Task: Add an event  with title  Project Kick-off, date '2023/11/24' & Select Event type as  Collective. Add location for the event as  789 Ocean Drive, Miami Beach, Florida, USA and add a description: The project kickoff is an important event that marks the official start of a project. It brings together key stakeholders, team members, and project managers to establish a shared understanding of the project's objectives, scope, and deliverables. During the kickoff, goals and expectations are clarified, roles and responsibilities are defined, and the initial project plan is presented.Create an event link  http-projectkick-offcom & Select the event color as  Light Pink. , logged in from the account softage.1@softage.netand send the event invitation to softage.4@softage.net and softage.5@softage.net
Action: Mouse moved to (761, 217)
Screenshot: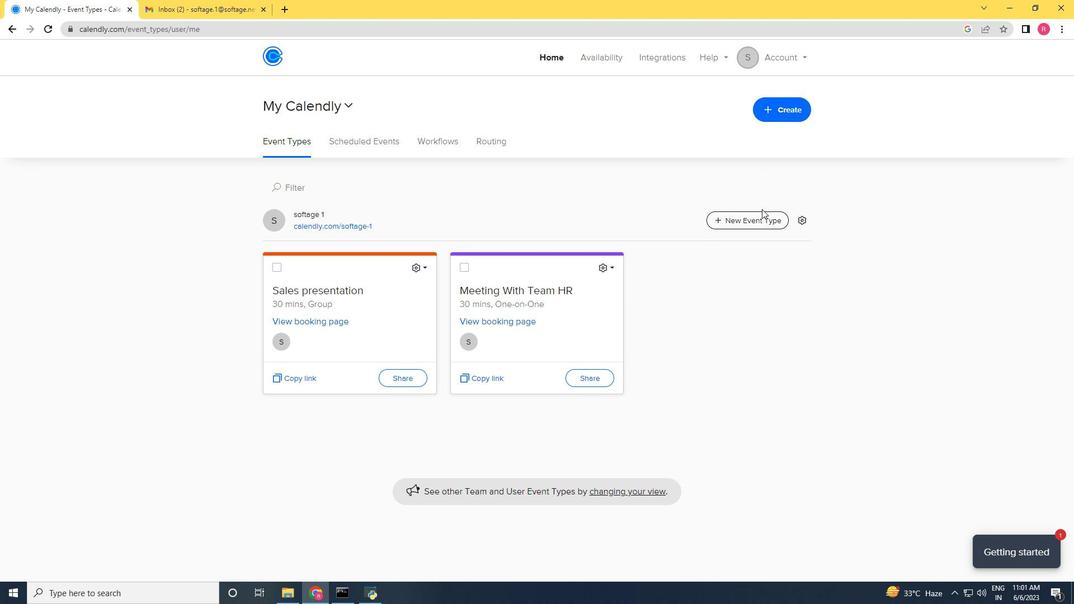 
Action: Mouse pressed left at (761, 217)
Screenshot: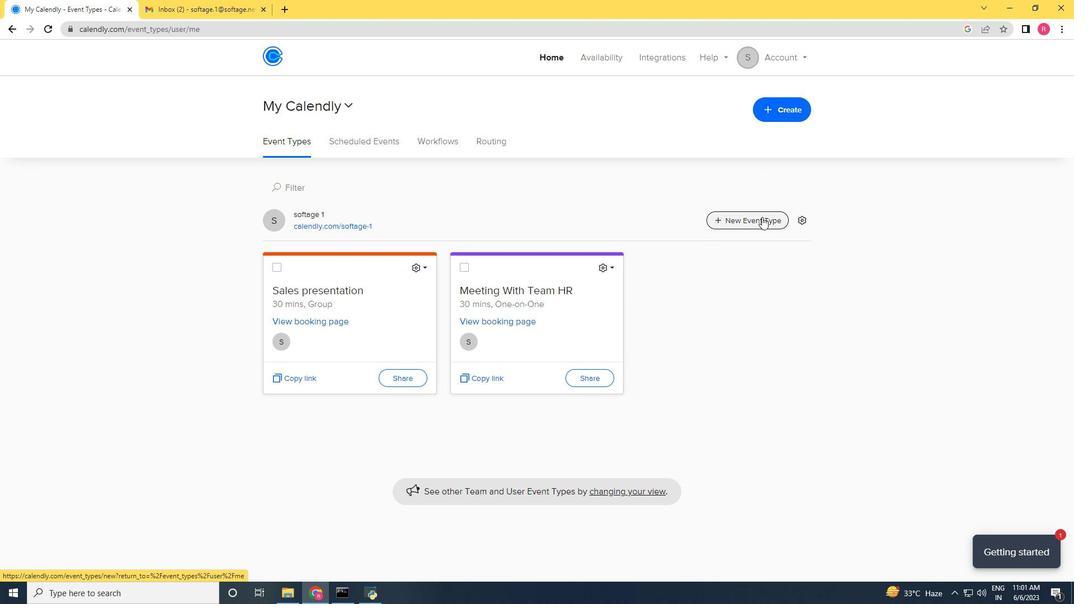 
Action: Mouse moved to (471, 337)
Screenshot: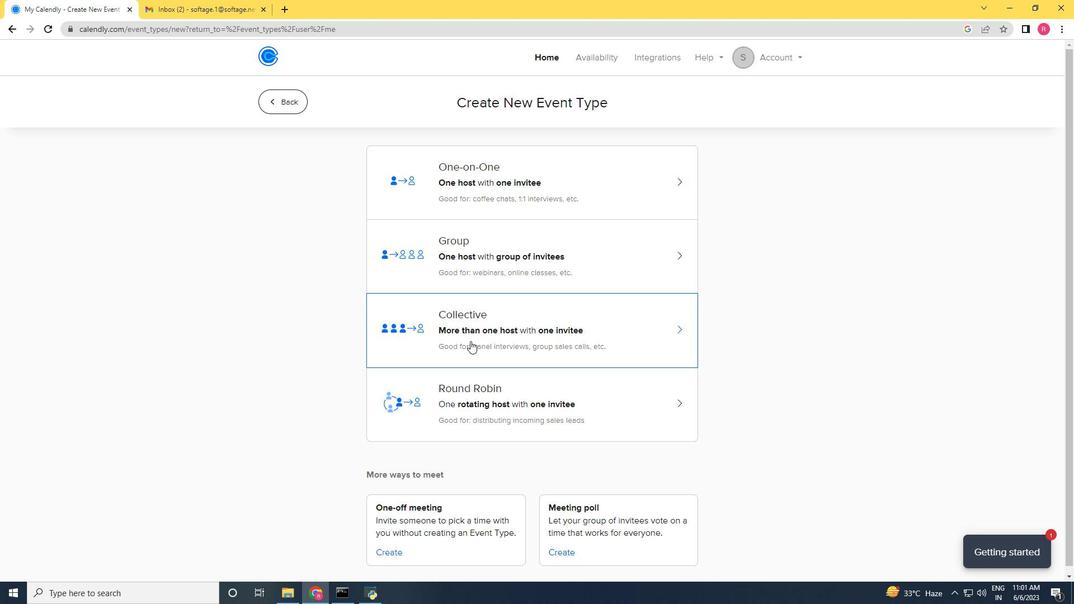 
Action: Mouse pressed left at (471, 337)
Screenshot: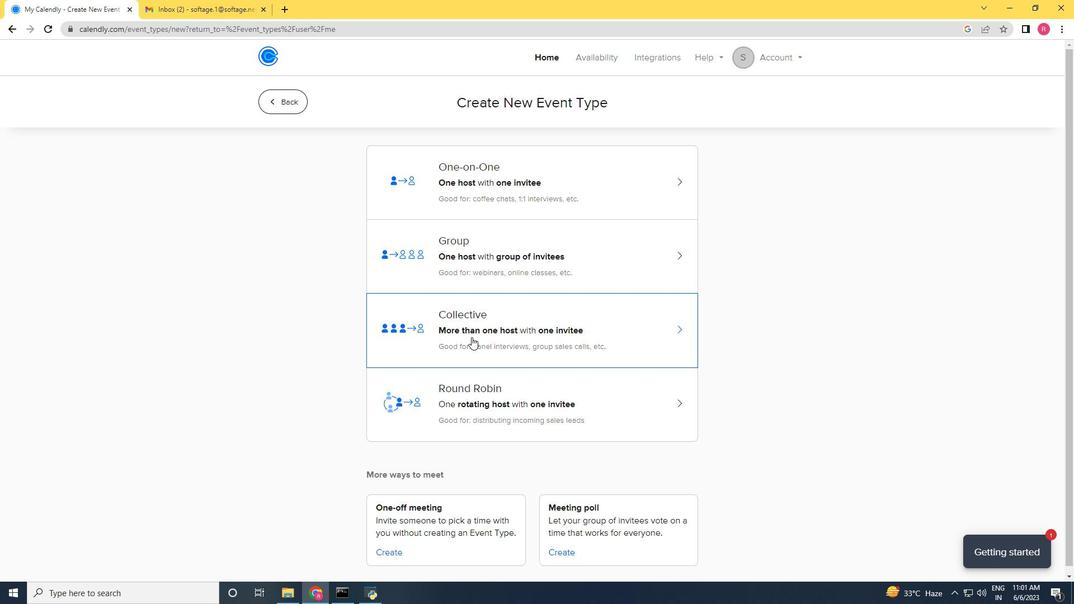 
Action: Mouse moved to (468, 327)
Screenshot: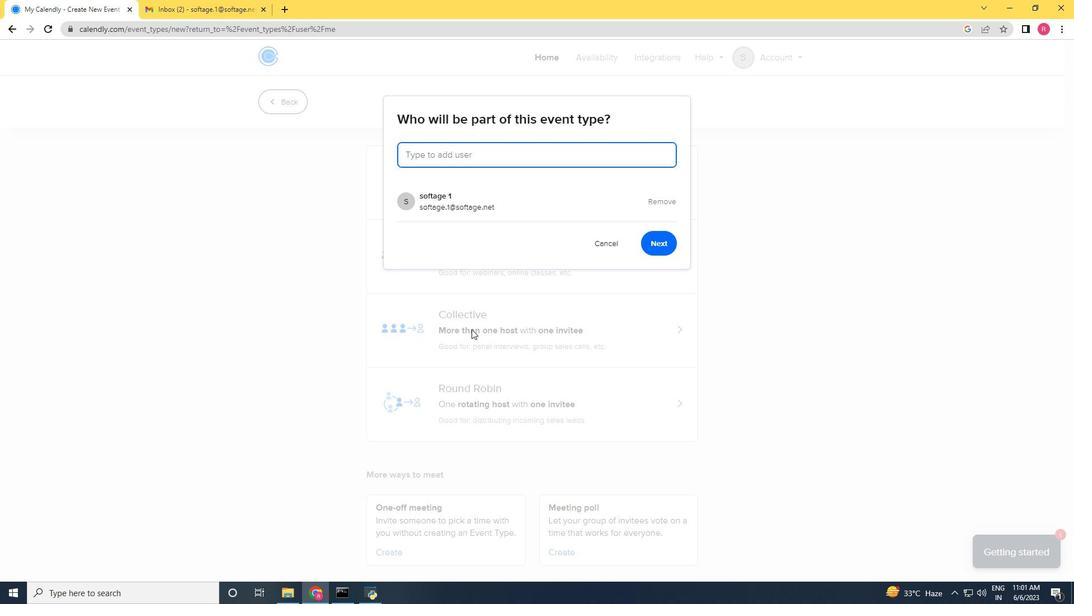 
Action: Key pressed <Key.shift>Project<Key.space><Key.shift>Kick<Key.backspace><Key.backspace><Key.backspace><Key.backspace><Key.backspace><Key.backspace><Key.backspace><Key.backspace><Key.backspace><Key.backspace><Key.backspace><Key.backspace><Key.backspace><Key.backspace><Key.backspace>softage.4<Key.shift>@softage.net<Key.space>softage.5<Key.shift>@softage.net
Screenshot: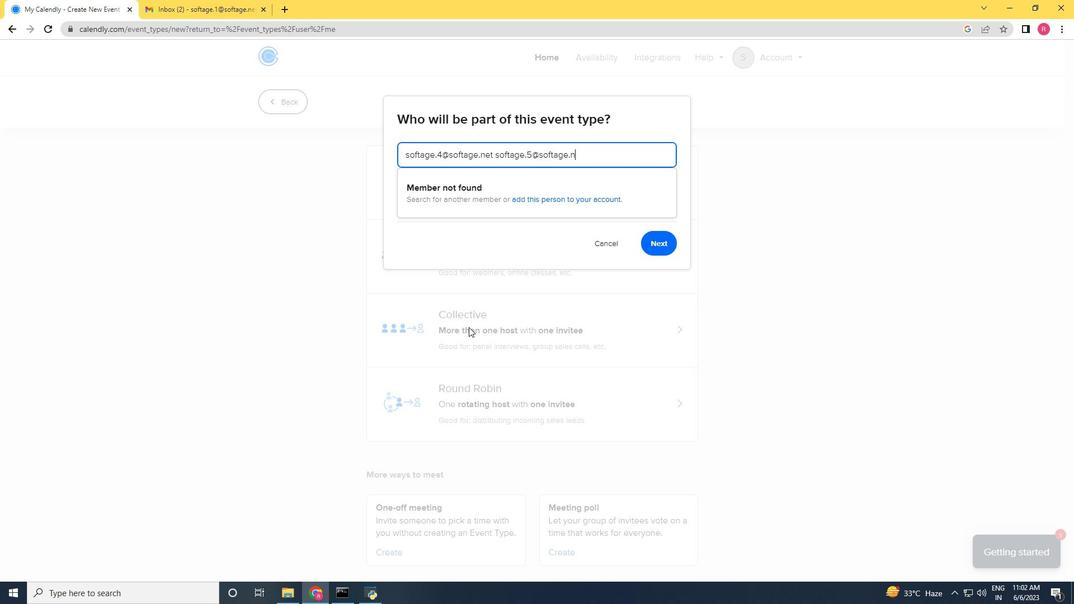 
Action: Mouse moved to (663, 243)
Screenshot: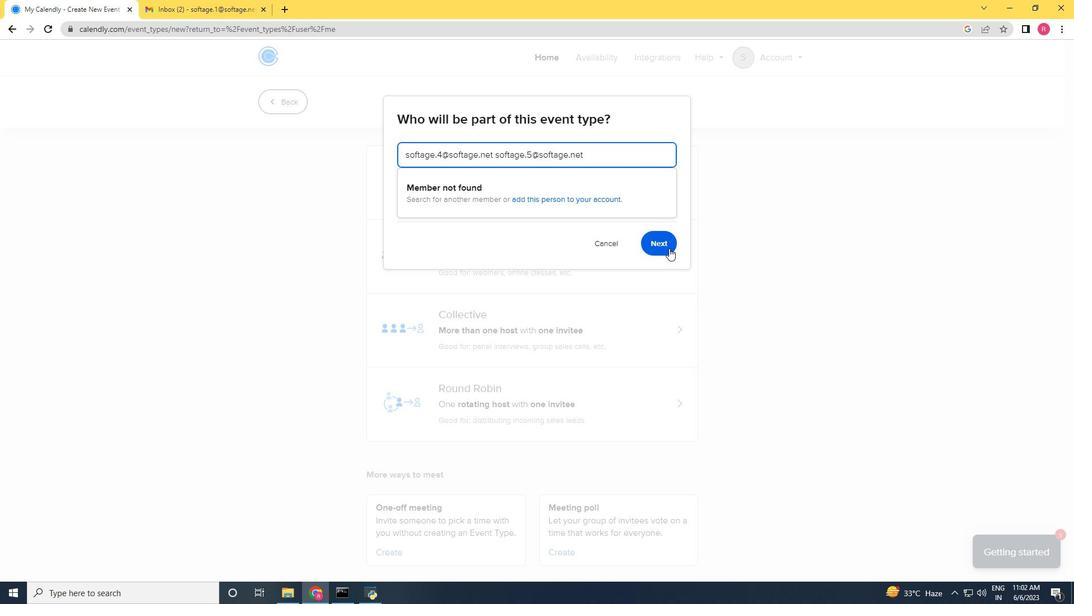 
Action: Mouse pressed left at (663, 243)
Screenshot: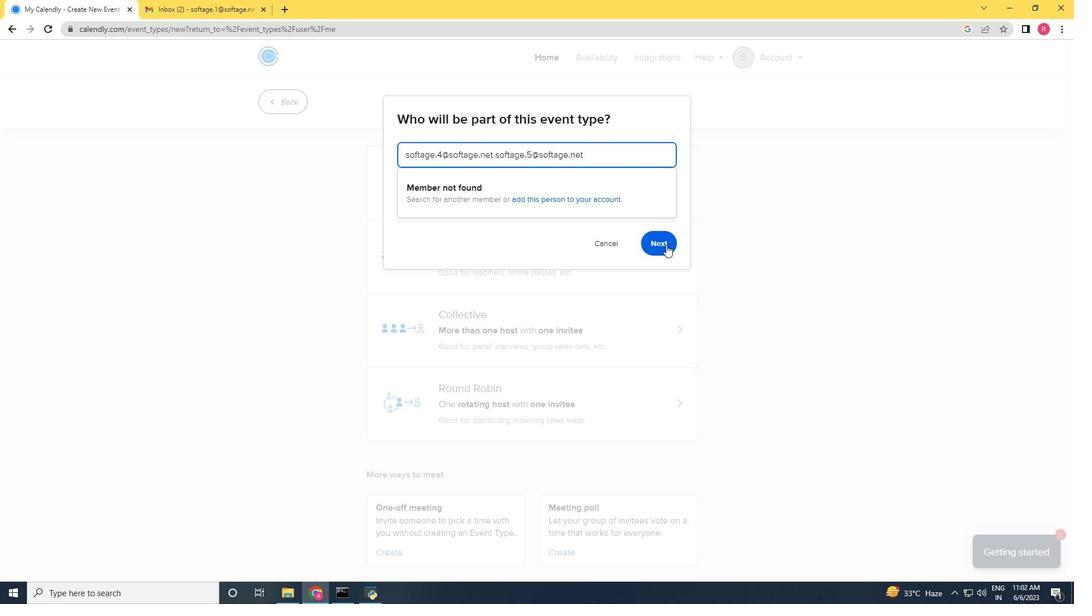 
Action: Mouse moved to (442, 276)
Screenshot: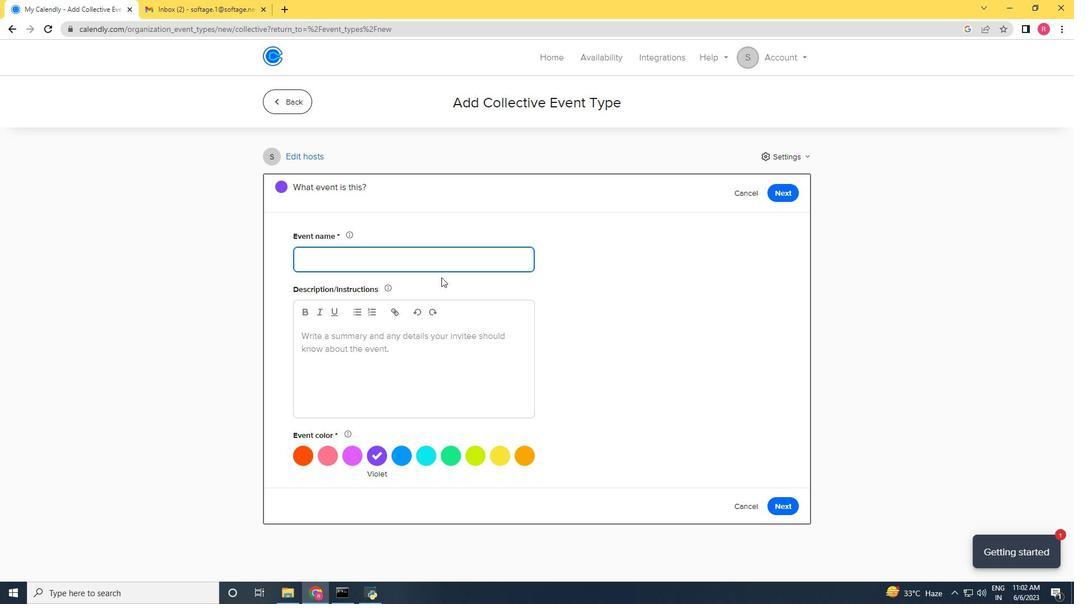
Action: Mouse scrolled (442, 275) with delta (0, 0)
Screenshot: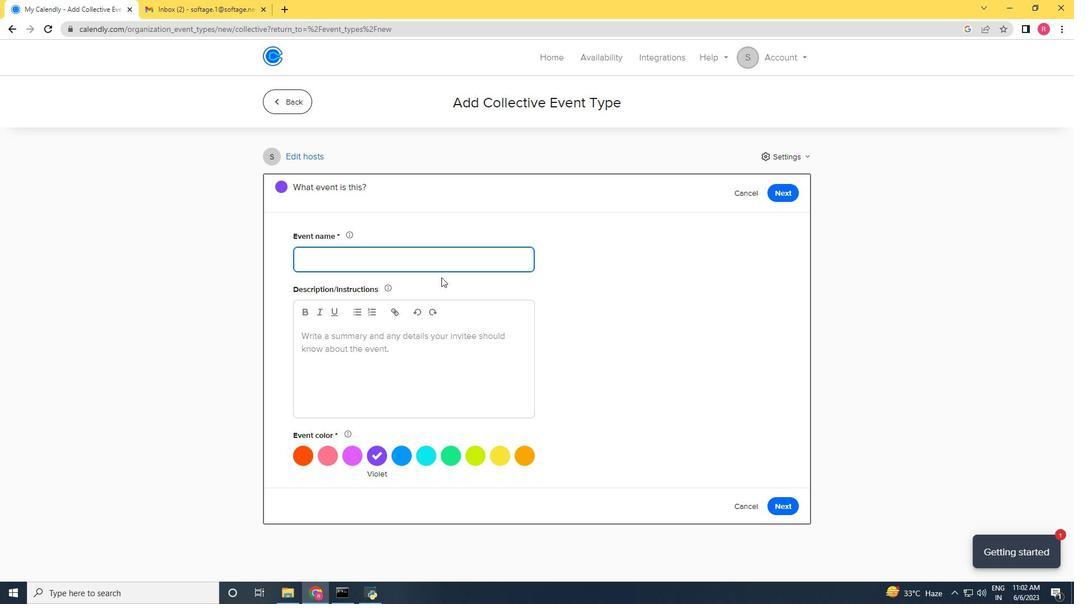 
Action: Mouse scrolled (442, 275) with delta (0, 0)
Screenshot: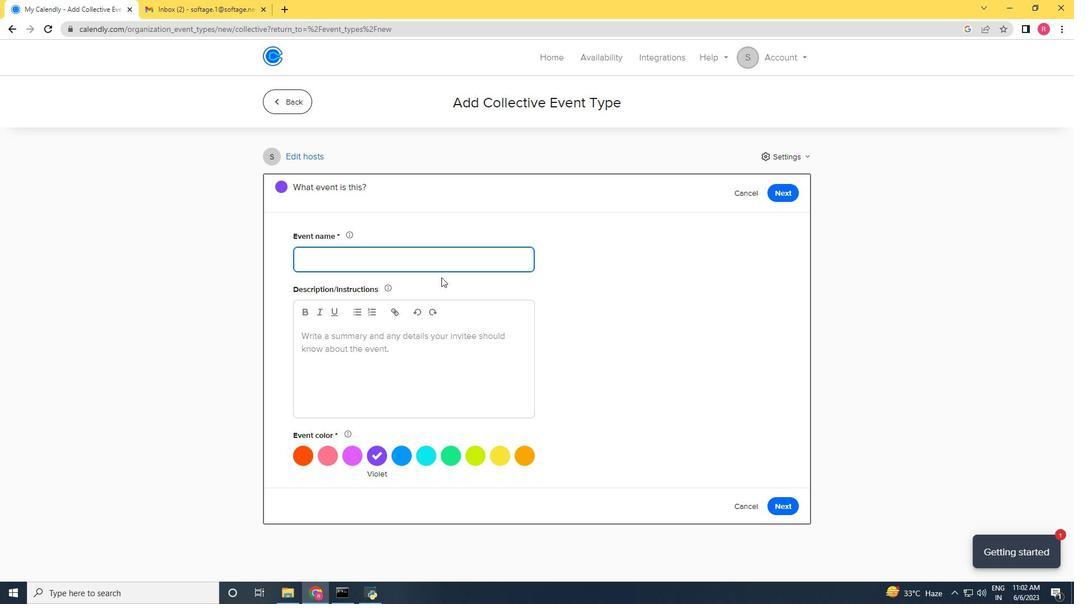 
Action: Mouse scrolled (442, 275) with delta (0, 0)
Screenshot: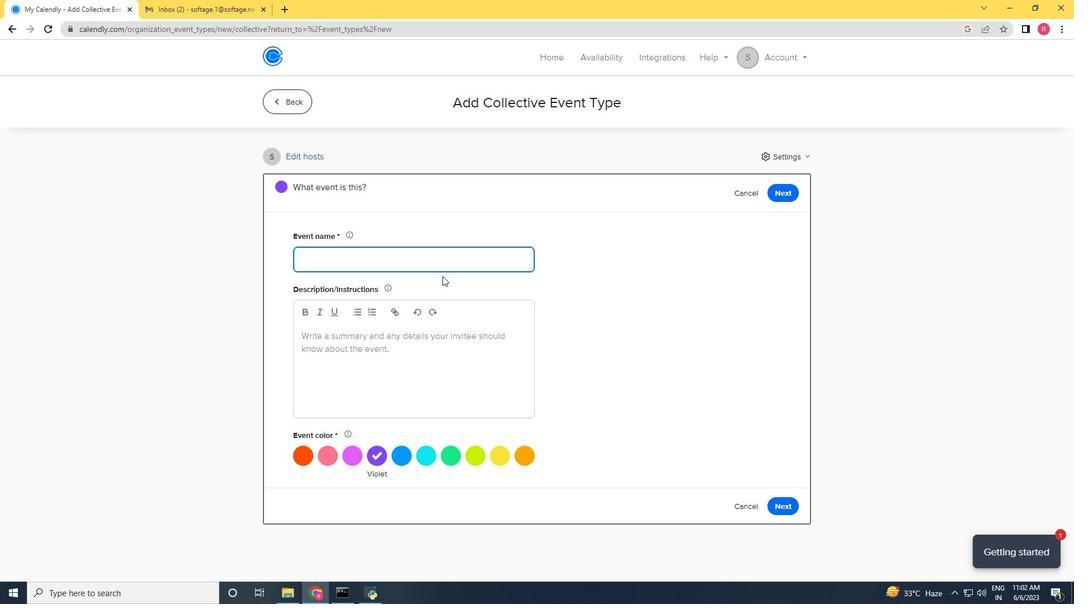 
Action: Mouse moved to (444, 274)
Screenshot: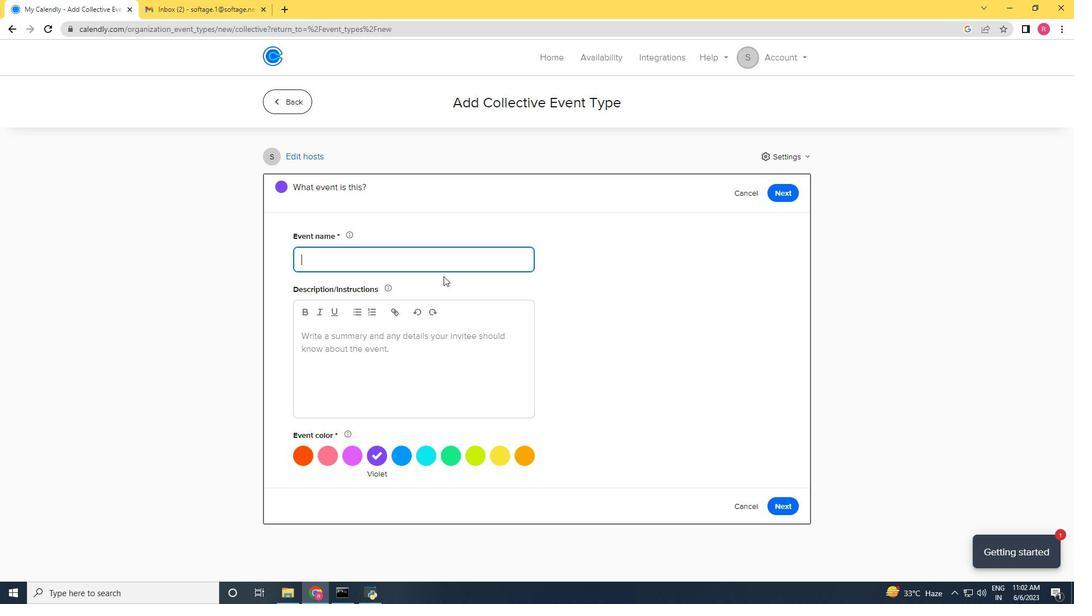 
Action: Key pressed <Key.shift><Key.shift><Key.shift><Key.shift><Key.shift><Key.shift><Key.shift><Key.shift><Key.shift><Key.shift><Key.shift><Key.shift><Key.shift><Key.shift><Key.shift><Key.shift><Key.shift><Key.shift><Key.shift><Key.shift><Key.shift><Key.shift><Key.shift><Key.shift><Key.shift><Key.shift><Key.shift>Project<Key.space><Key.shift><Key.shift>Kick-<Key.shift>Off
Screenshot: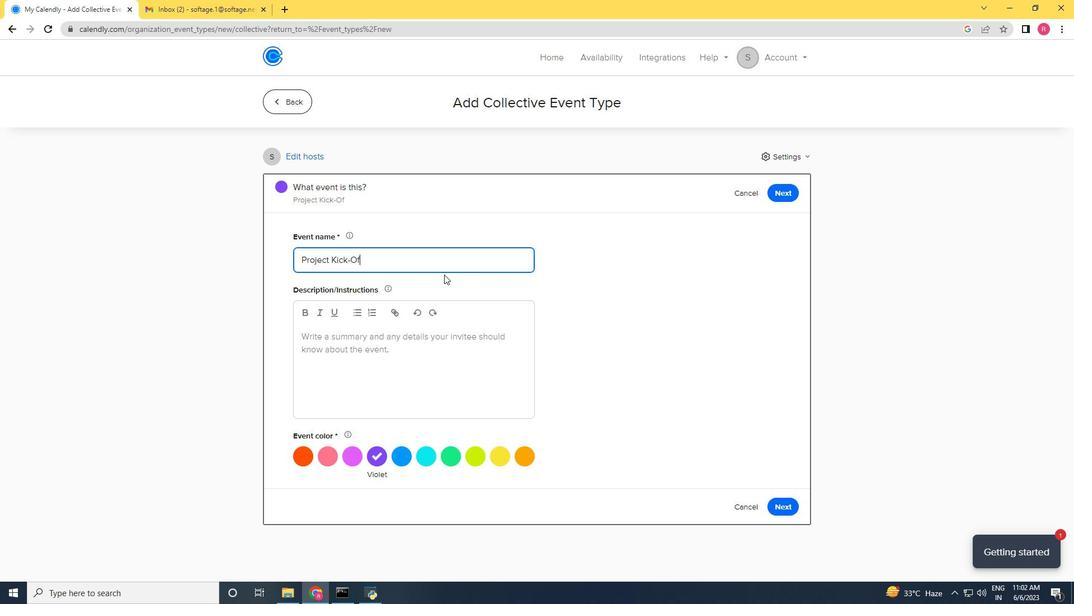 
Action: Mouse moved to (415, 358)
Screenshot: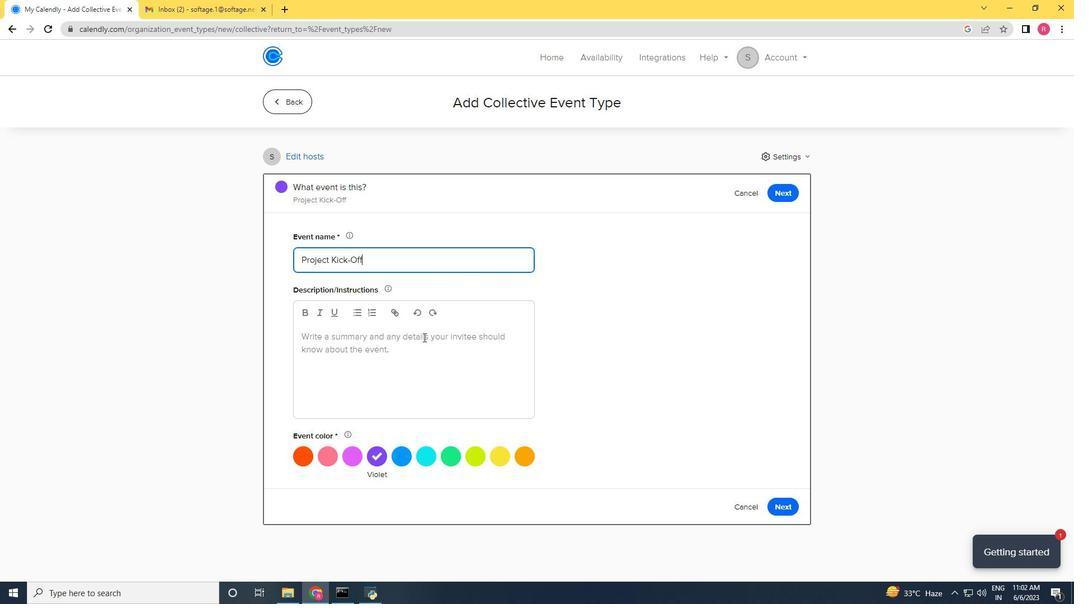 
Action: Mouse scrolled (415, 358) with delta (0, 0)
Screenshot: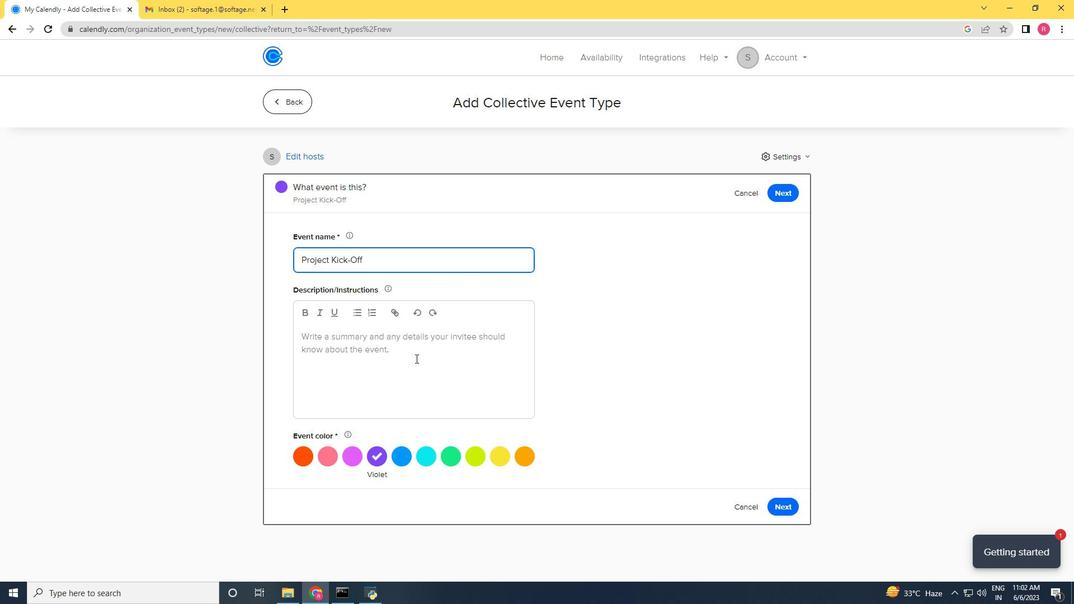 
Action: Mouse scrolled (415, 358) with delta (0, 0)
Screenshot: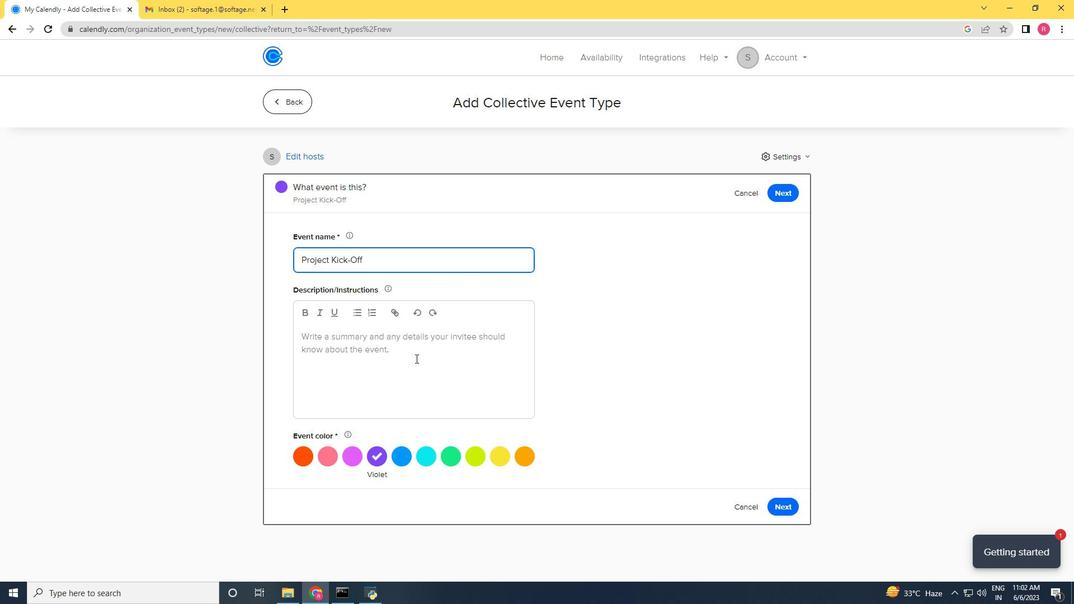 
Action: Mouse moved to (415, 358)
Screenshot: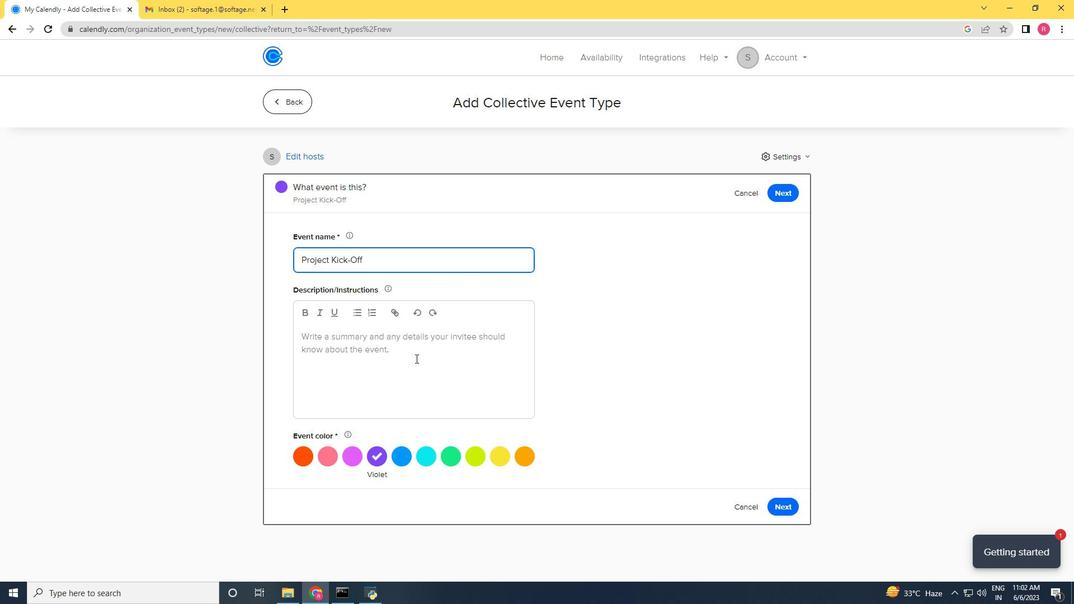 
Action: Mouse pressed left at (415, 358)
Screenshot: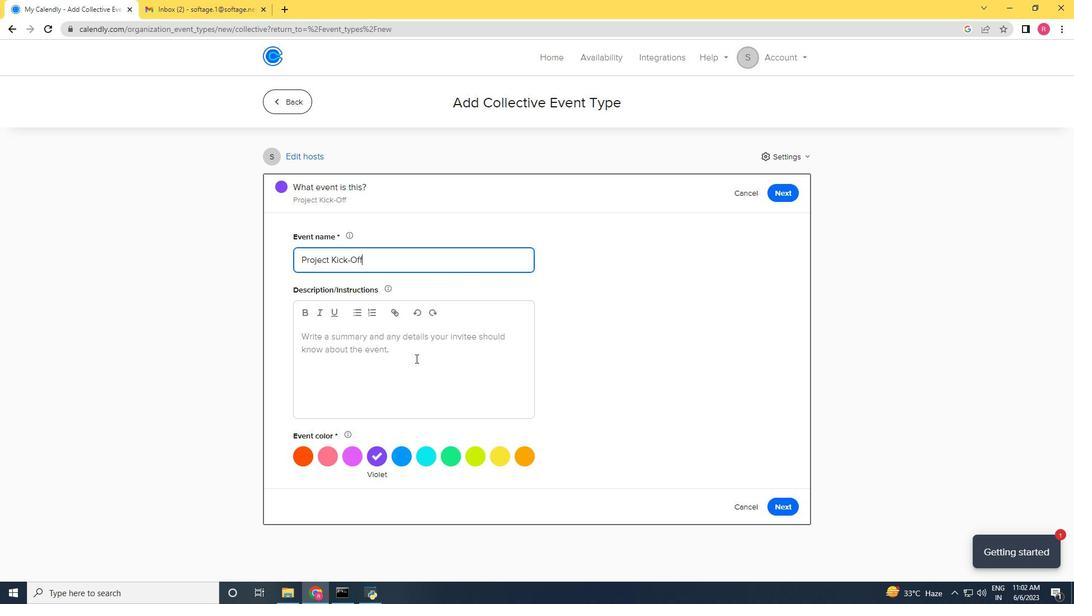 
Action: Mouse moved to (440, 373)
Screenshot: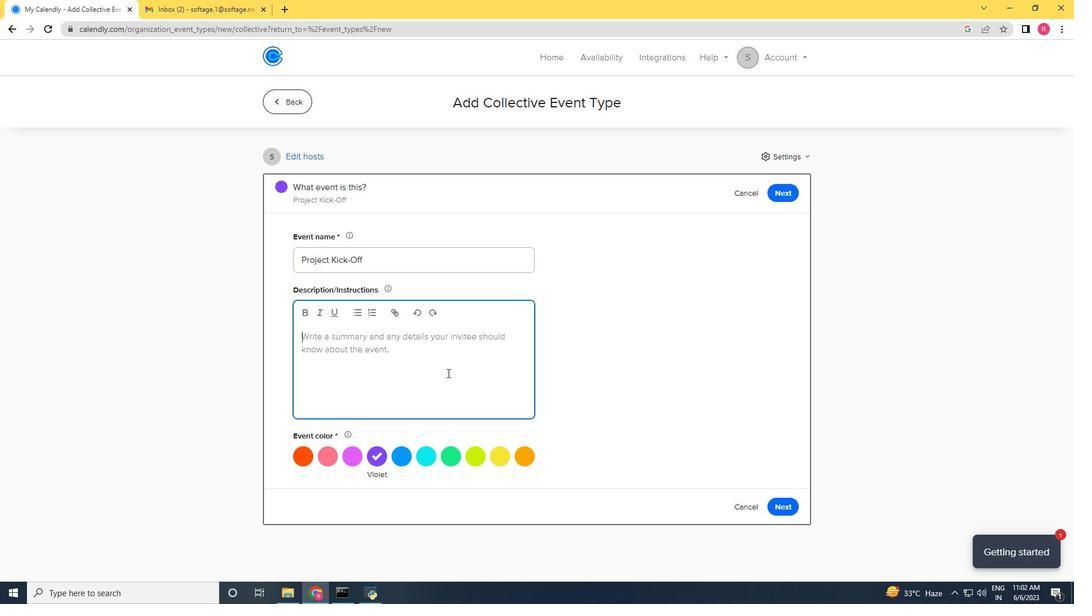 
Action: Key pressed <Key.shift>The<Key.space>project<Key.space>kickoff<Key.space>is<Key.space>an<Key.space>important<Key.space>event<Key.space>that<Key.space>markes<Key.space><Key.backspace><Key.backspace><Key.backspace><Key.backspace>ks<Key.space>the<Key.space>official<Key.space>start<Key.space>of<Key.space>a<Key.space>project<Key.space><Key.backspace><Key.backspace>.<Key.space><Key.shift>It<Key.space><Key.left><Key.left><Key.left><Key.left><Key.left>t<Key.right><Key.right><Key.right><Key.right><Key.right><Key.right><Key.right>bring<Key.space>together<Key.space>key<Key.space>stakeholders<Key.space><Key.backspace>,team<Key.space><Key.left><Key.left><Key.left><Key.left><Key.left><Key.right><Key.down><Key.left><Key.left><Key.left><Key.left><Key.left><Key.space><Key.right><Key.right><Key.right><Key.right><Key.right><Key.right><Key.right>members<Key.space><Key.backspace>,<Key.space>and<Key.space>project<Key.space>mansgers<Key.space><Key.left><Key.left><Key.left><Key.left><Key.left><Key.backspace>a<Key.right><Key.right><Key.right><Key.right><Key.right><Key.right><Key.right>to<Key.space>establish<Key.space>a<Key.space>shared<Key.space>understanding<Key.space>of<Key.space>the<Key.space>project<Key.space><Key.backspace>'s<Key.space>objectives<Key.space><Key.backspace>,<Key.space>sci<Key.backspace>ope<Key.space><Key.backspace>,<Key.space>and<Key.space>deliverables<Key.space><Key.backspace>.<Key.space><Key.shift>During<Key.space>the<Key.space>kickoff,<Key.space>goales<Key.backspace><Key.backspace>s<Key.space>and<Key.space>expectation<Key.space>are<Key.space>defined<Key.space>,<Key.space>and<Key.space>the<Key.space>initial<Key.space>project<Key.space>plan<Key.space>is<Key.space>presented<Key.space>
Screenshot: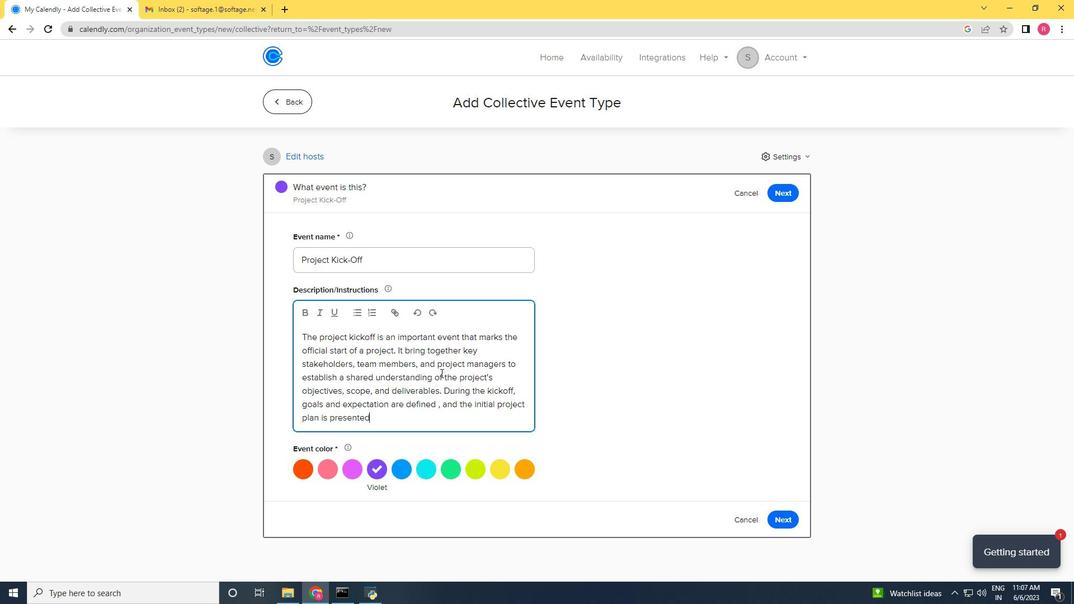 
Action: Mouse moved to (545, 336)
Screenshot: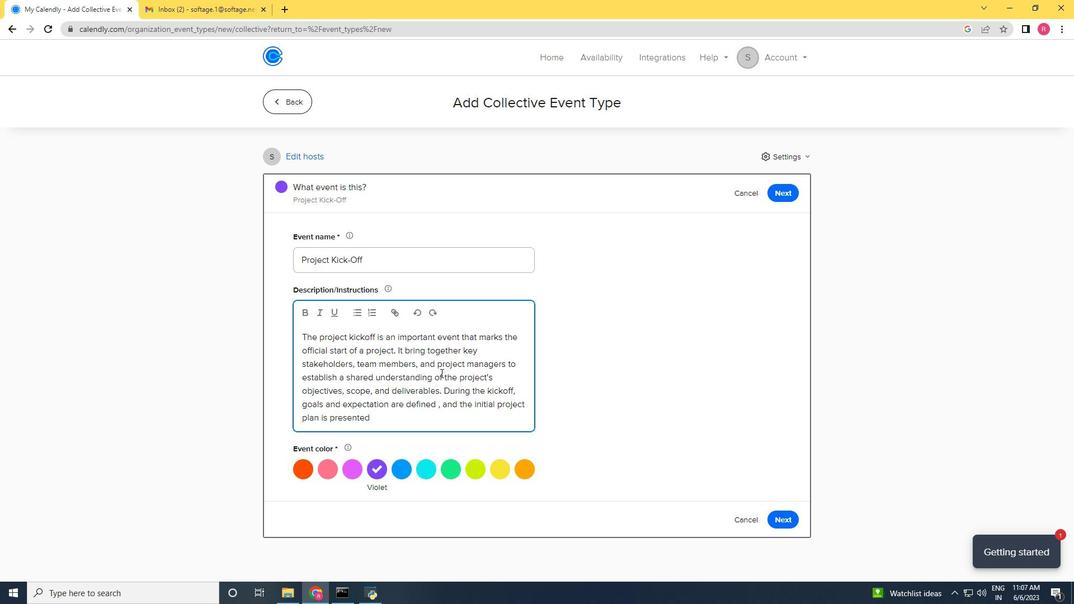 
Action: Mouse scrolled (545, 336) with delta (0, 0)
Screenshot: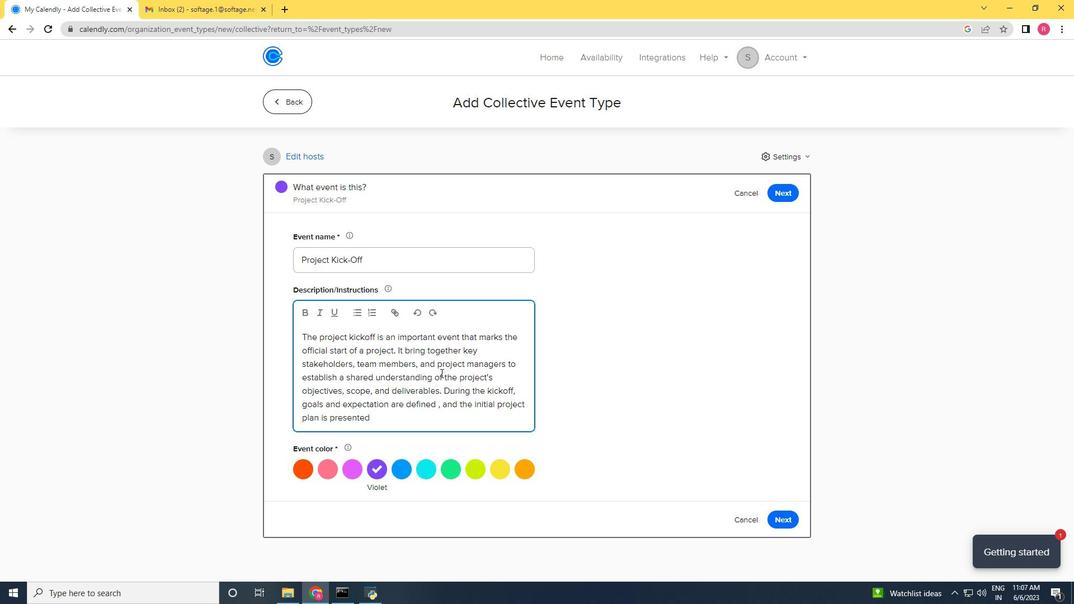
Action: Mouse moved to (327, 471)
Screenshot: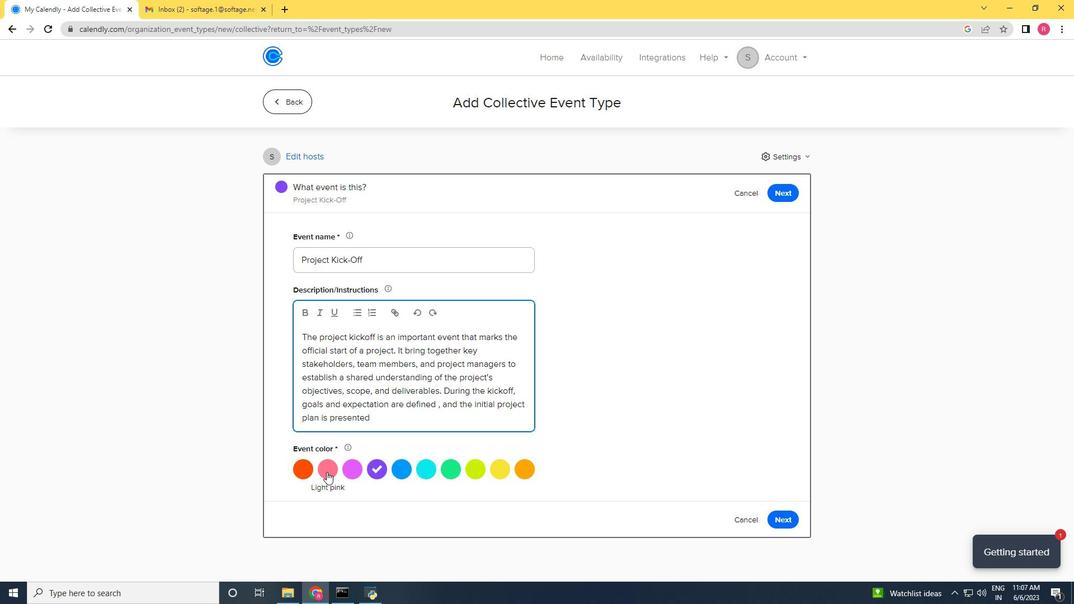 
Action: Mouse pressed left at (327, 471)
Screenshot: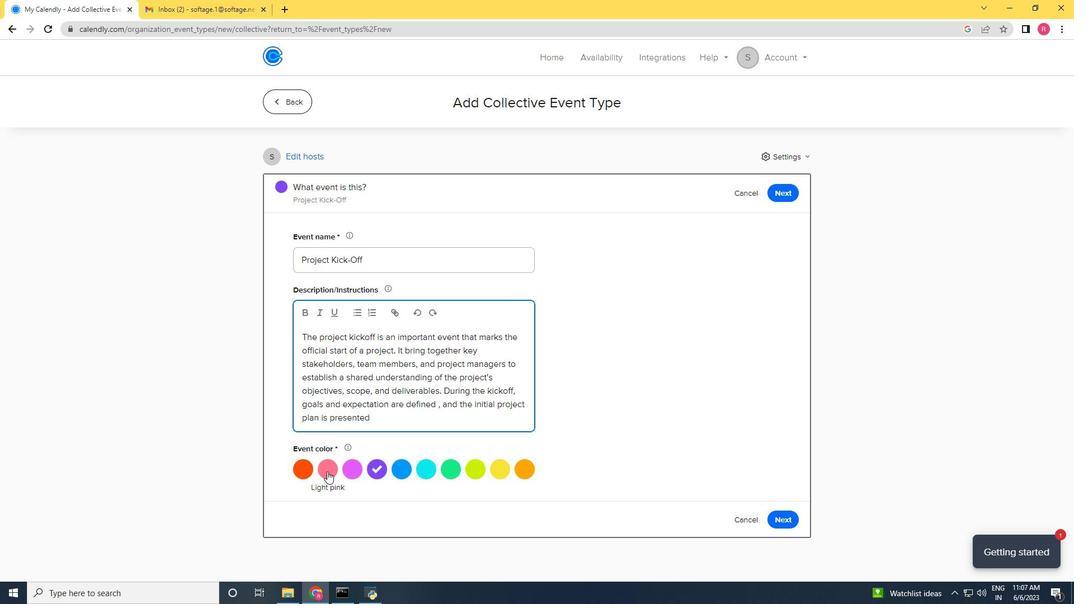 
Action: Mouse moved to (779, 518)
Screenshot: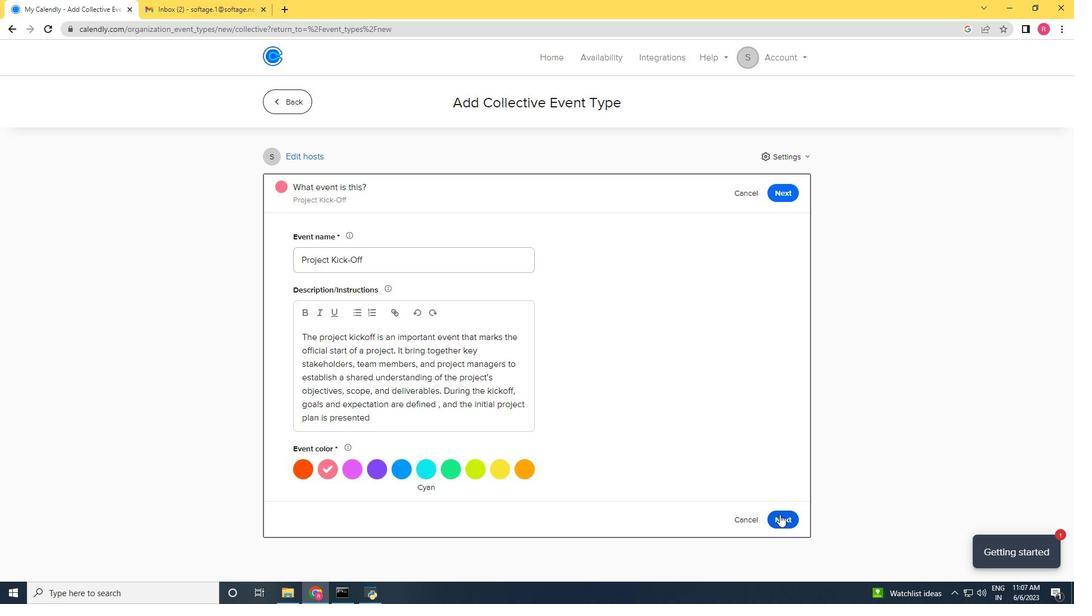 
Action: Mouse pressed left at (779, 518)
Screenshot: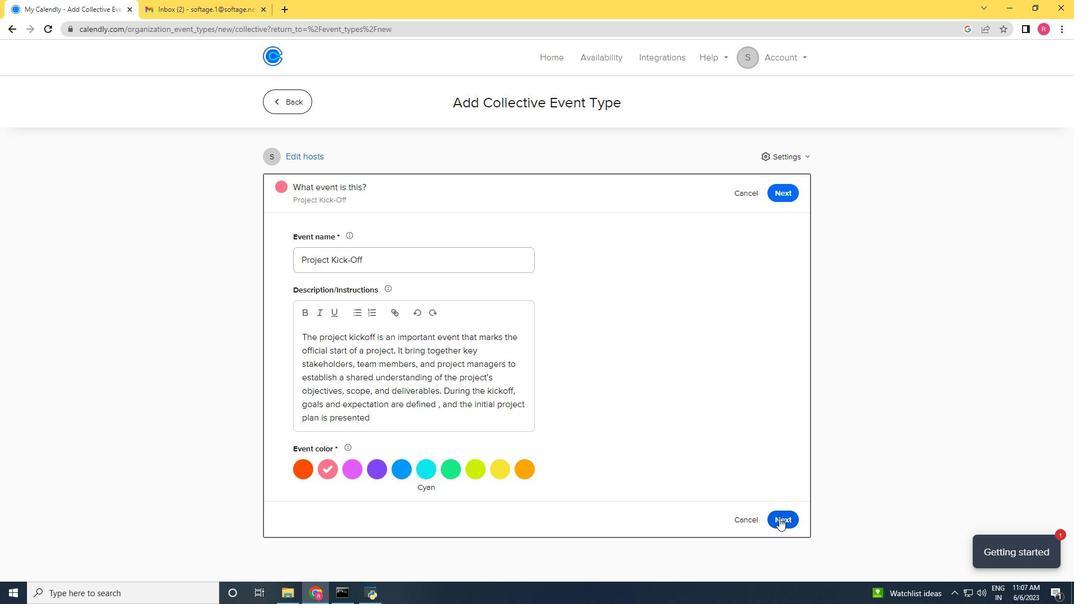 
Action: Mouse moved to (448, 333)
Screenshot: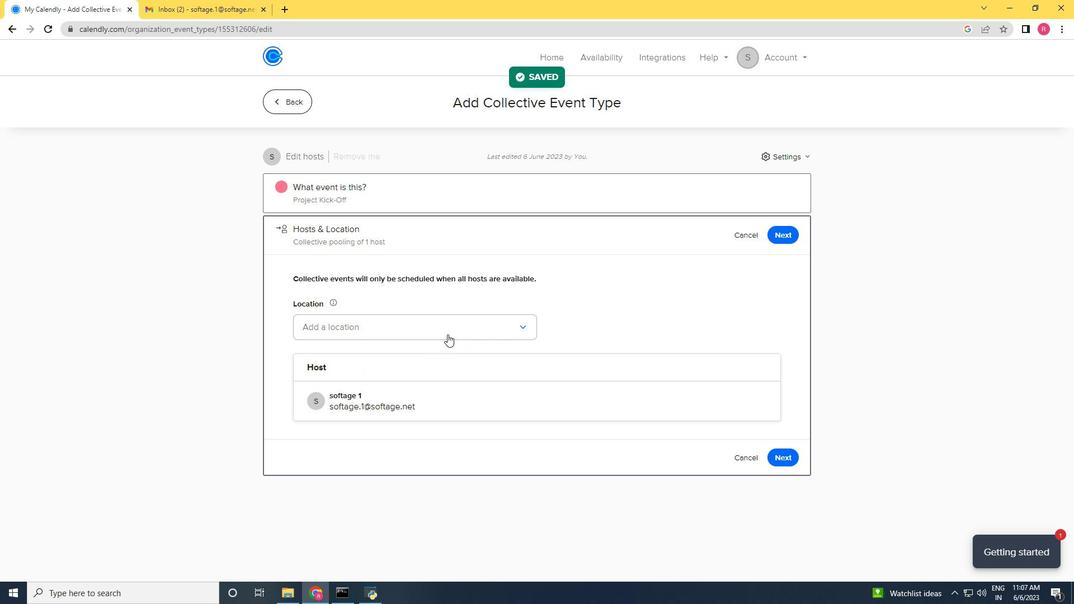 
Action: Mouse pressed left at (448, 333)
Screenshot: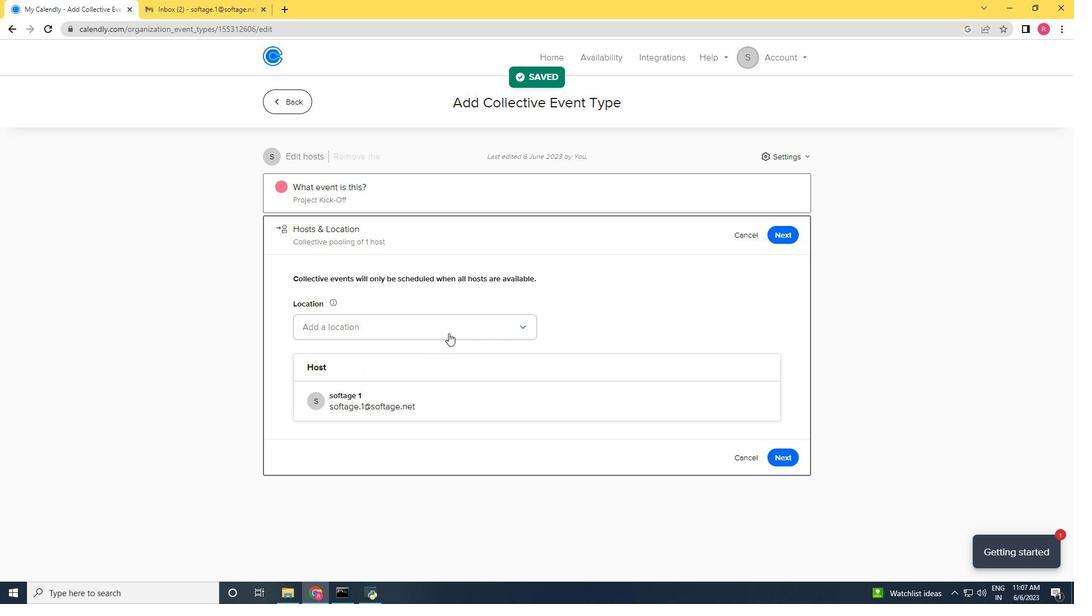 
Action: Mouse moved to (408, 350)
Screenshot: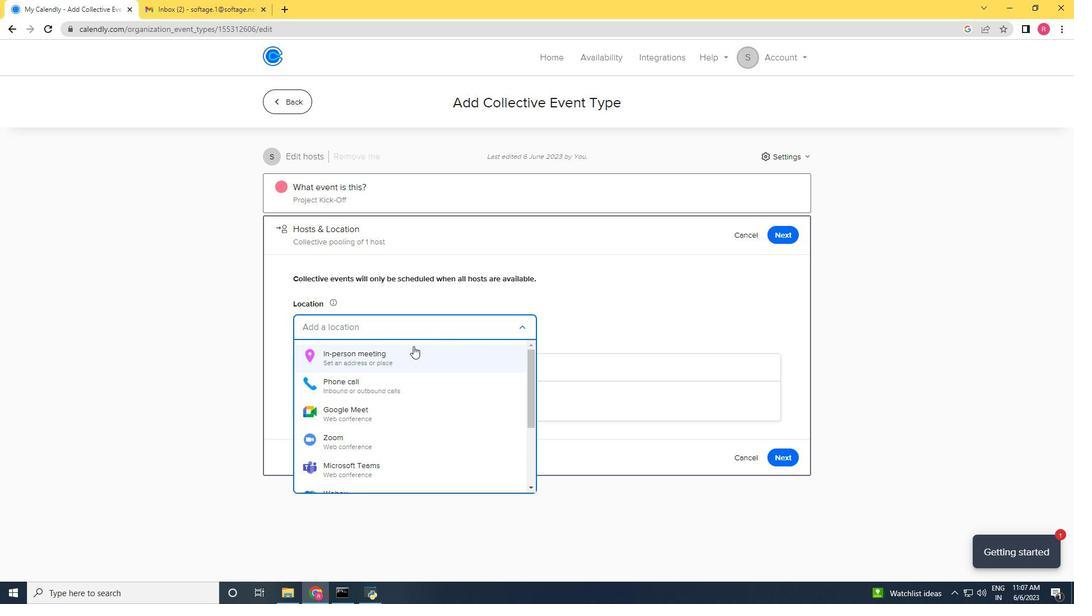 
Action: Mouse pressed left at (408, 350)
Screenshot: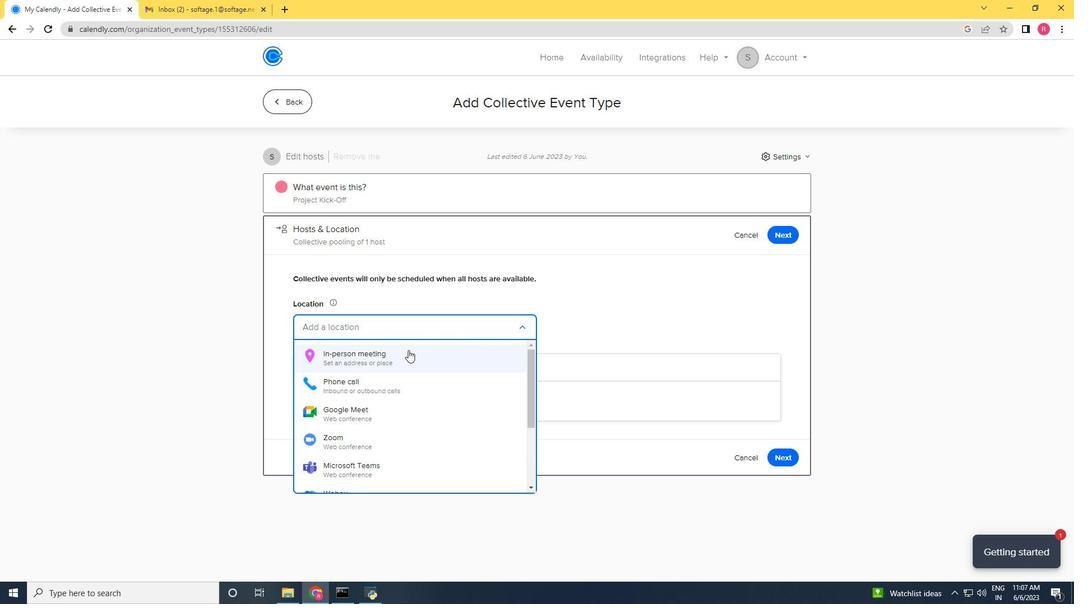 
Action: Mouse moved to (526, 181)
Screenshot: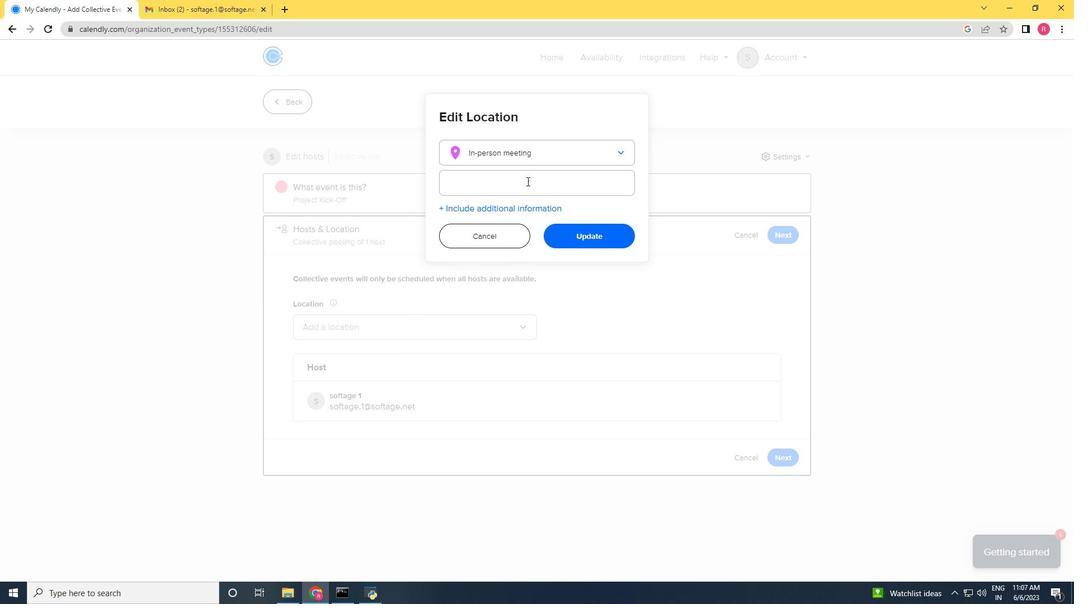 
Action: Mouse pressed left at (526, 181)
Screenshot: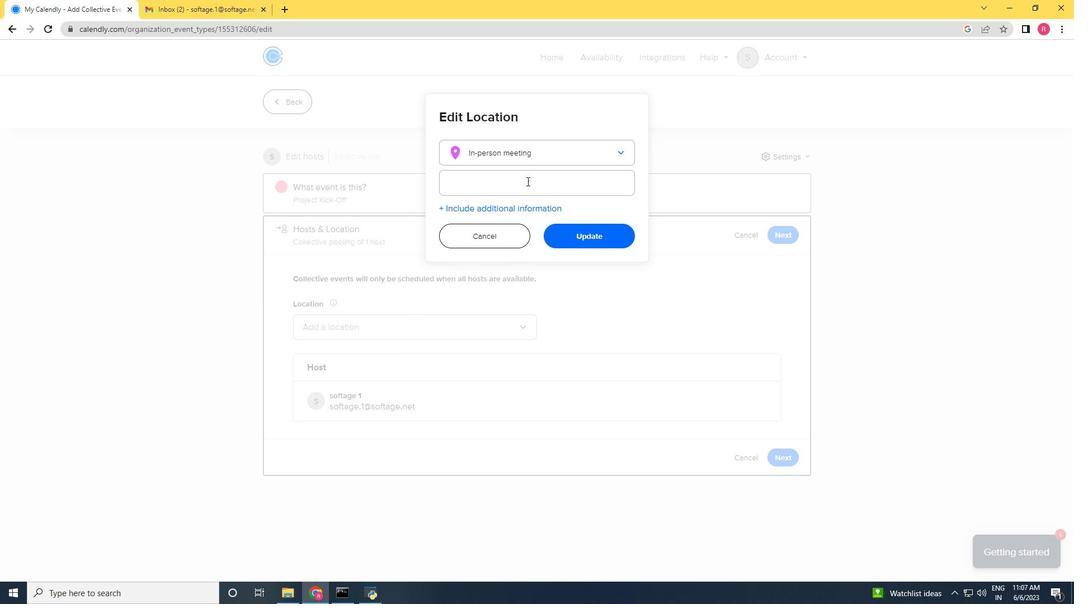
Action: Mouse moved to (530, 180)
Screenshot: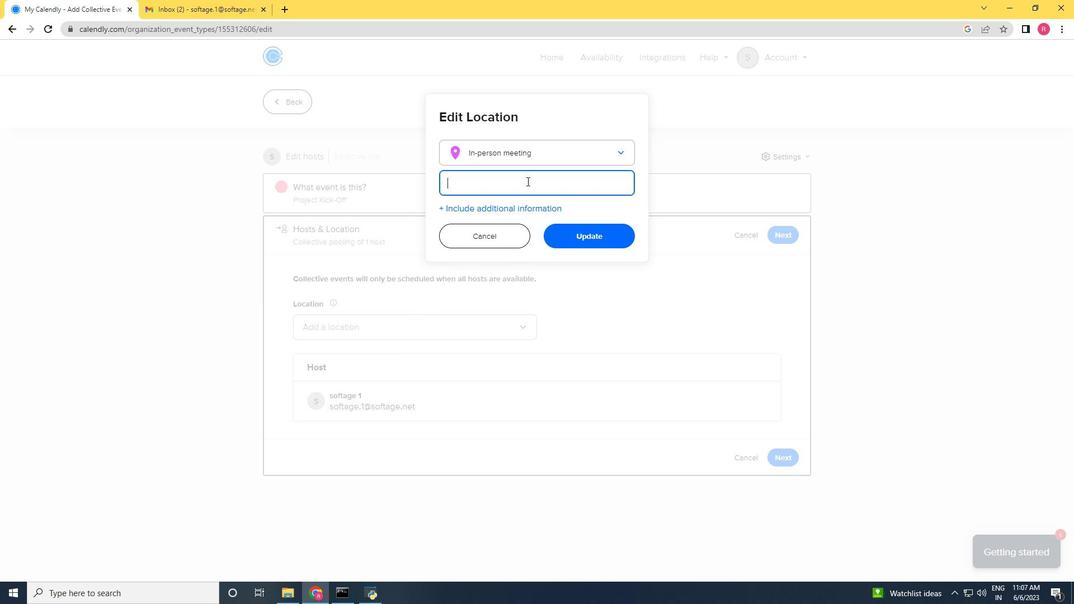 
Action: Key pressed <Key.shift>789<Key.space><Key.space><Key.shift>Ocean<Key.space><Key.shift>Drive<Key.space><Key.backspace>,<Key.space><Key.shift><Key.shift><Key.shift><Key.shift><Key.shift><Key.shift><Key.shift><Key.shift><Key.shift><Key.shift>Miami<Key.space><Key.space><Key.shift>Beach.<Key.backspace>,<Key.space><Key.shift><Key.shift><Key.shift>Florida,<Key.space><Key.shift>USA
Screenshot: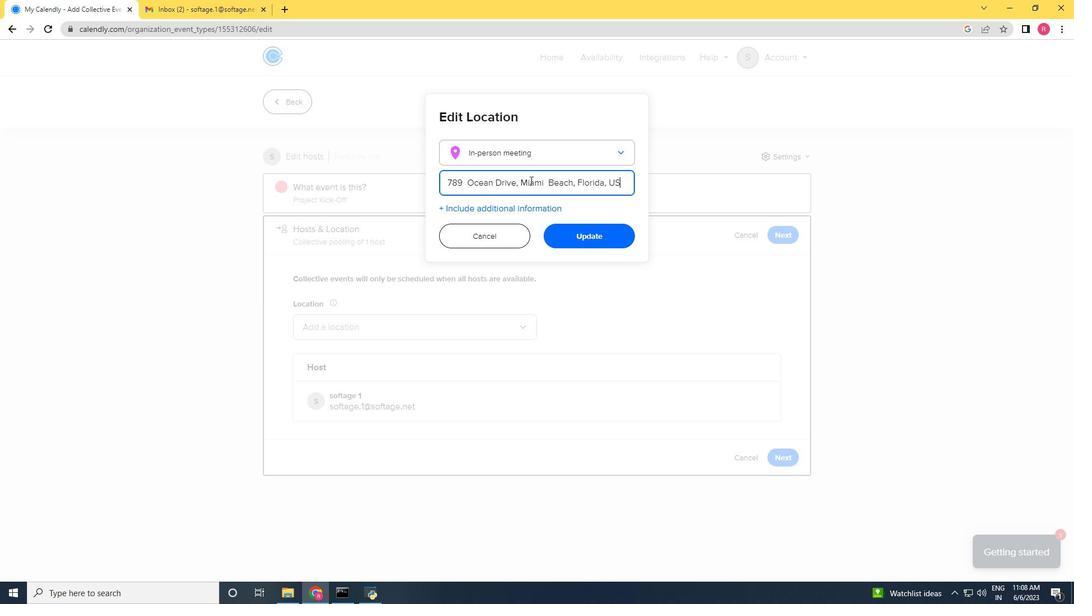 
Action: Mouse moved to (583, 237)
Screenshot: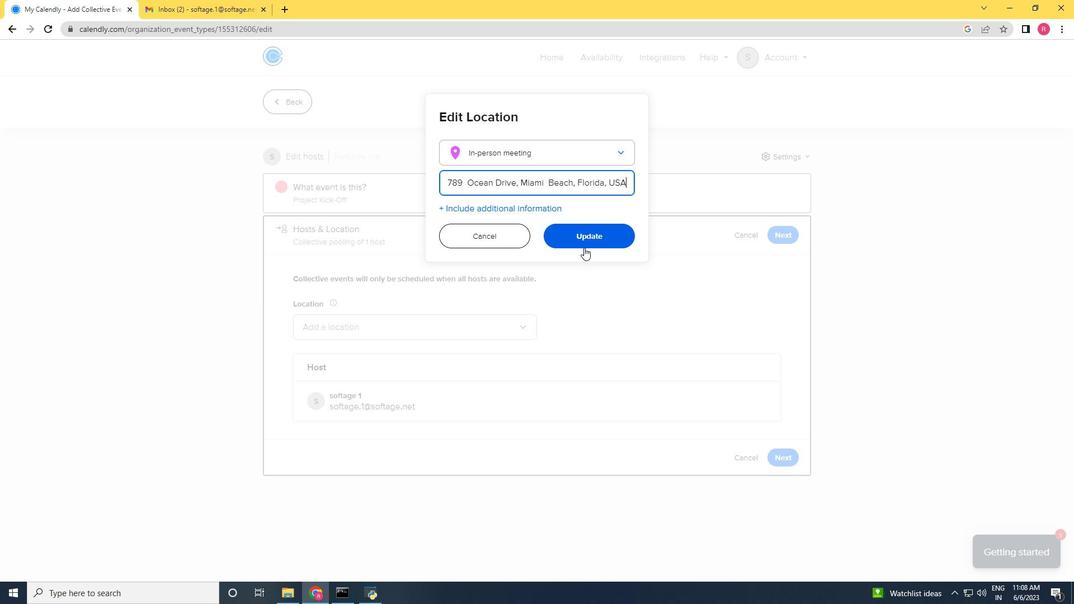 
Action: Mouse pressed left at (583, 237)
Screenshot: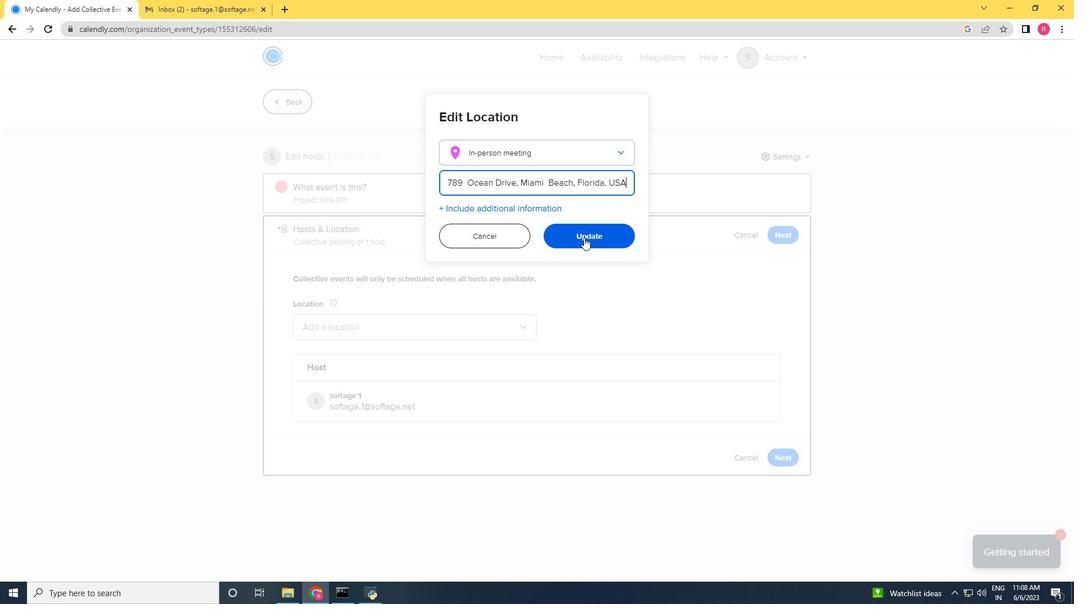 
Action: Mouse moved to (521, 381)
Screenshot: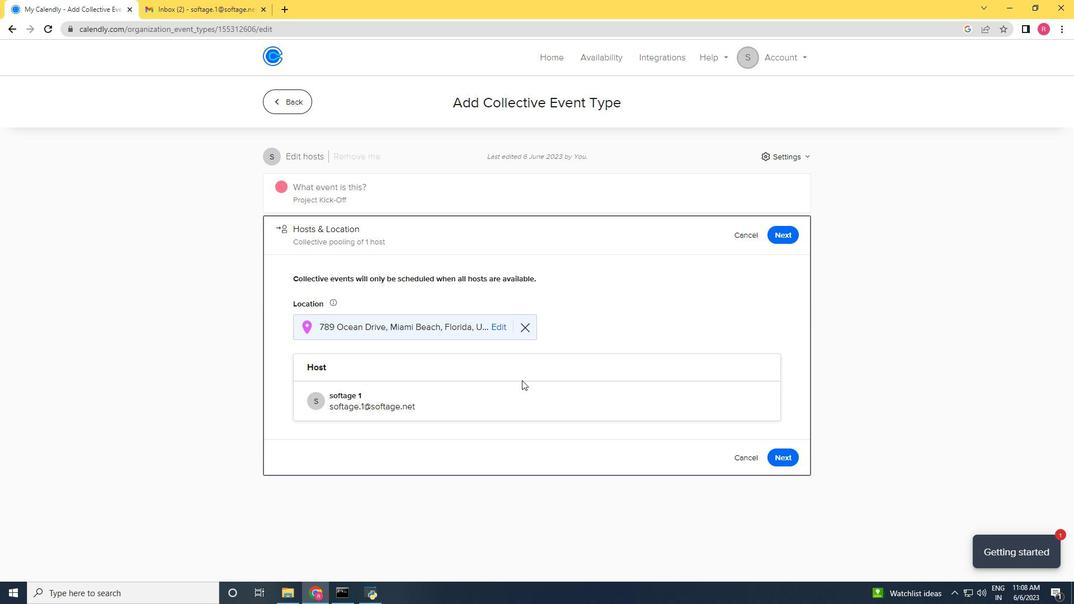 
Action: Mouse scrolled (521, 380) with delta (0, 0)
Screenshot: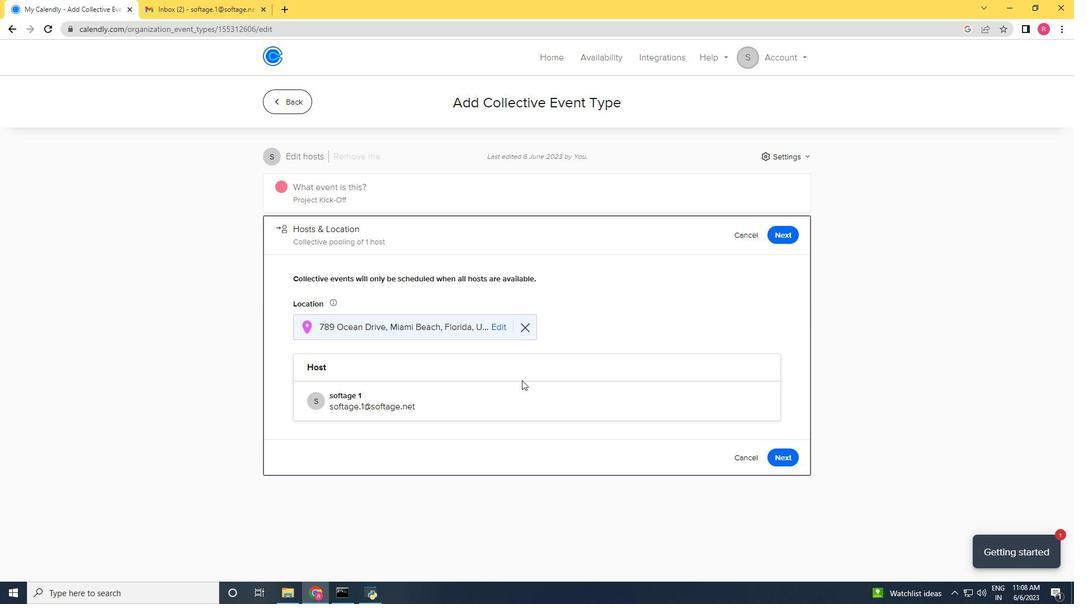 
Action: Mouse moved to (416, 403)
Screenshot: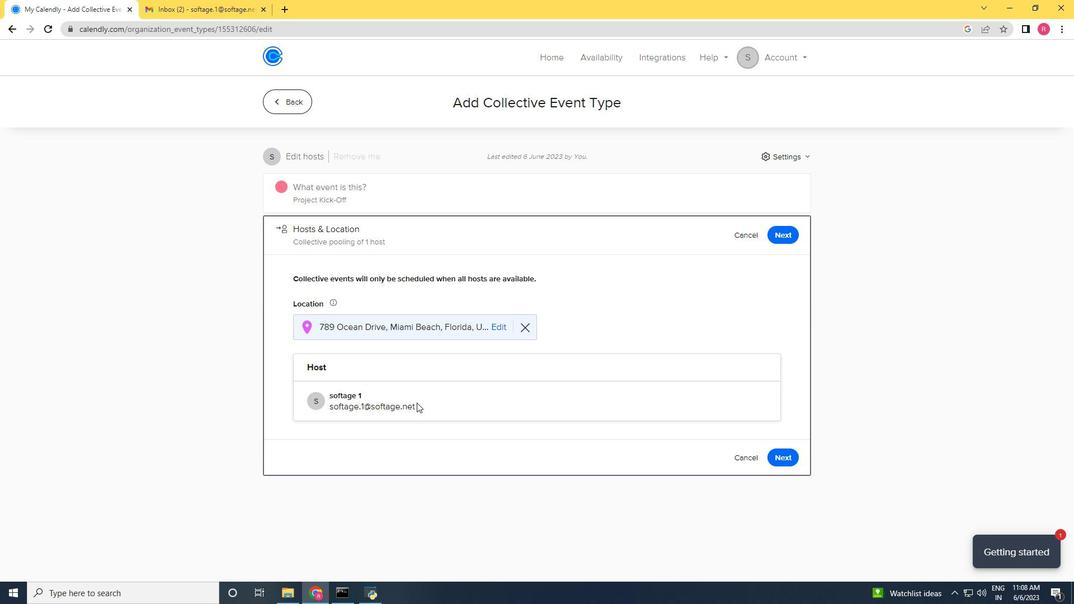 
Action: Mouse pressed left at (416, 403)
Screenshot: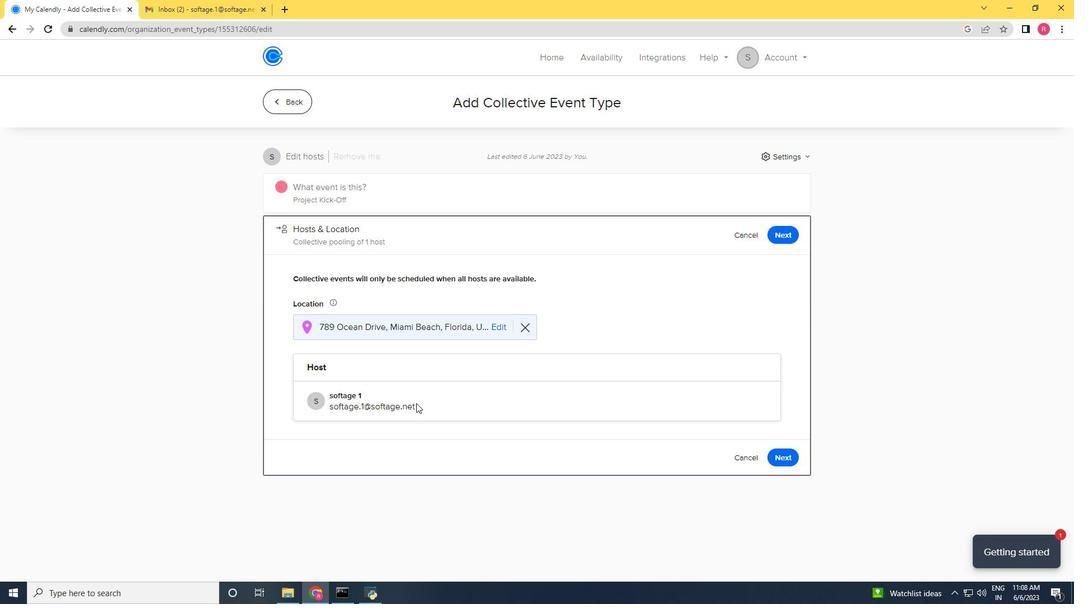 
Action: Mouse moved to (782, 459)
Screenshot: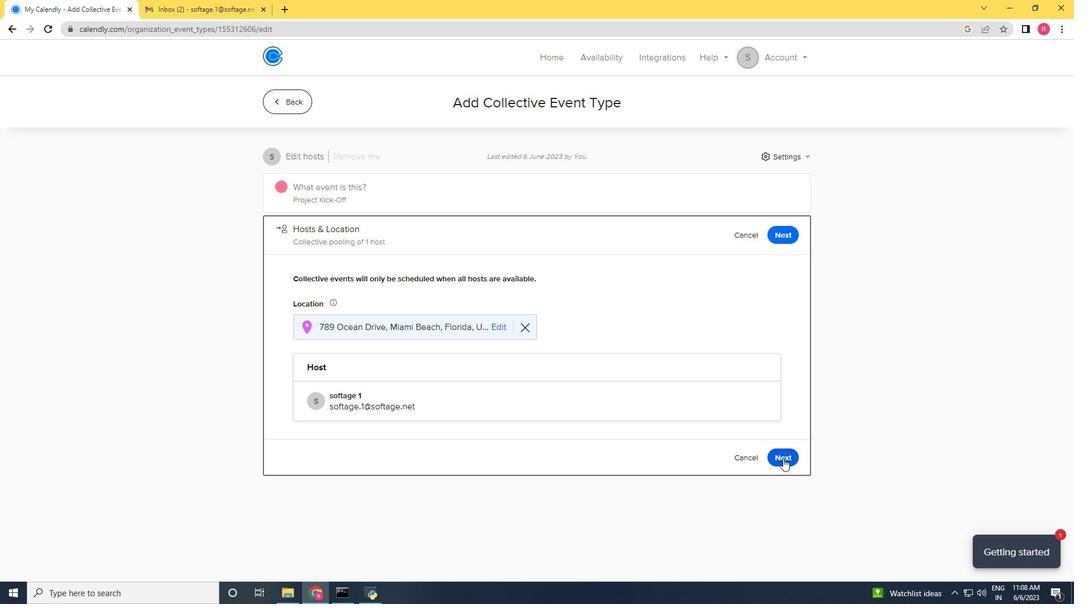 
Action: Mouse pressed left at (782, 459)
Screenshot: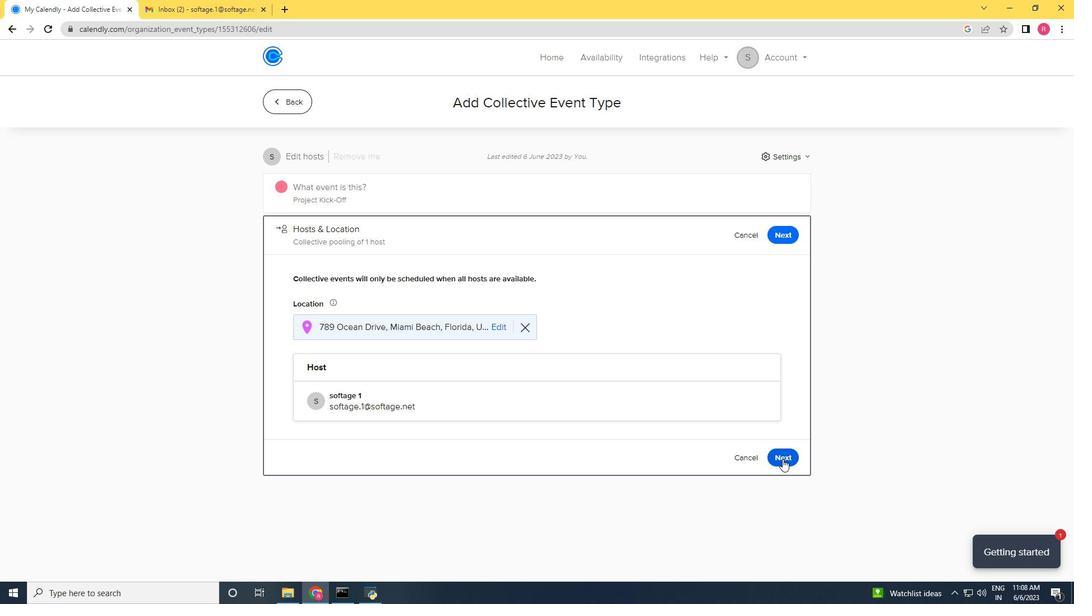 
Action: Mouse moved to (470, 417)
Screenshot: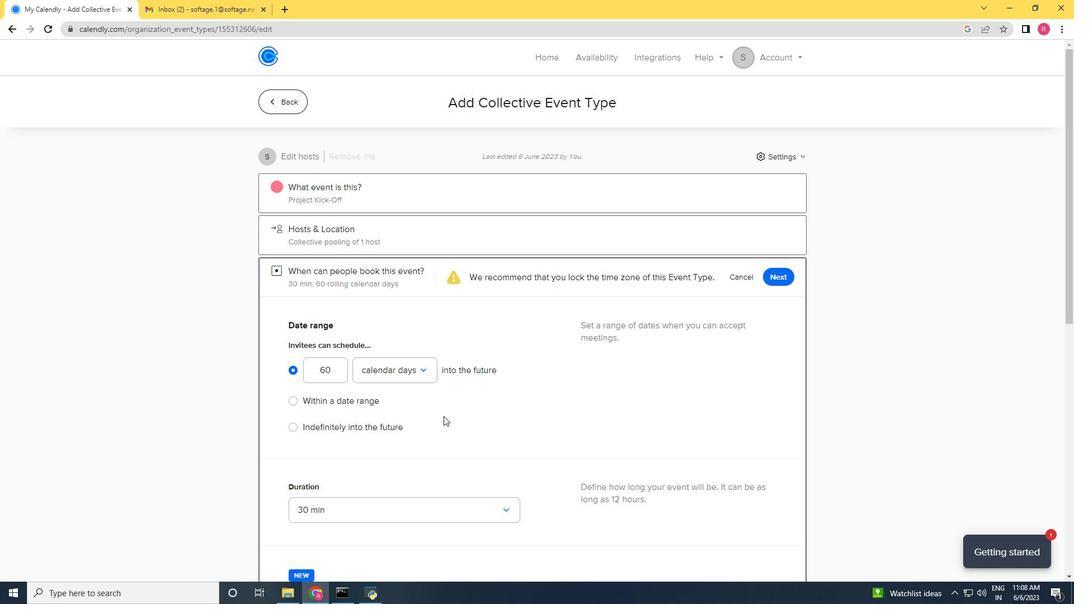 
Action: Mouse scrolled (470, 417) with delta (0, 0)
Screenshot: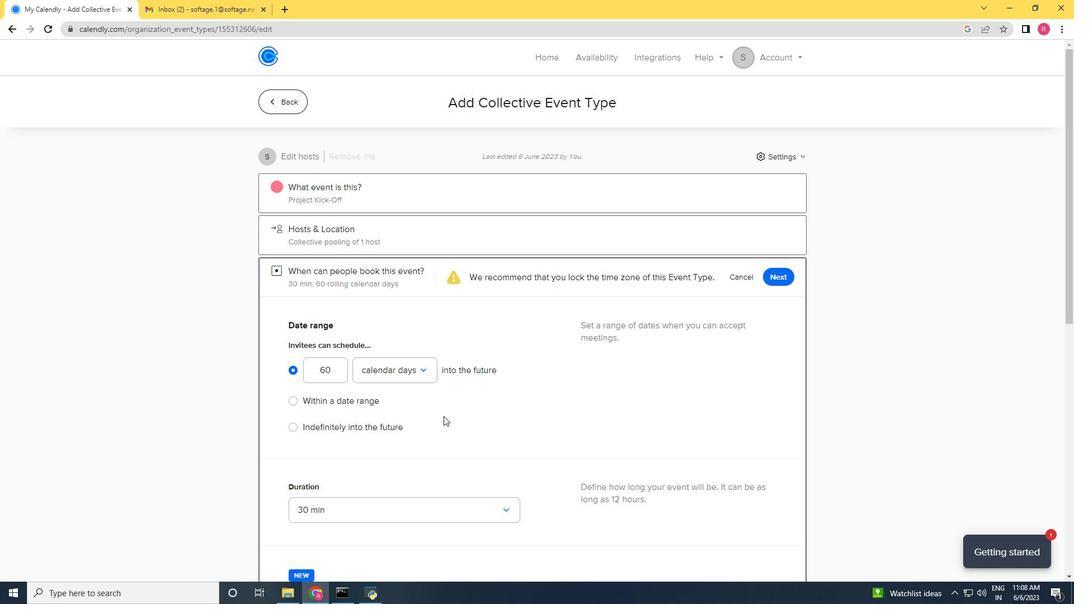 
Action: Mouse scrolled (470, 417) with delta (0, 0)
Screenshot: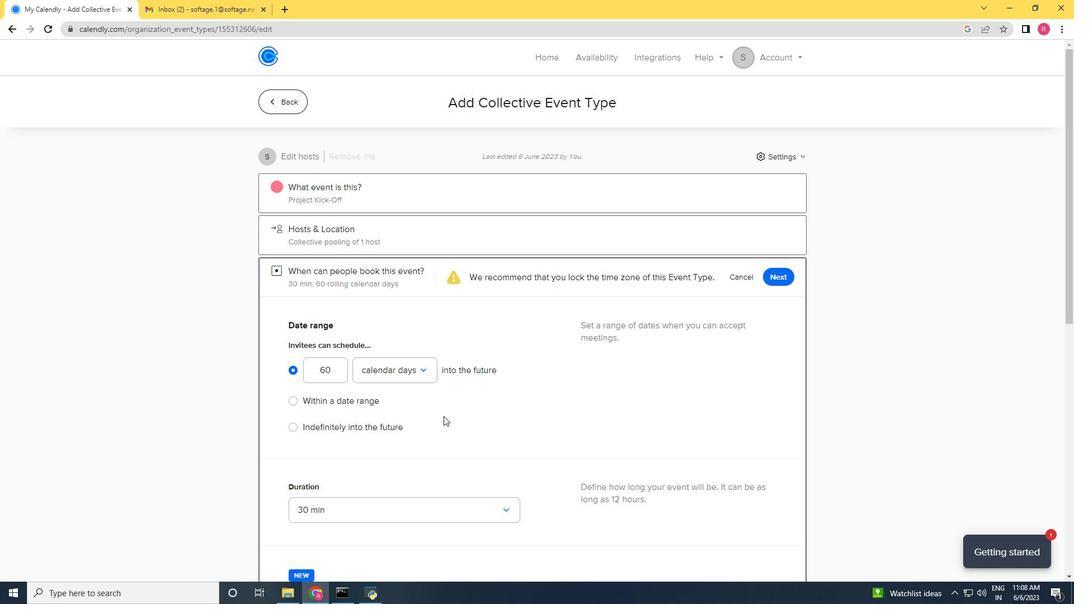 
Action: Mouse scrolled (470, 417) with delta (0, 0)
Screenshot: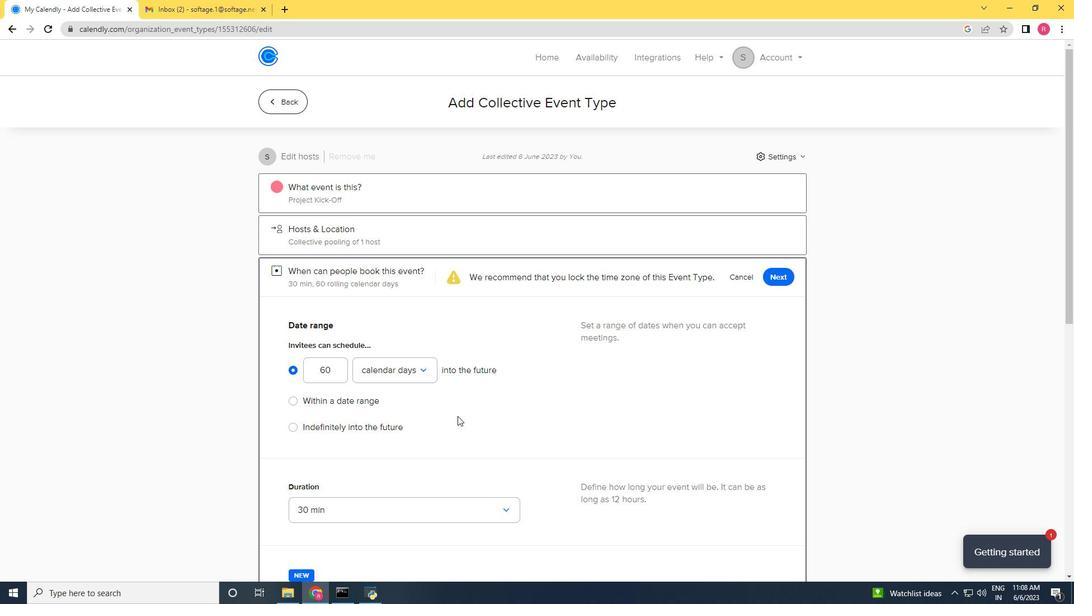 
Action: Mouse moved to (471, 417)
Screenshot: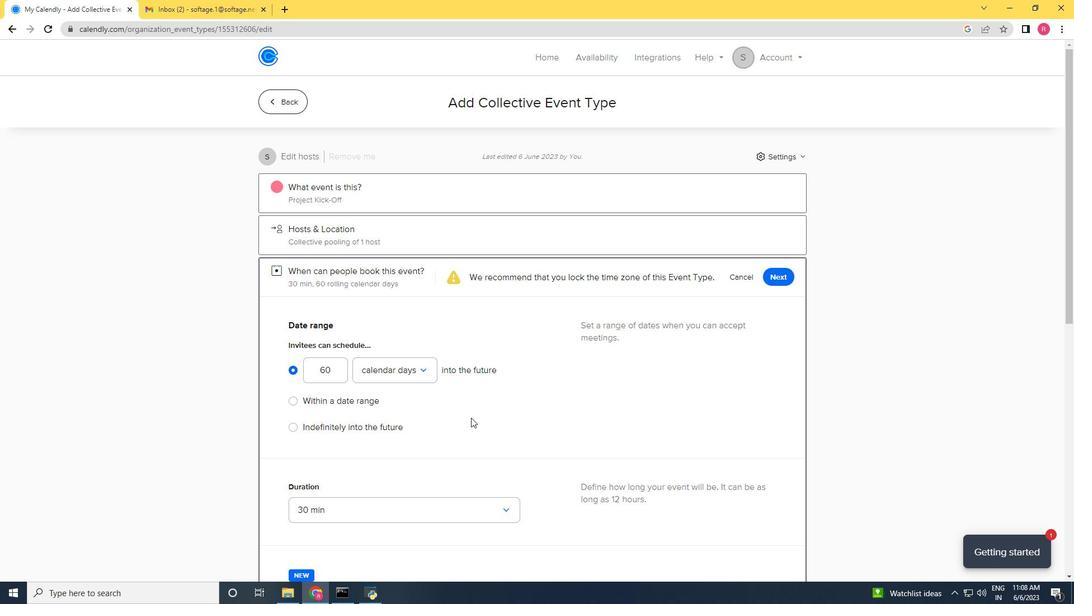
Action: Mouse scrolled (471, 417) with delta (0, 0)
Screenshot: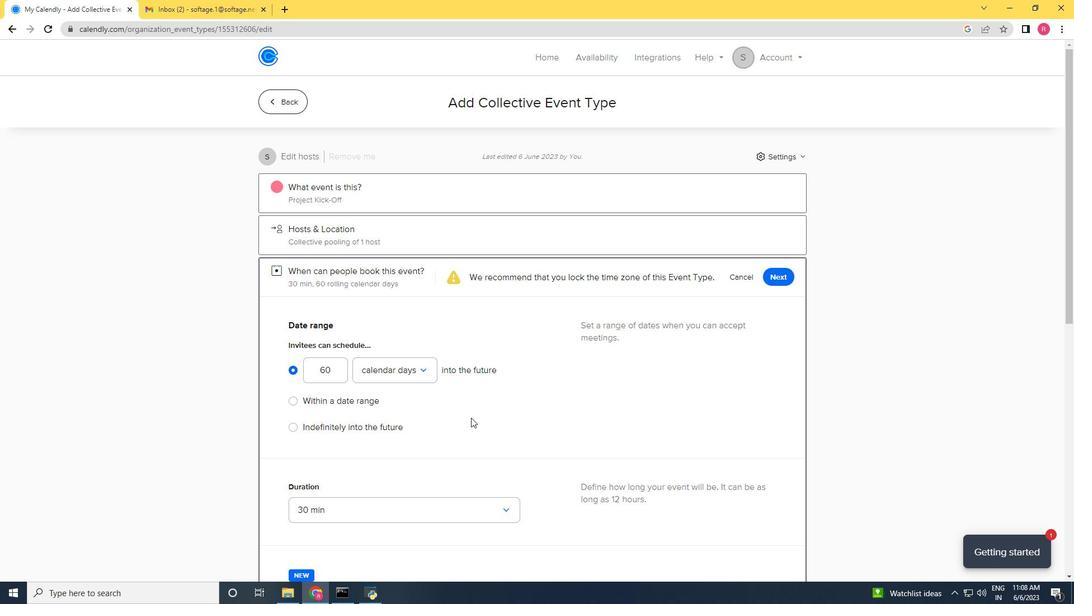 
Action: Mouse moved to (471, 417)
Screenshot: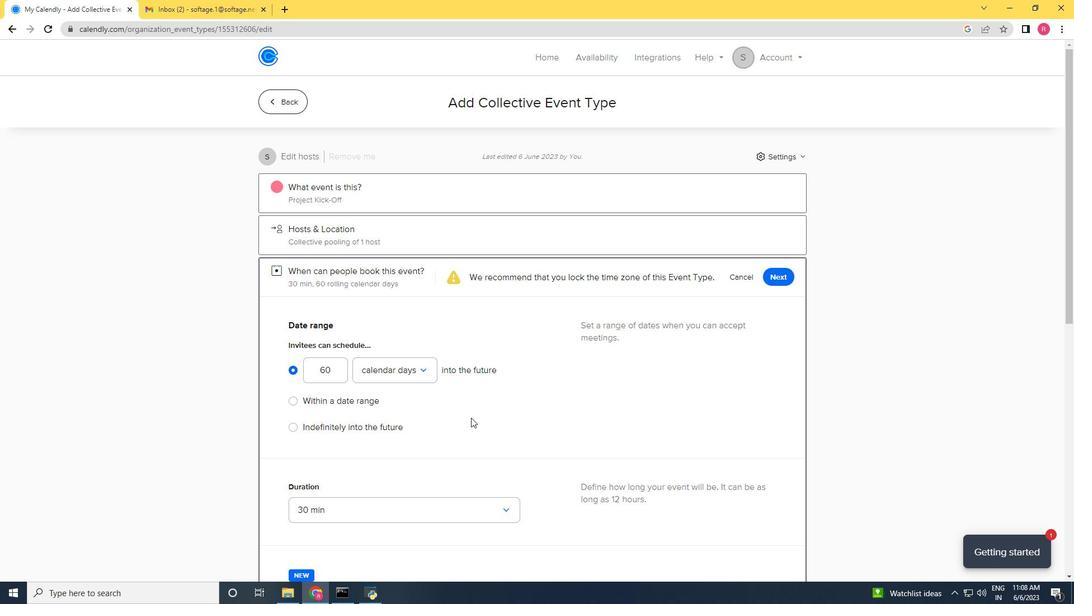 
Action: Mouse scrolled (471, 417) with delta (0, 0)
Screenshot: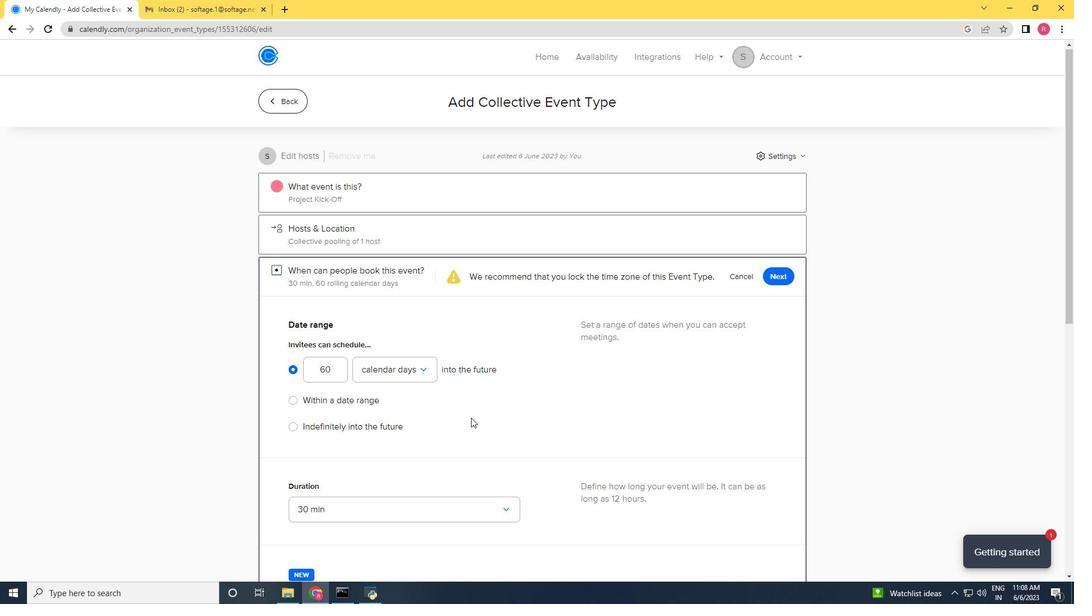 
Action: Mouse moved to (473, 408)
Screenshot: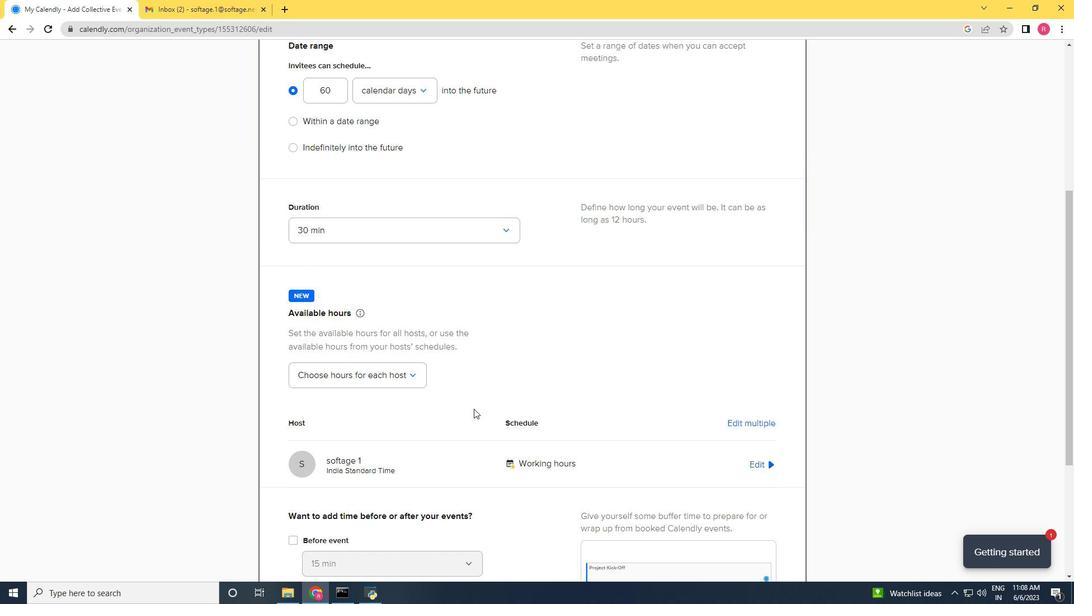 
Action: Mouse scrolled (473, 407) with delta (0, 0)
Screenshot: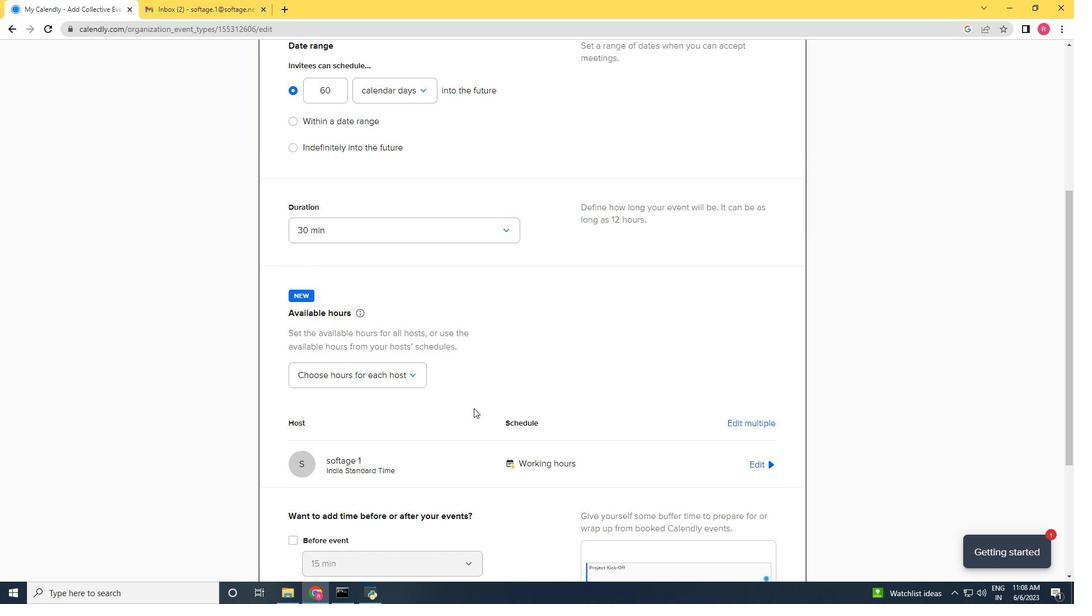 
Action: Mouse moved to (474, 407)
Screenshot: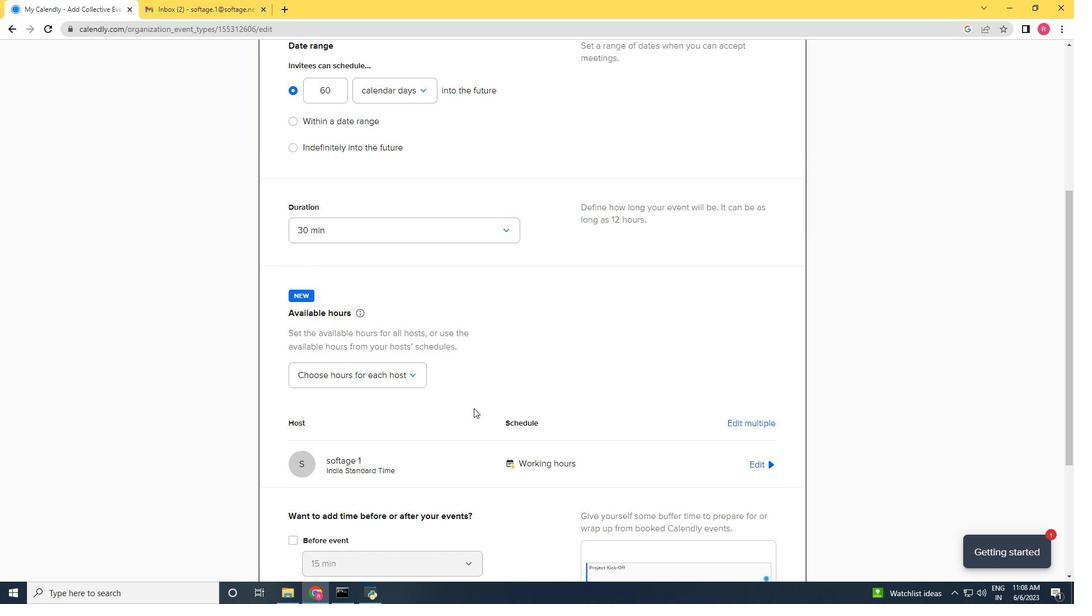 
Action: Mouse scrolled (474, 407) with delta (0, 0)
Screenshot: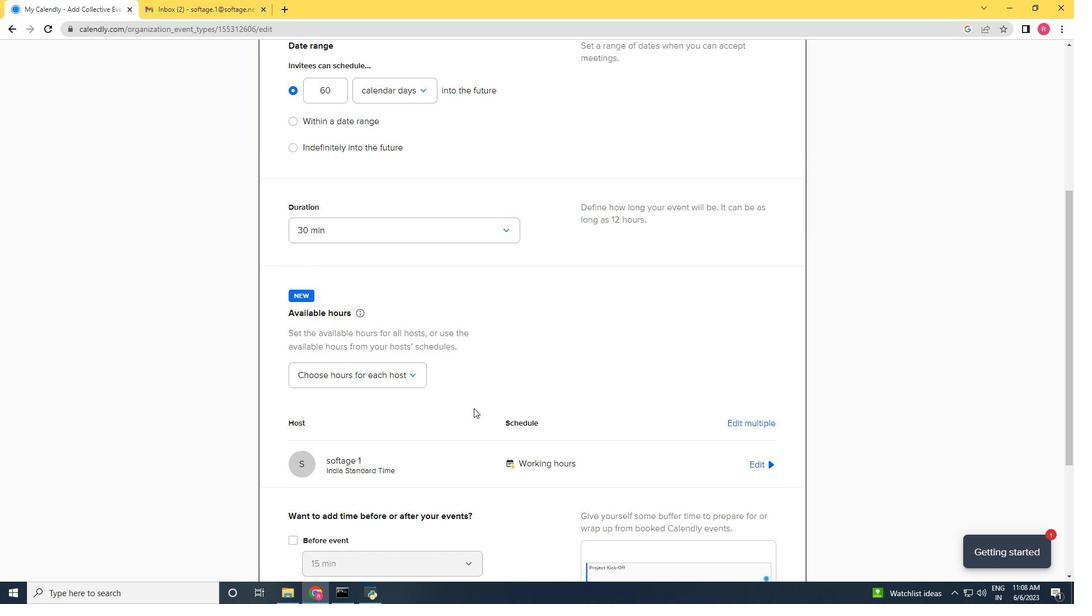 
Action: Mouse scrolled (474, 407) with delta (0, 0)
Screenshot: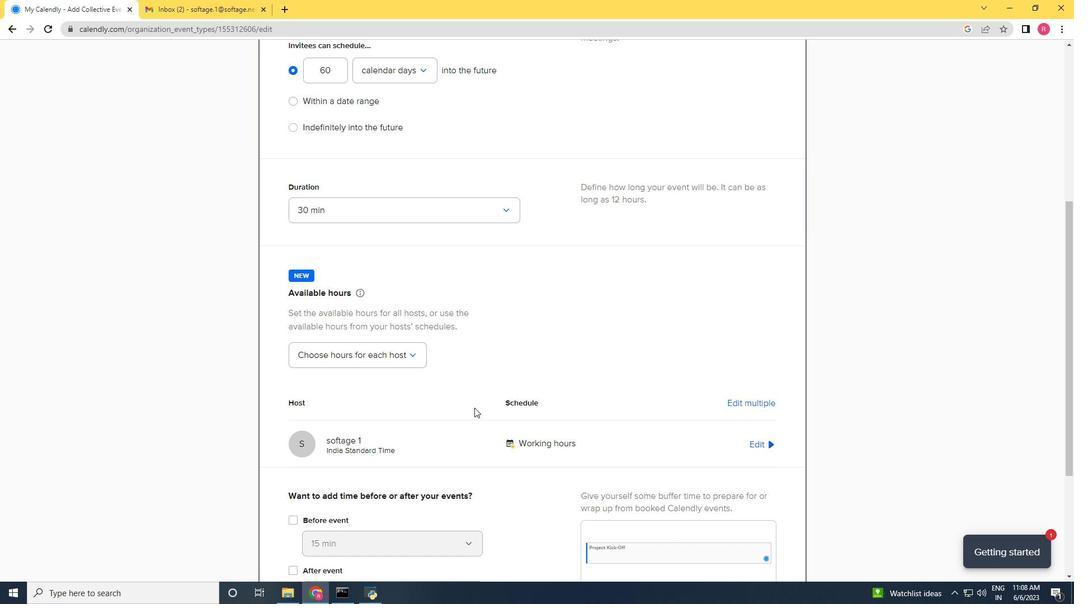 
Action: Mouse scrolled (474, 407) with delta (0, 0)
Screenshot: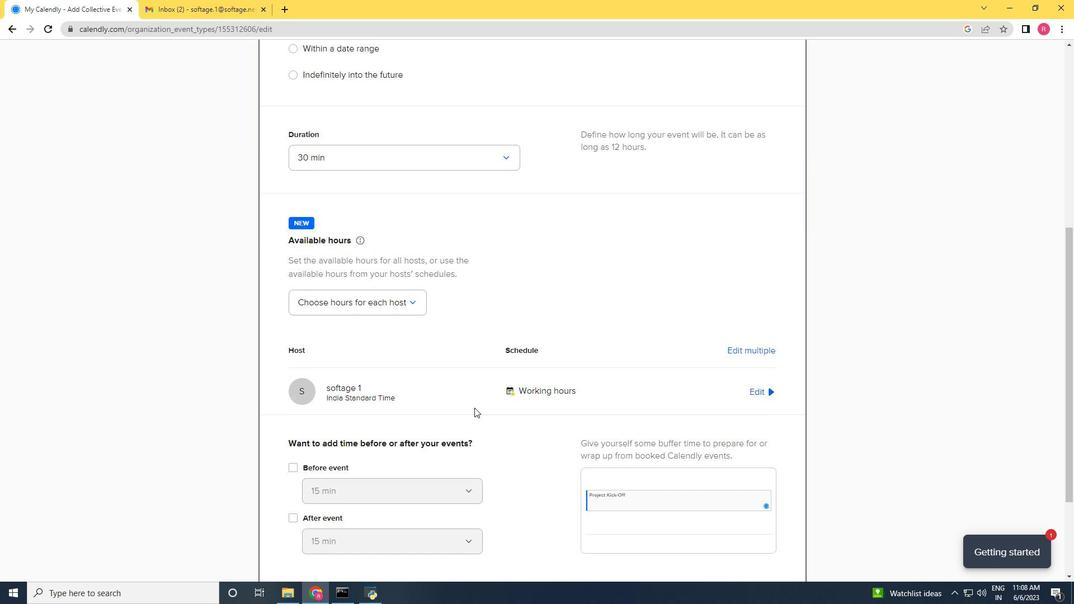 
Action: Mouse scrolled (474, 408) with delta (0, 0)
Screenshot: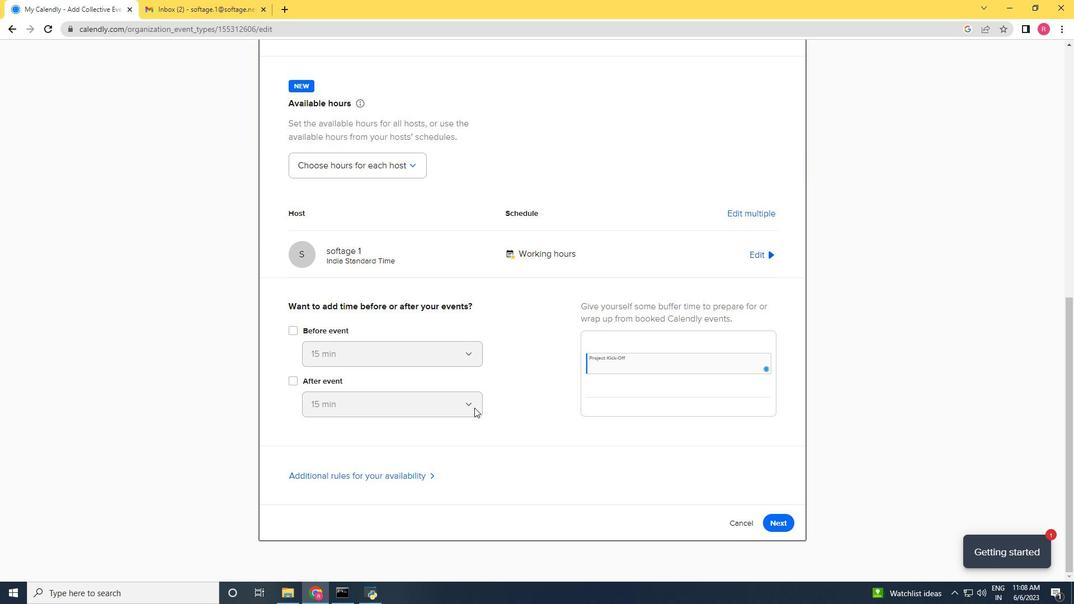
Action: Mouse scrolled (474, 408) with delta (0, 0)
Screenshot: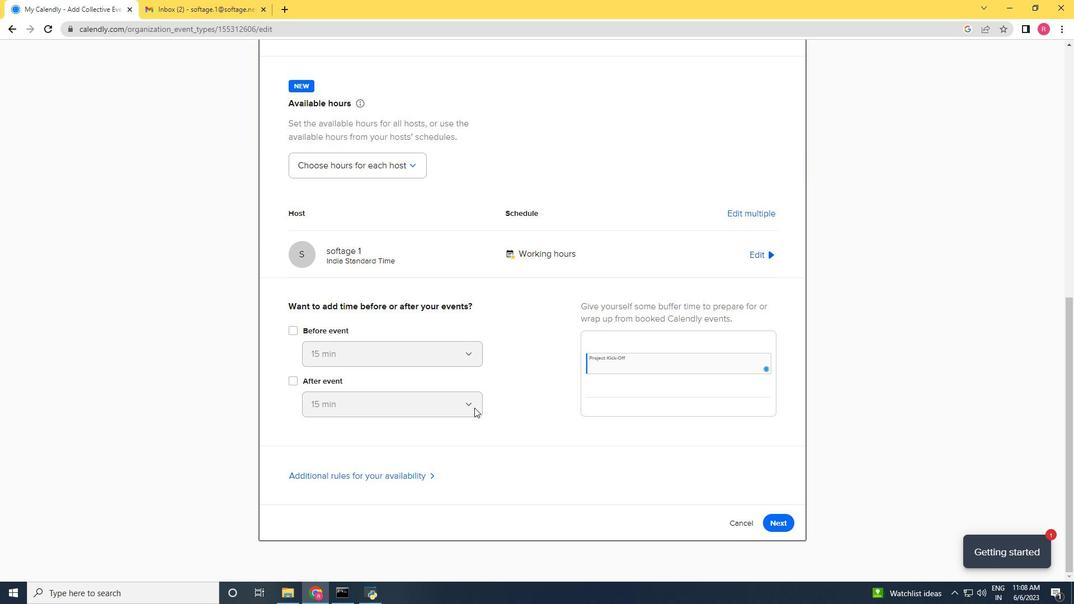 
Action: Mouse scrolled (474, 408) with delta (0, 0)
Screenshot: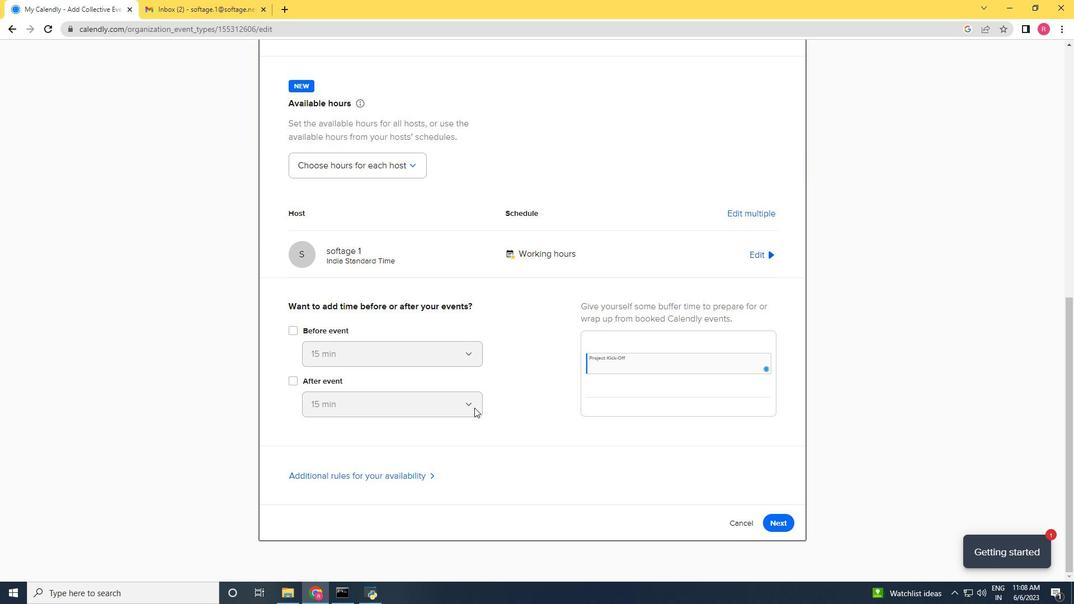 
Action: Mouse scrolled (474, 408) with delta (0, 0)
Screenshot: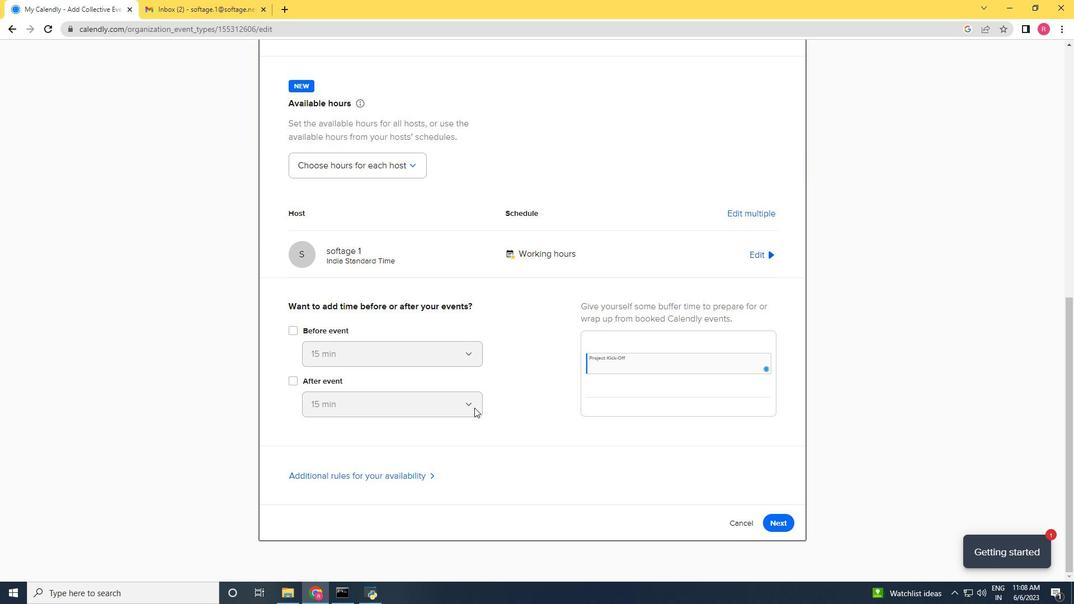 
Action: Mouse moved to (474, 407)
Screenshot: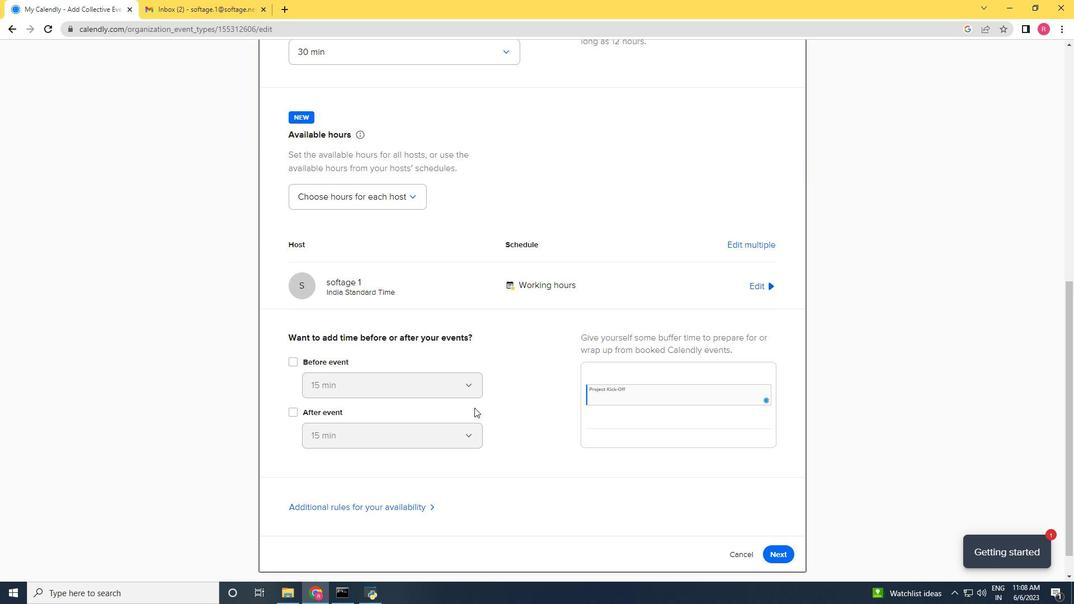 
Action: Mouse scrolled (474, 407) with delta (0, 0)
Screenshot: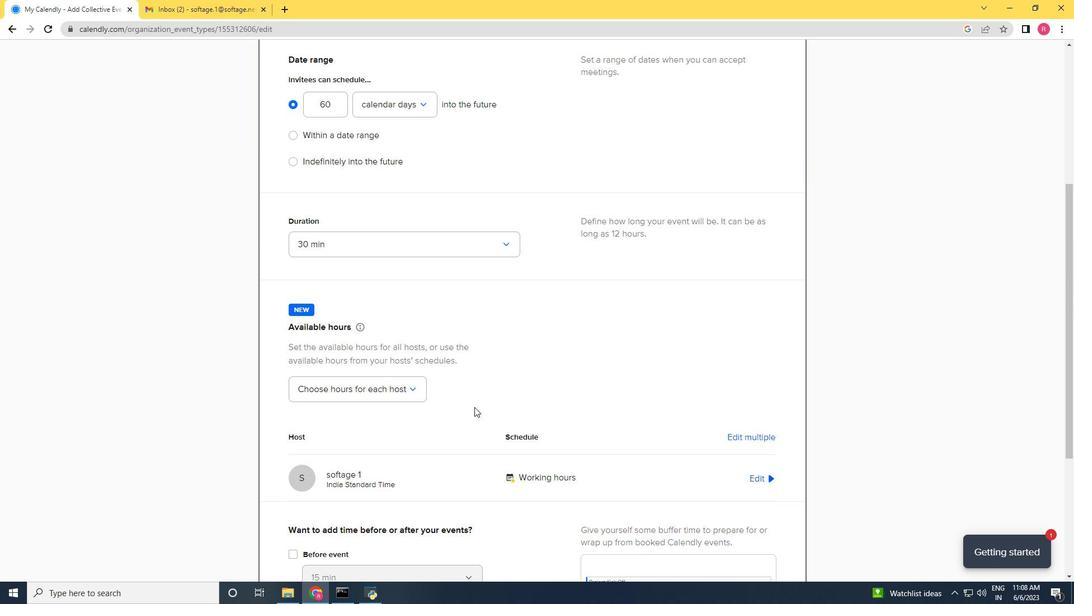 
Action: Mouse scrolled (474, 407) with delta (0, 0)
Screenshot: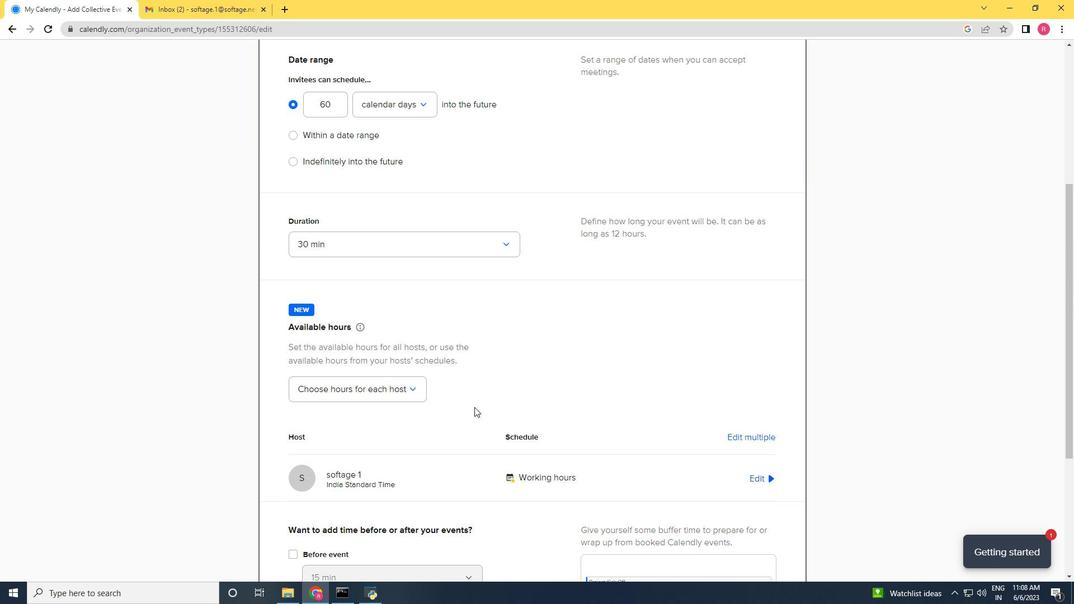 
Action: Mouse scrolled (474, 407) with delta (0, 0)
Screenshot: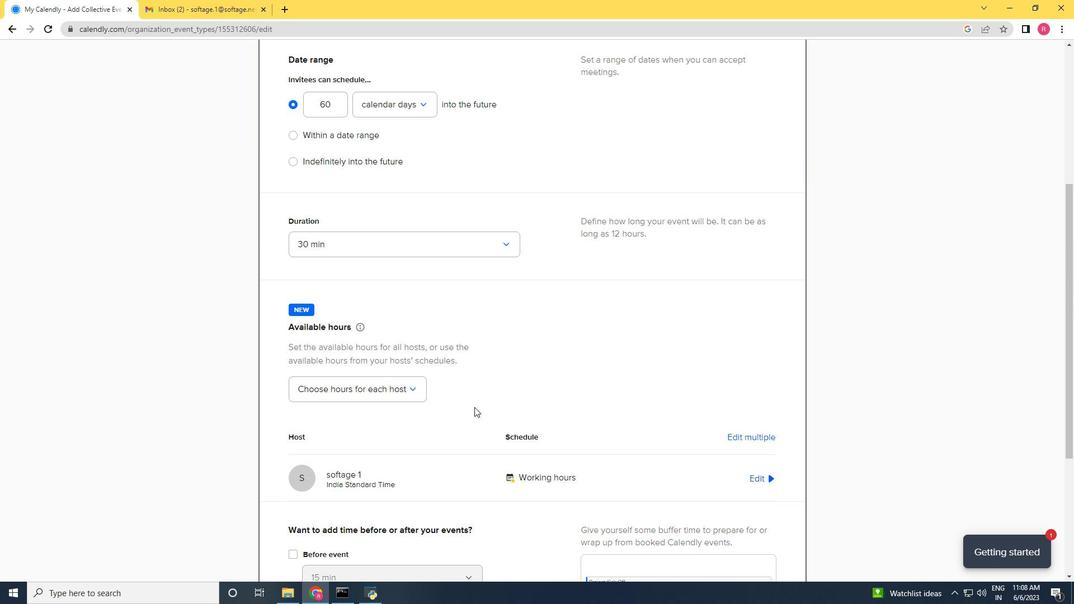 
Action: Mouse scrolled (474, 407) with delta (0, 0)
Screenshot: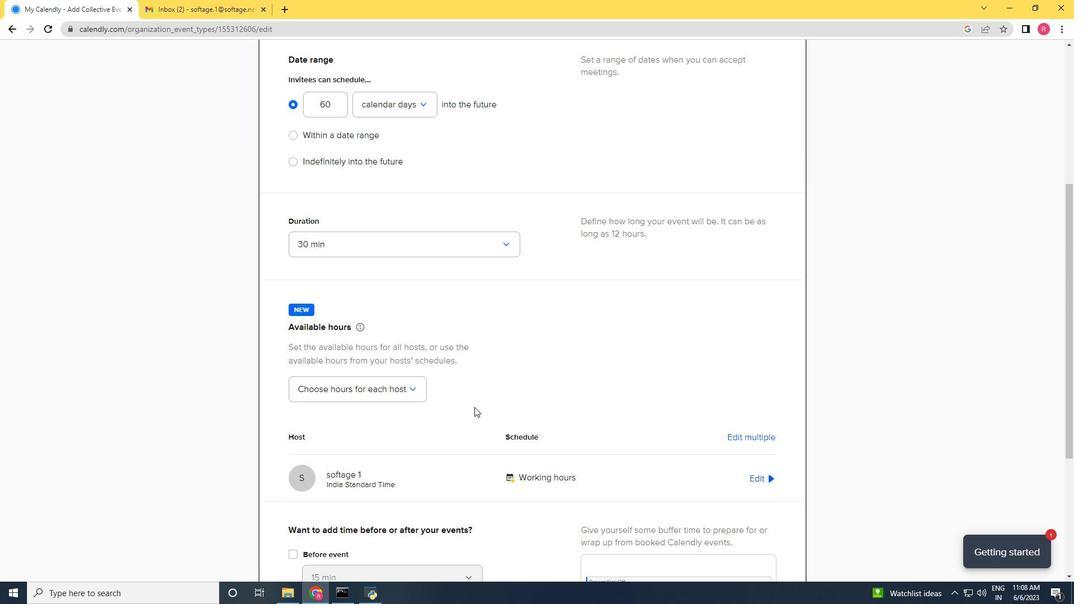 
Action: Mouse scrolled (474, 407) with delta (0, 0)
Screenshot: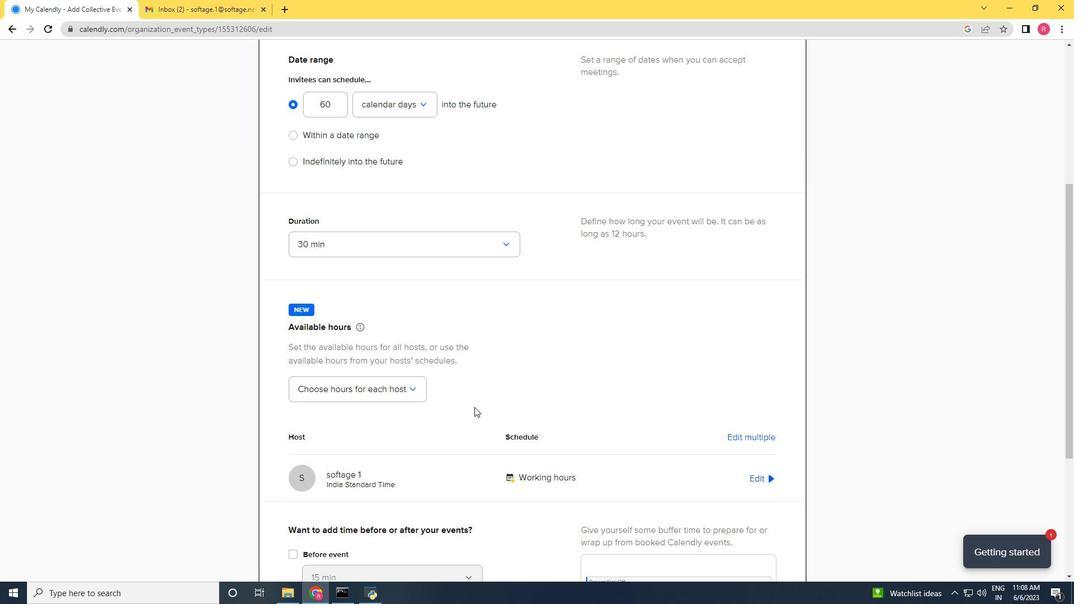 
Action: Mouse scrolled (474, 407) with delta (0, 0)
Screenshot: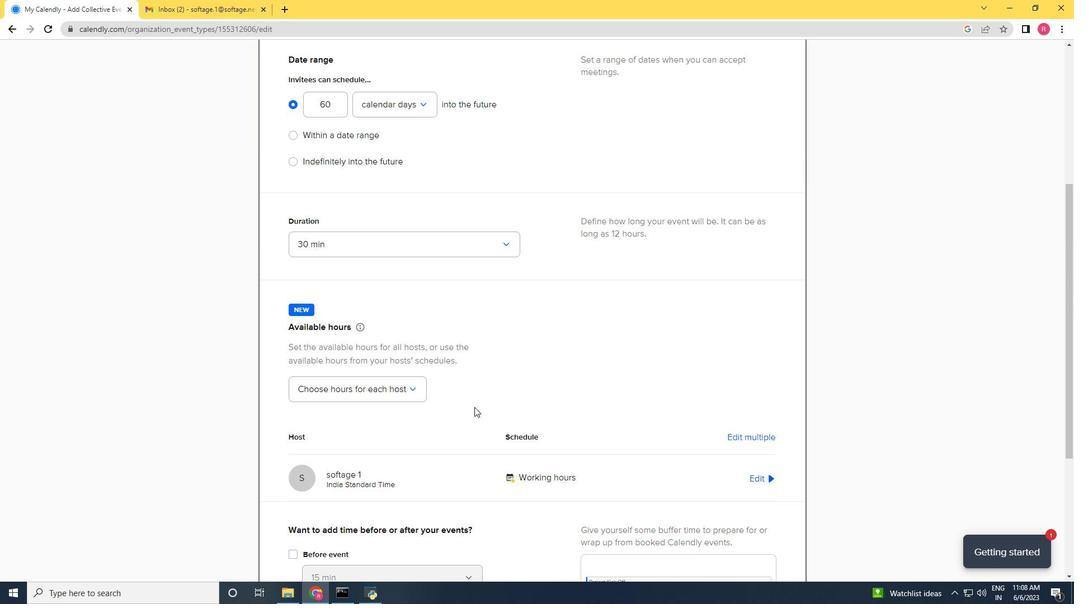 
Action: Mouse moved to (771, 276)
Screenshot: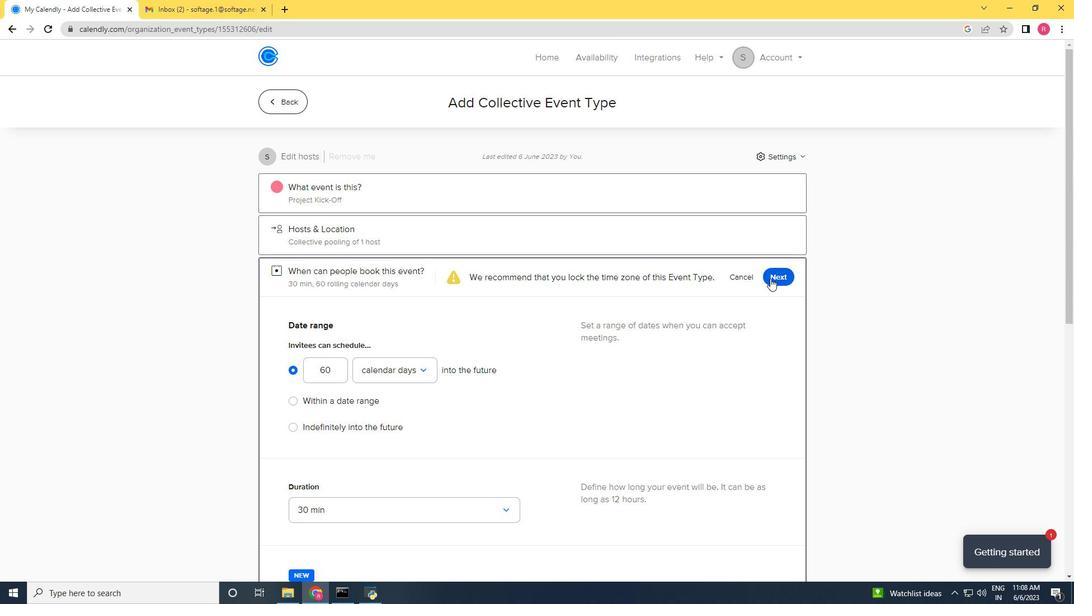 
Action: Mouse pressed left at (771, 276)
Screenshot: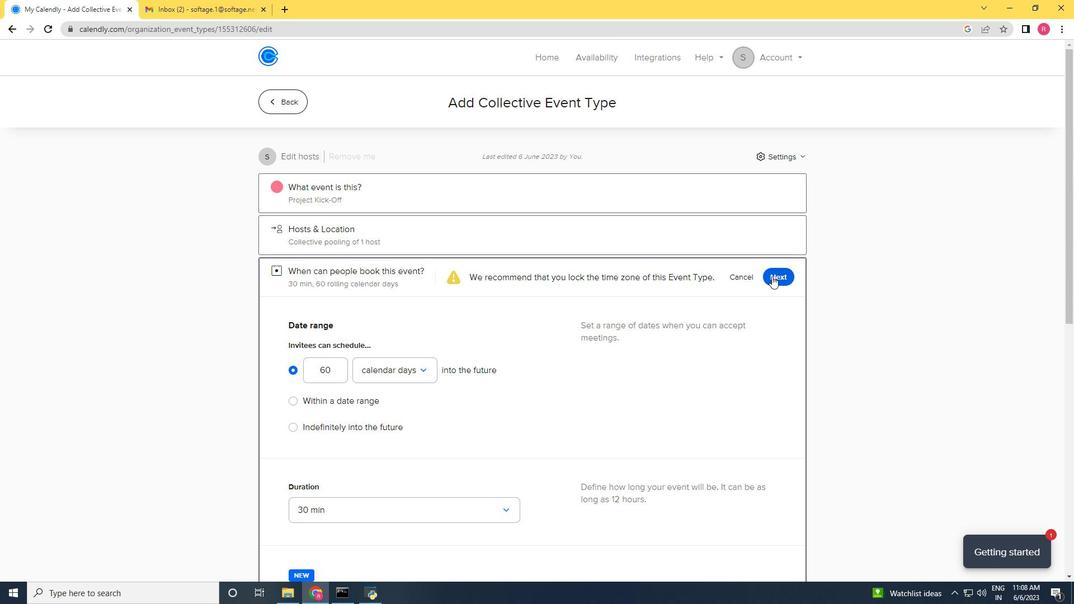 
Action: Mouse moved to (525, 341)
Screenshot: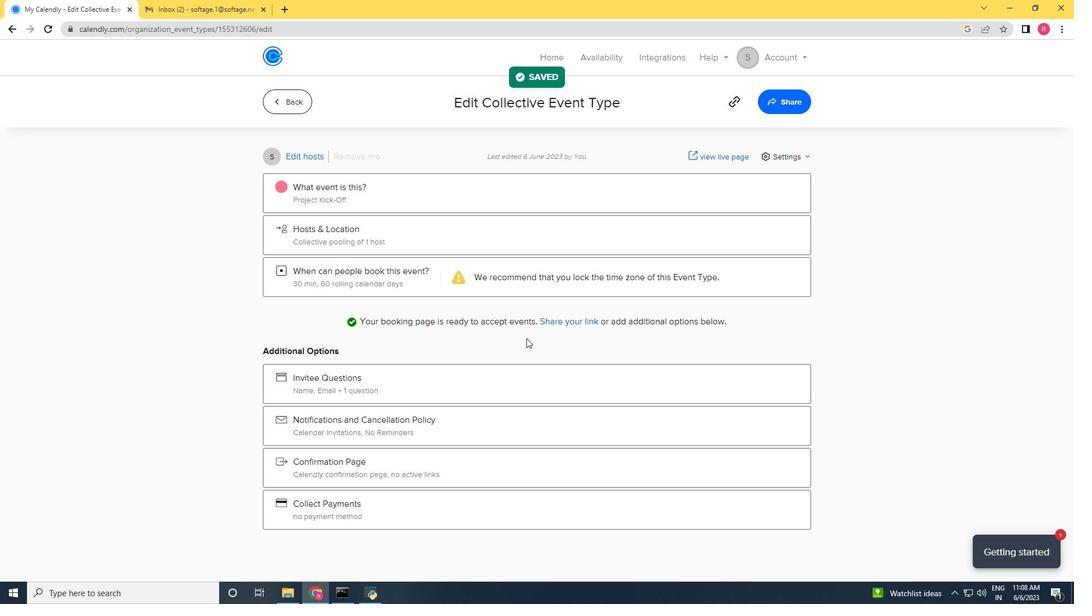 
Action: Mouse scrolled (525, 341) with delta (0, 0)
Screenshot: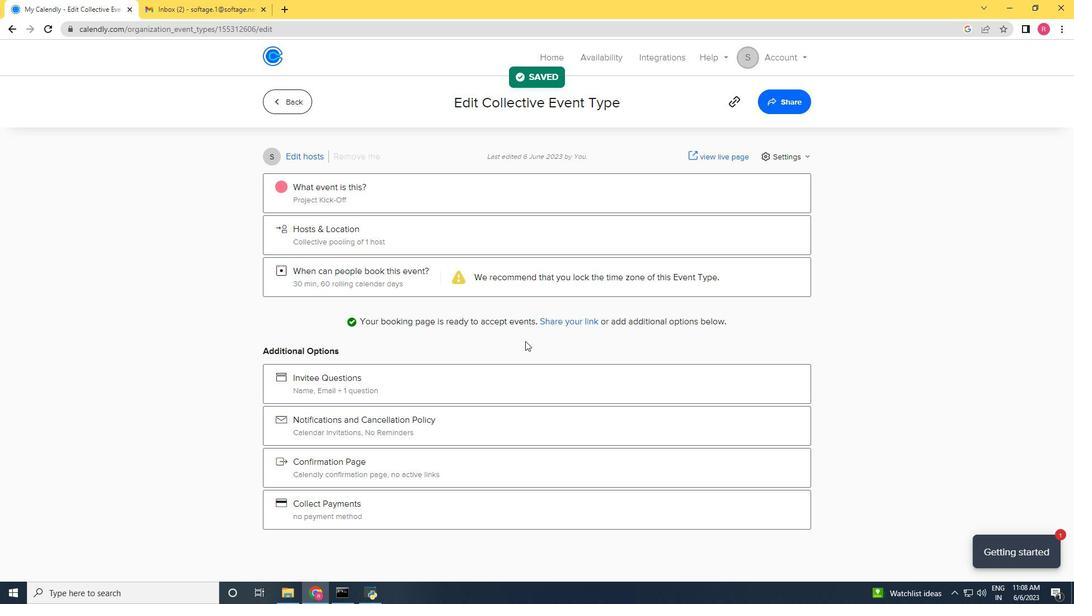 
Action: Mouse scrolled (525, 341) with delta (0, 0)
Screenshot: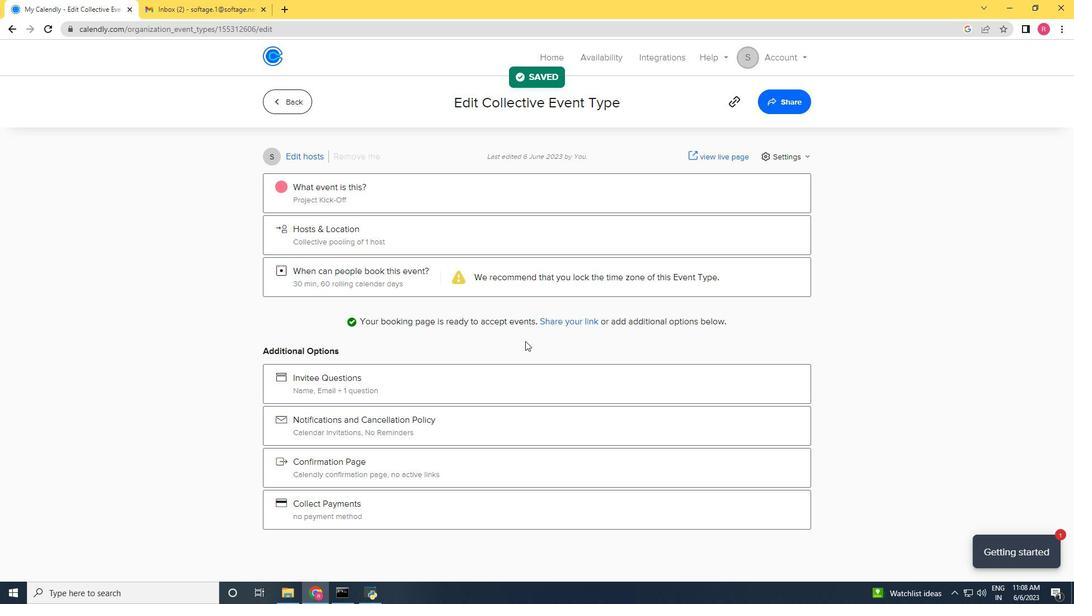 
Action: Mouse scrolled (525, 341) with delta (0, 0)
Screenshot: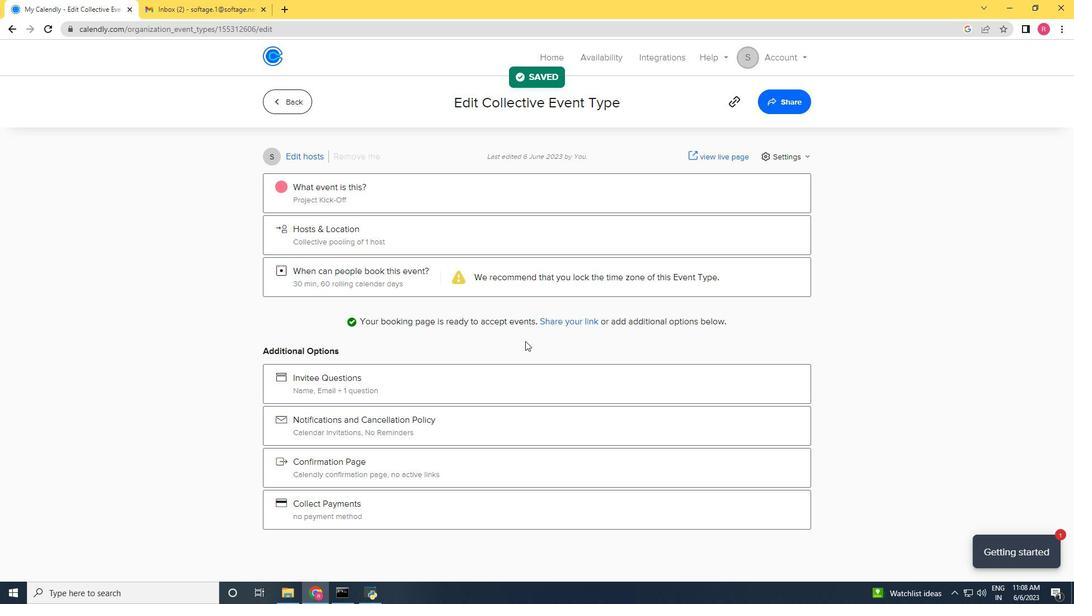 
Action: Mouse scrolled (525, 341) with delta (0, 0)
Screenshot: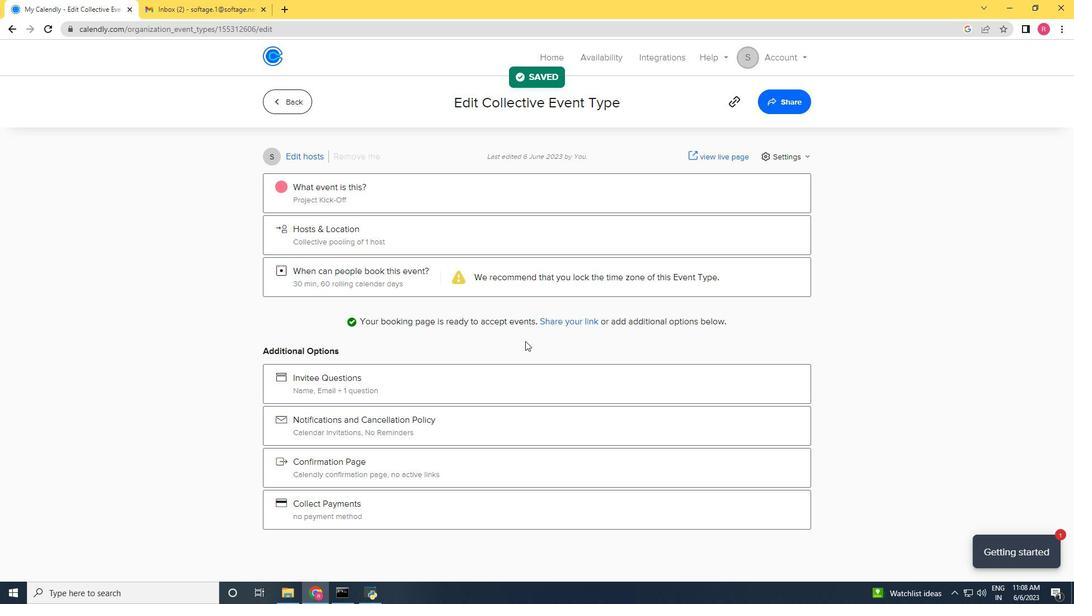 
Action: Mouse moved to (391, 197)
Screenshot: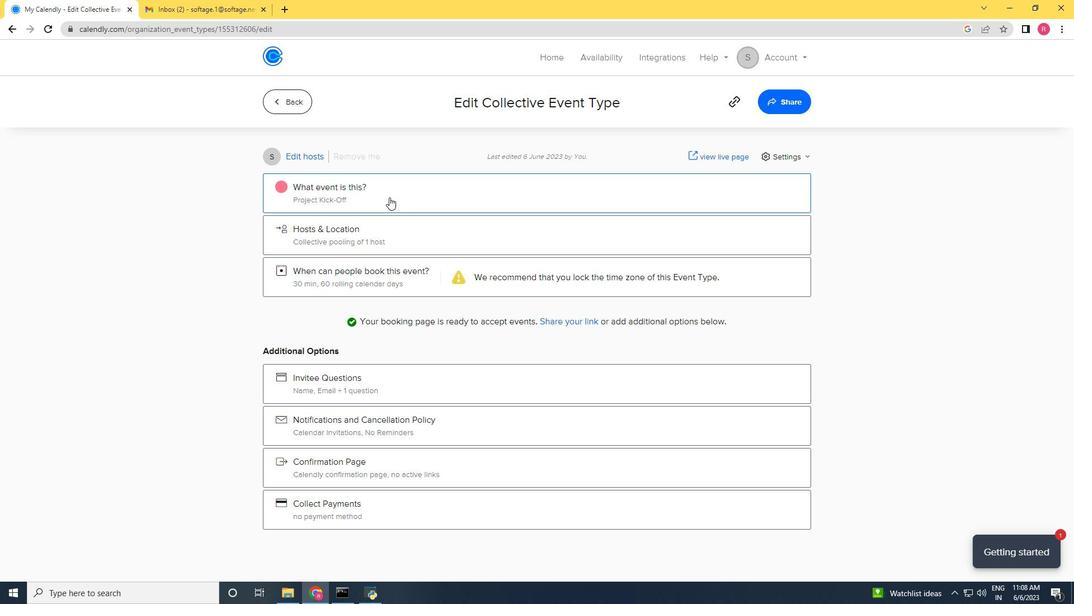 
Action: Mouse pressed left at (391, 197)
Screenshot: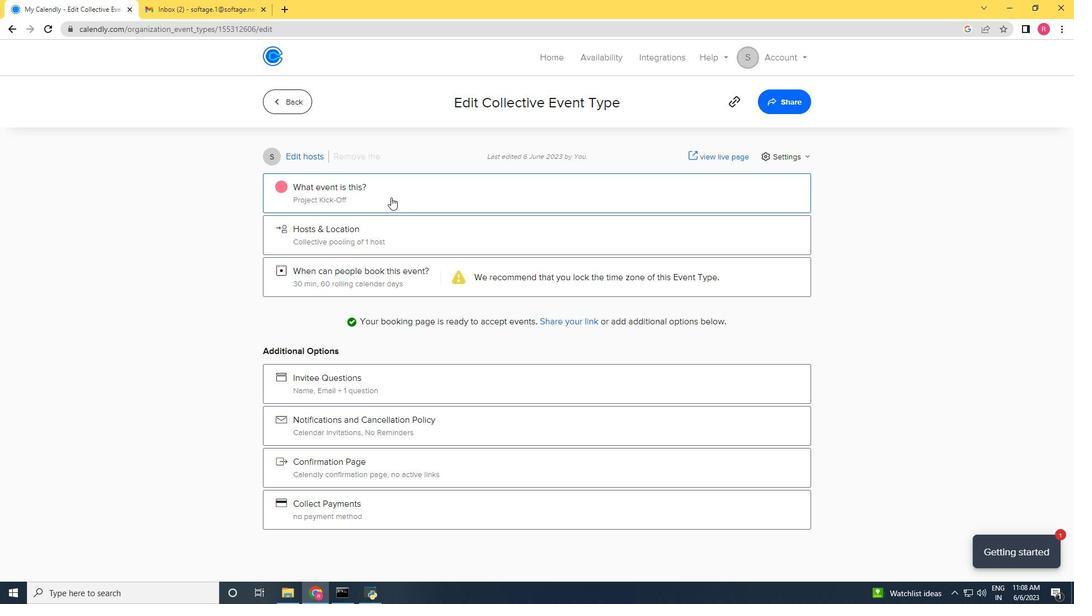 
Action: Mouse moved to (396, 363)
Screenshot: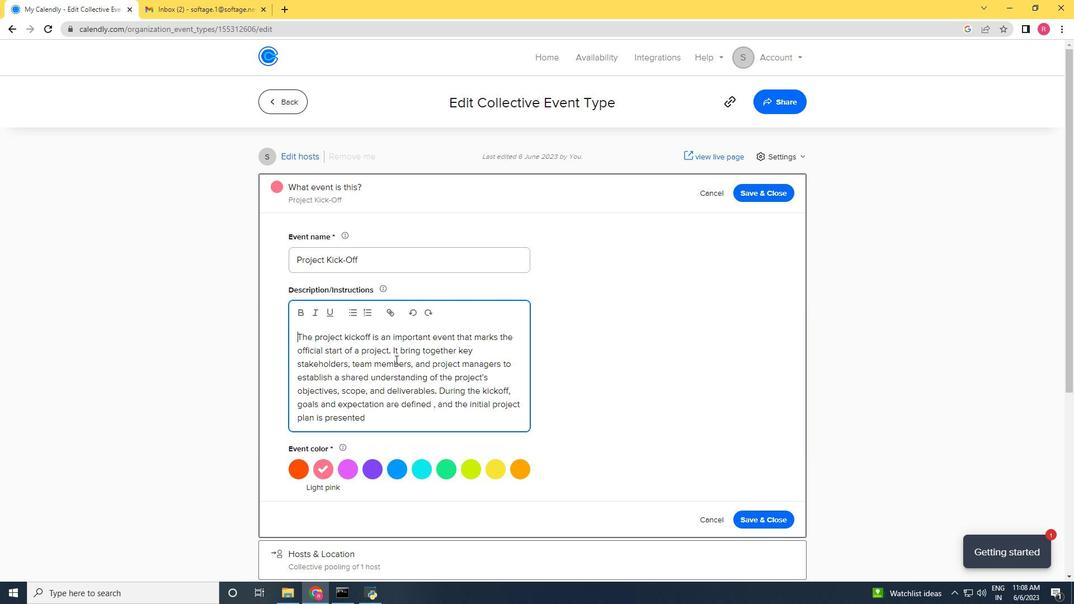
Action: Mouse scrolled (396, 363) with delta (0, 0)
Screenshot: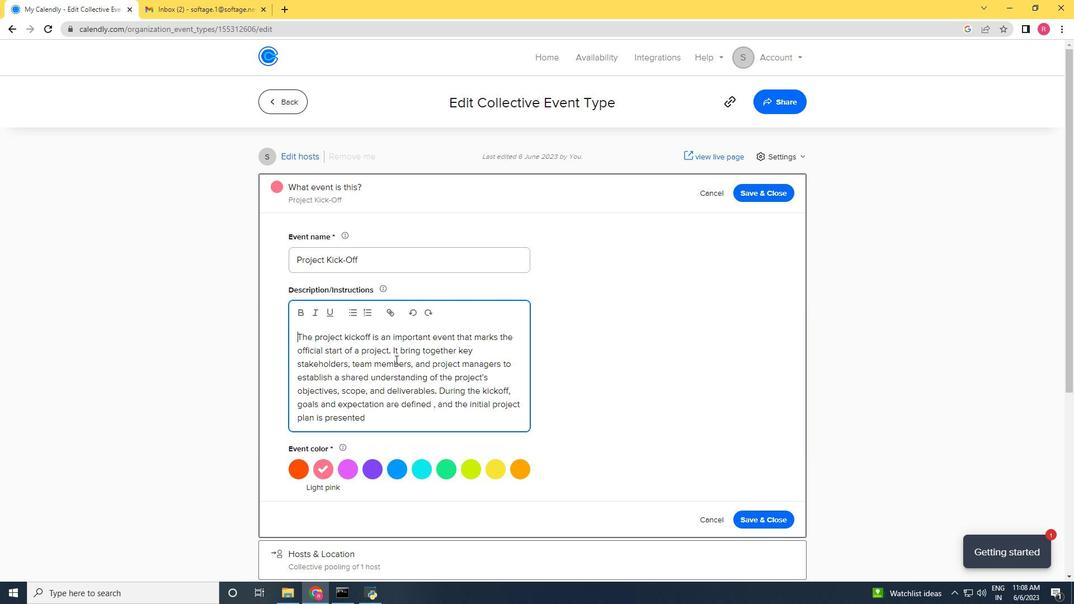 
Action: Mouse scrolled (396, 363) with delta (0, 0)
Screenshot: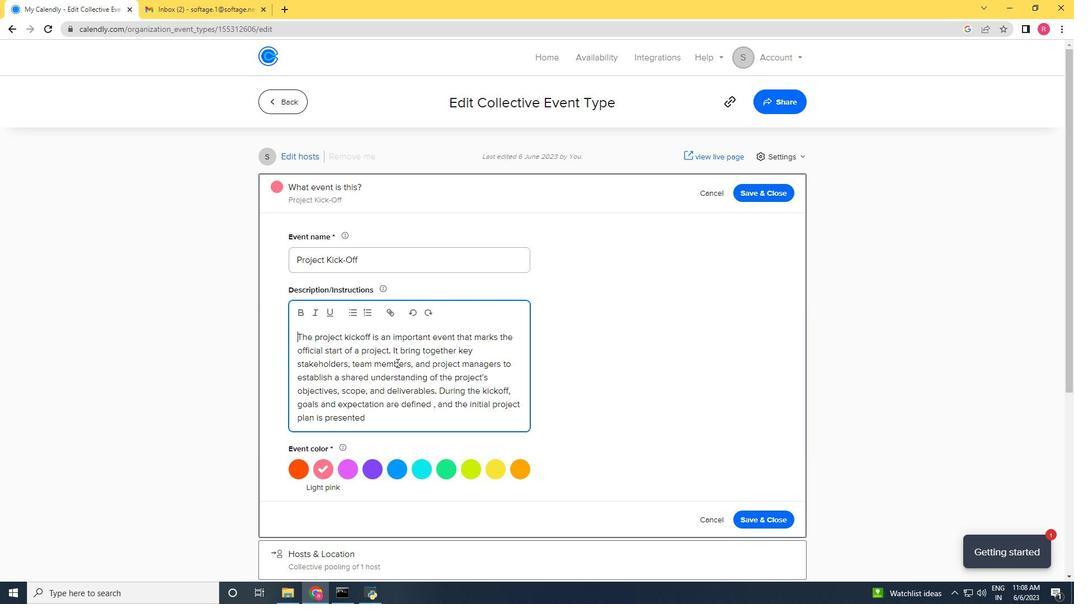 
Action: Mouse scrolled (396, 363) with delta (0, 0)
Screenshot: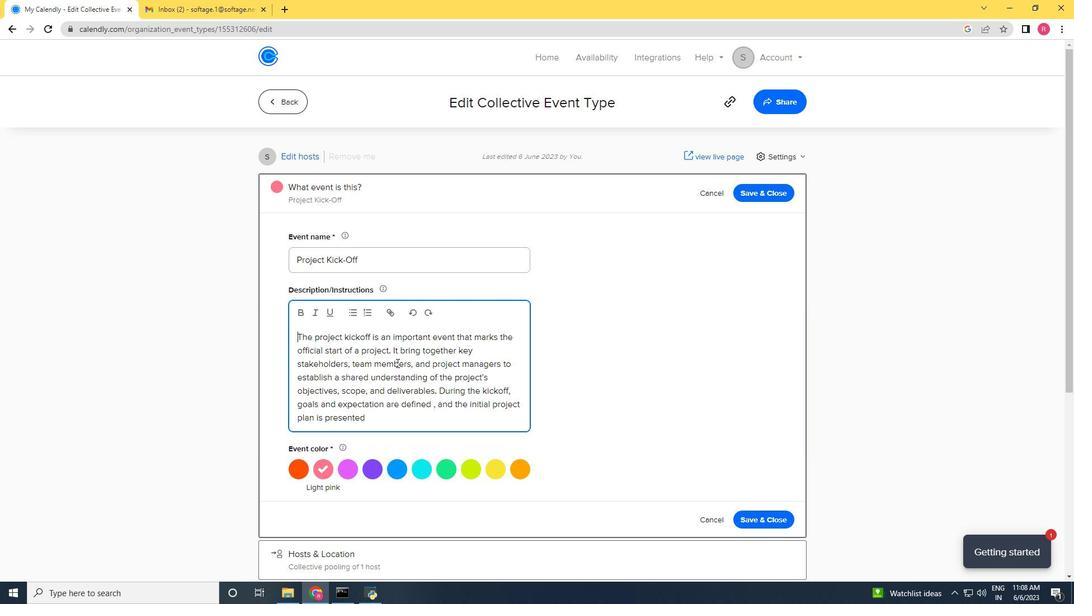 
Action: Mouse moved to (396, 364)
Screenshot: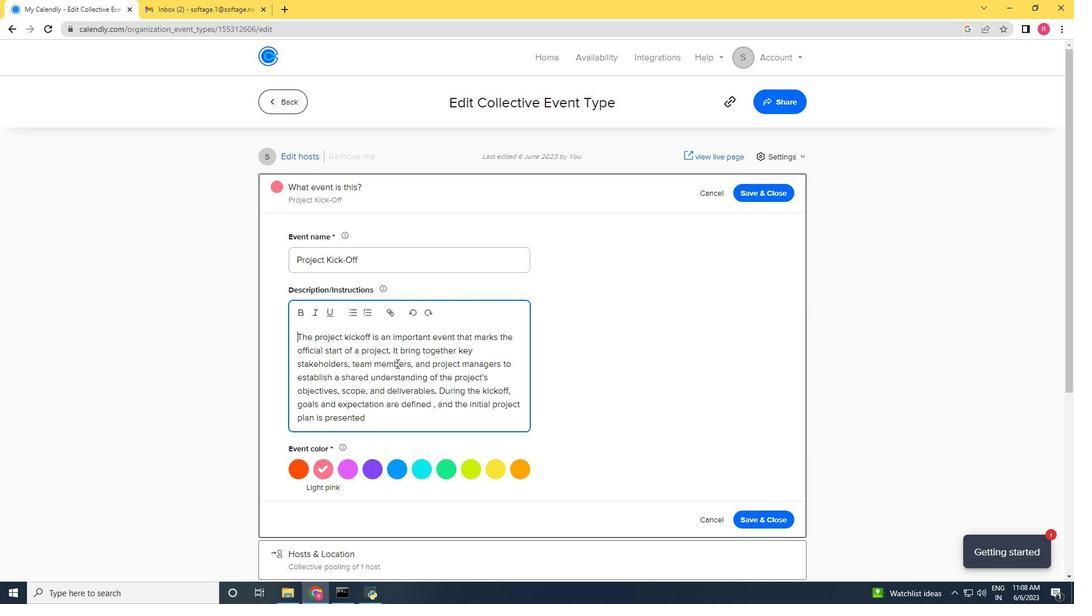 
Action: Mouse scrolled (396, 363) with delta (0, 0)
Screenshot: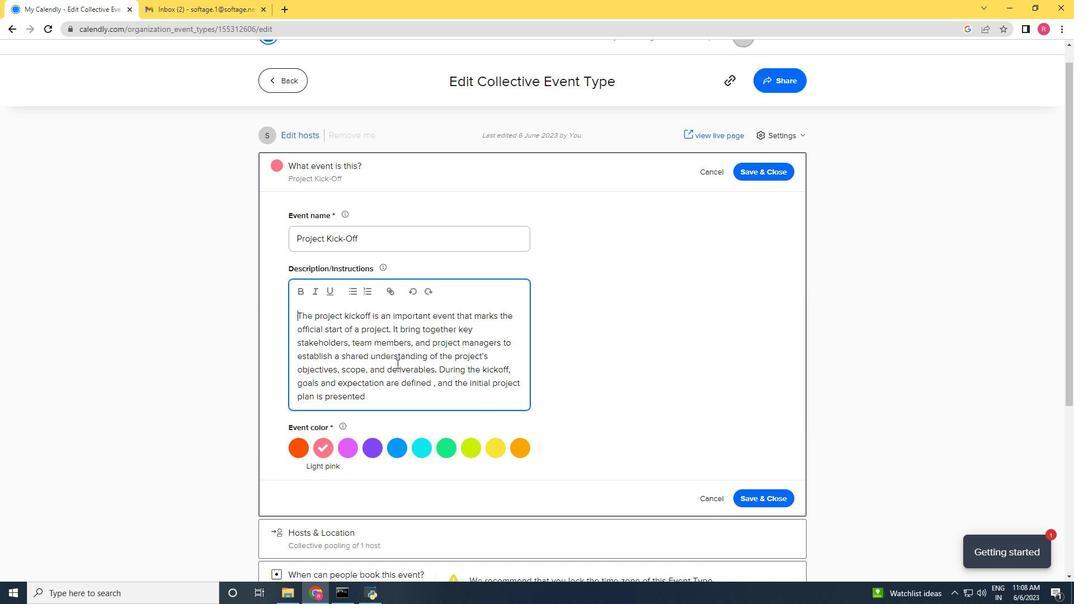 
Action: Mouse moved to (751, 299)
Screenshot: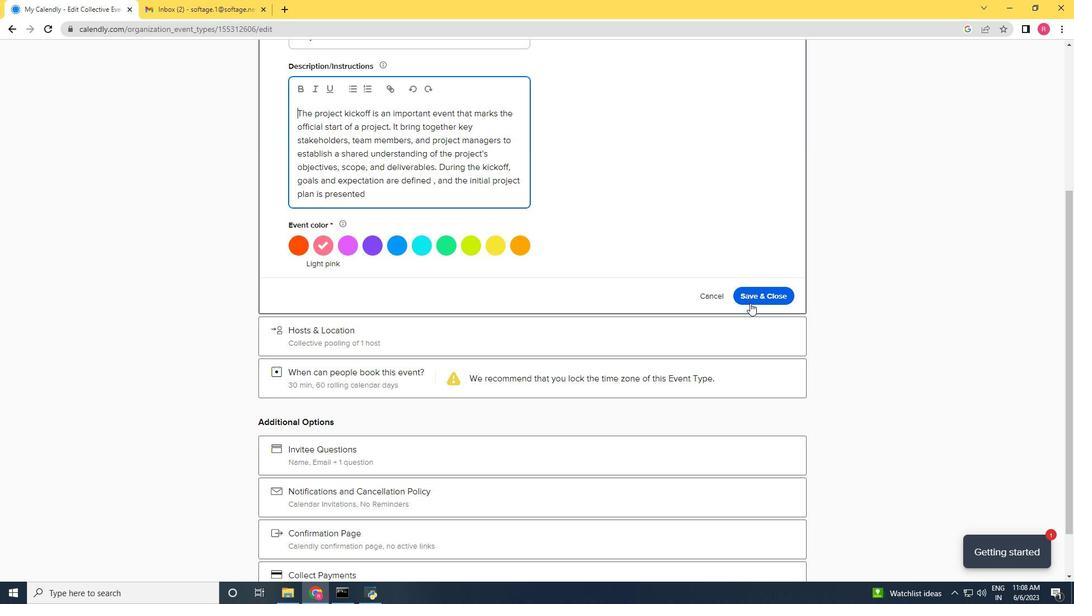 
Action: Mouse pressed left at (751, 299)
Screenshot: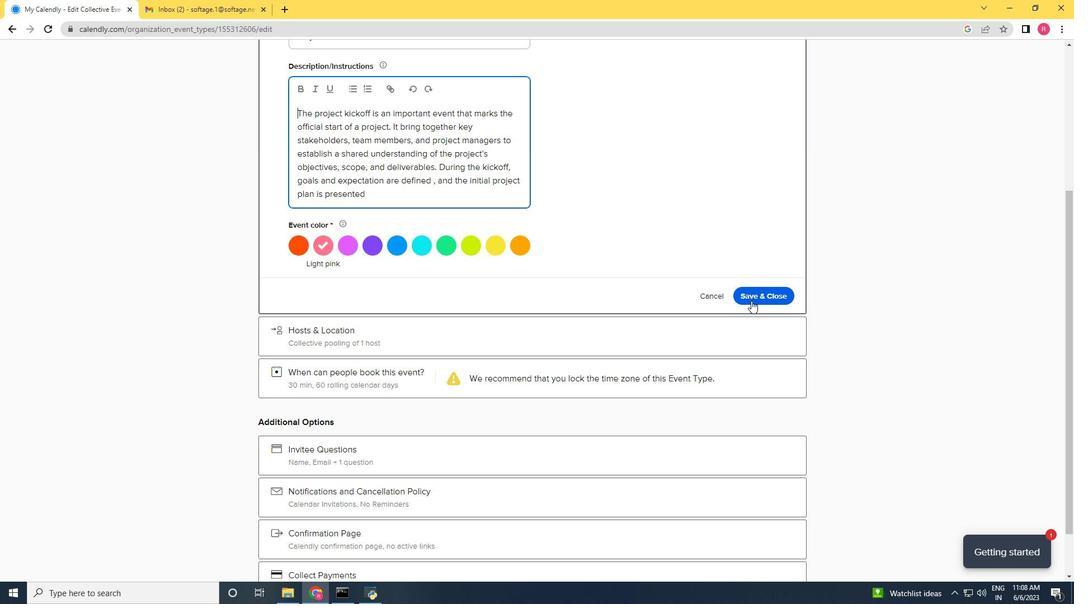 
Action: Mouse moved to (720, 304)
Screenshot: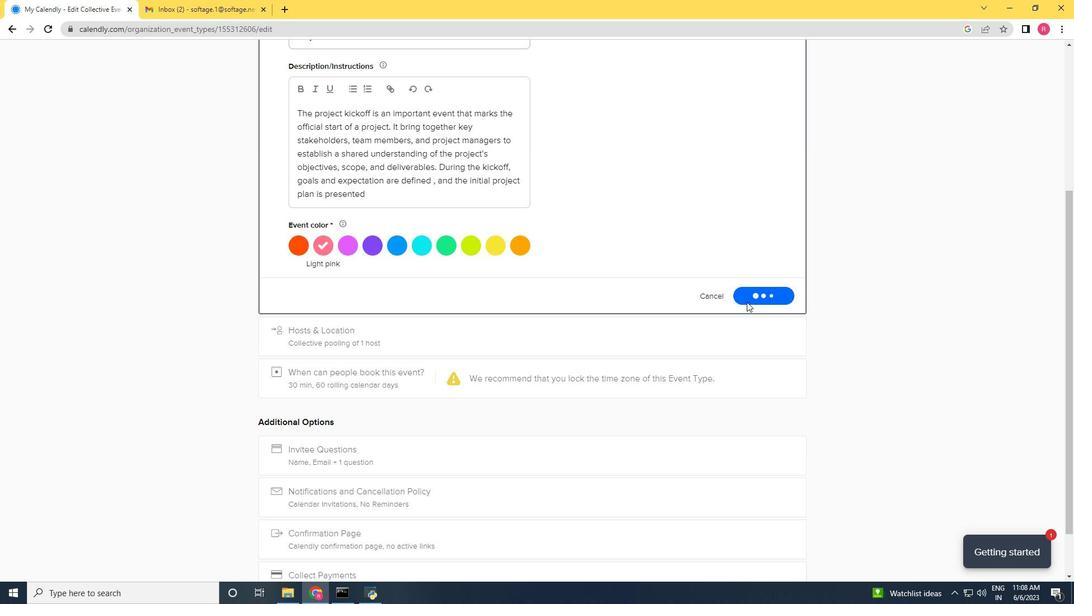 
Action: Mouse scrolled (720, 305) with delta (0, 0)
Screenshot: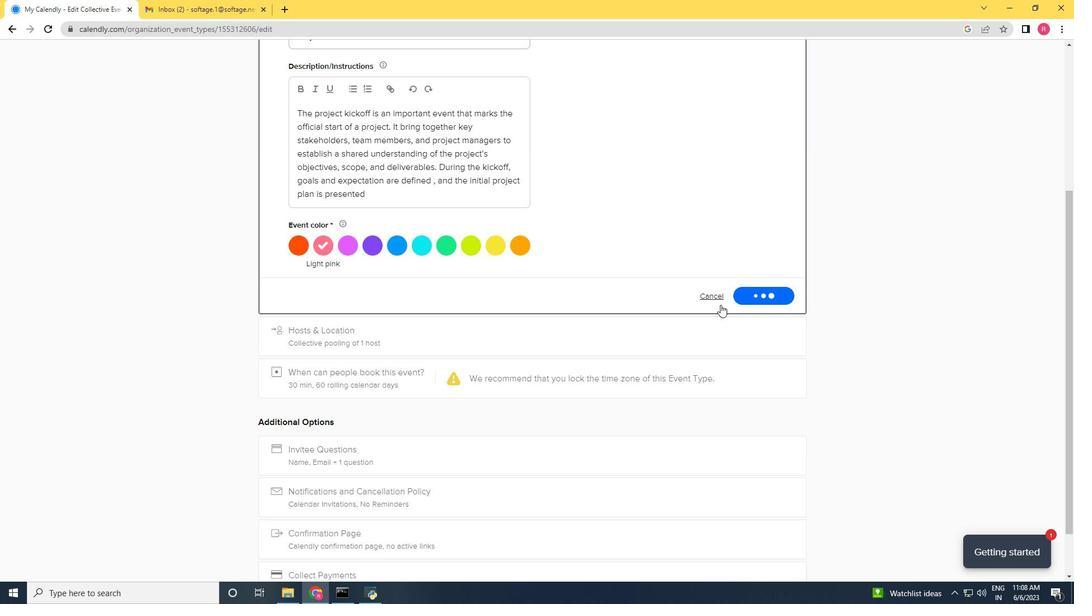 
Action: Mouse scrolled (720, 305) with delta (0, 0)
Screenshot: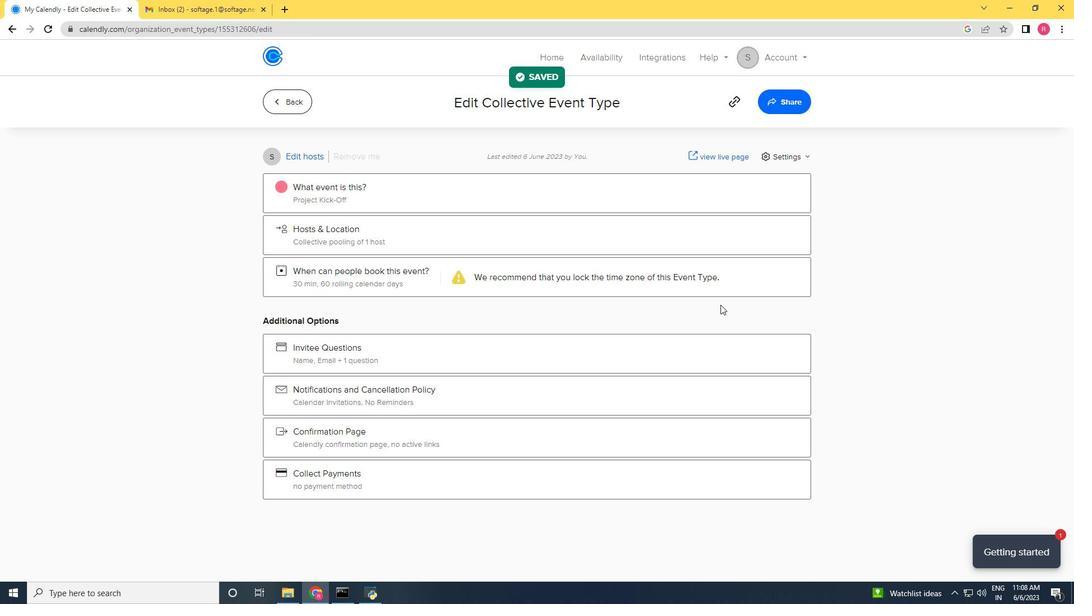 
Action: Mouse scrolled (720, 305) with delta (0, 0)
Screenshot: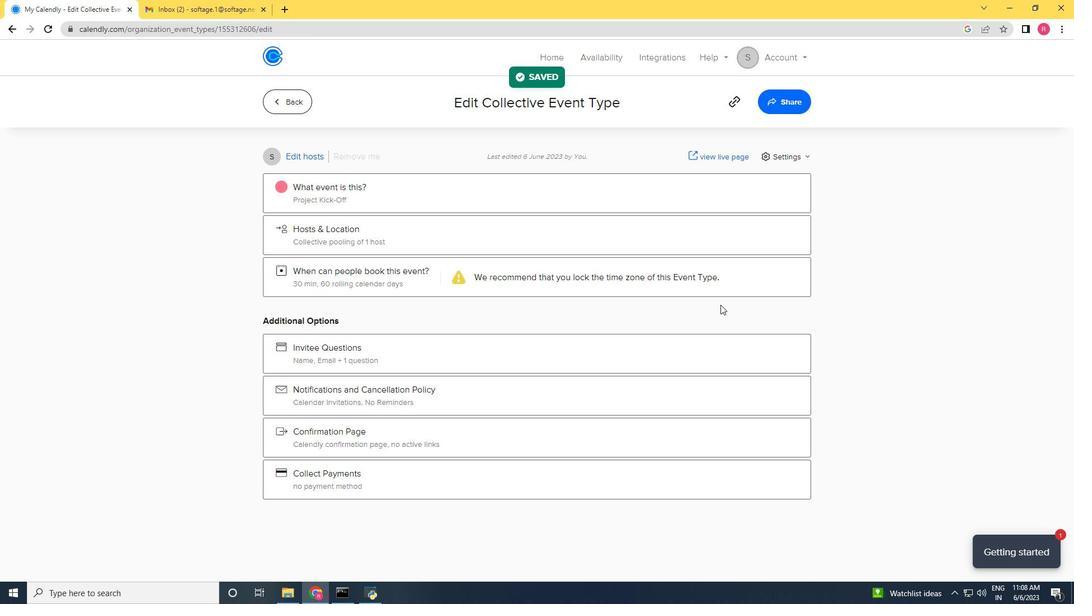 
Action: Mouse scrolled (720, 305) with delta (0, 0)
Screenshot: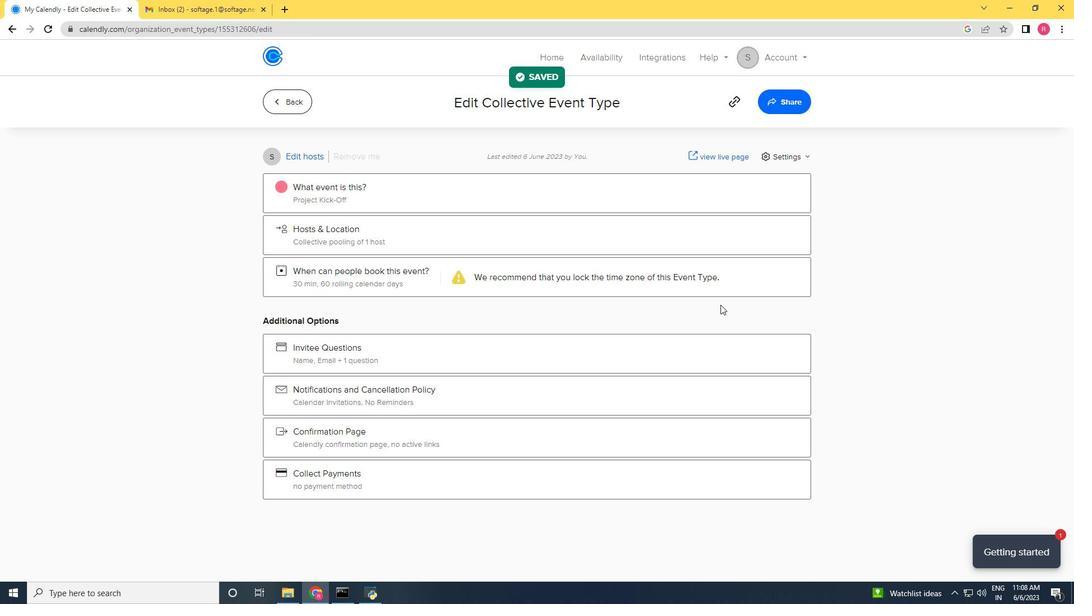 
Action: Mouse scrolled (720, 305) with delta (0, 0)
Screenshot: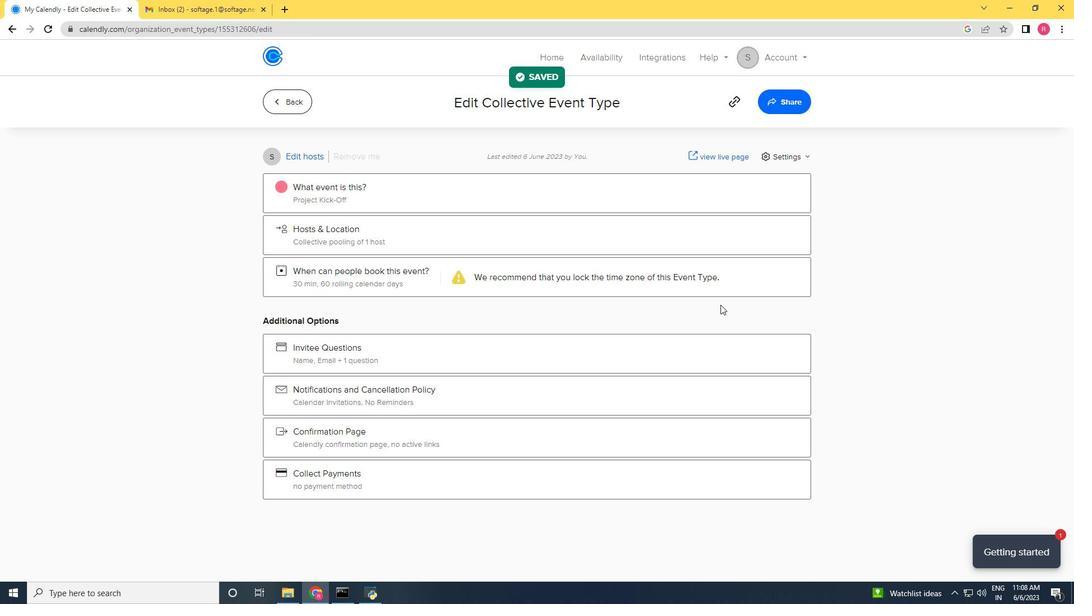 
Action: Mouse scrolled (720, 304) with delta (0, 0)
Screenshot: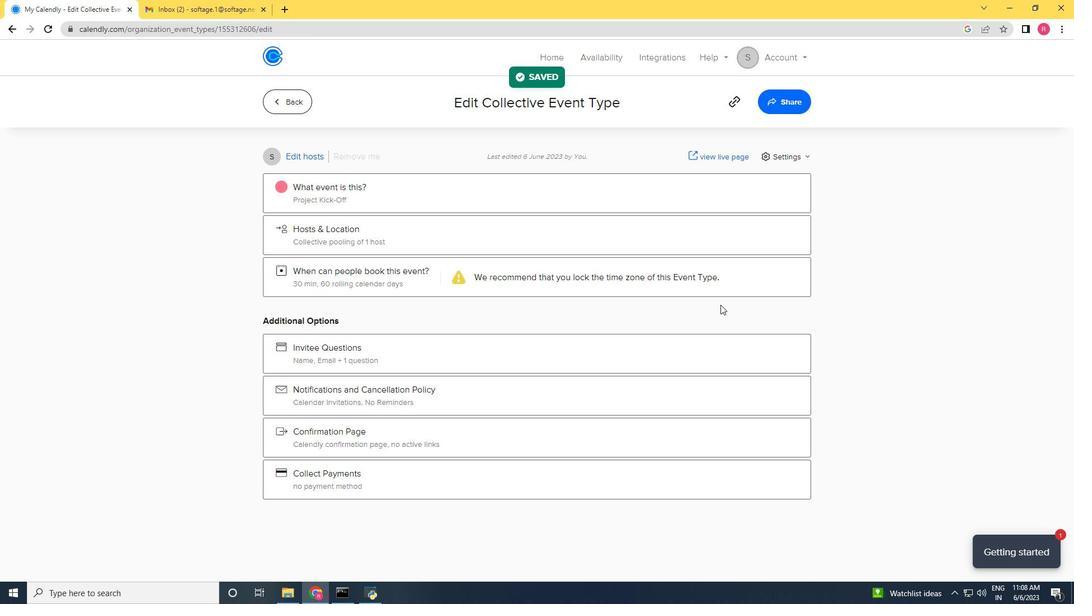 
Action: Mouse moved to (719, 305)
Screenshot: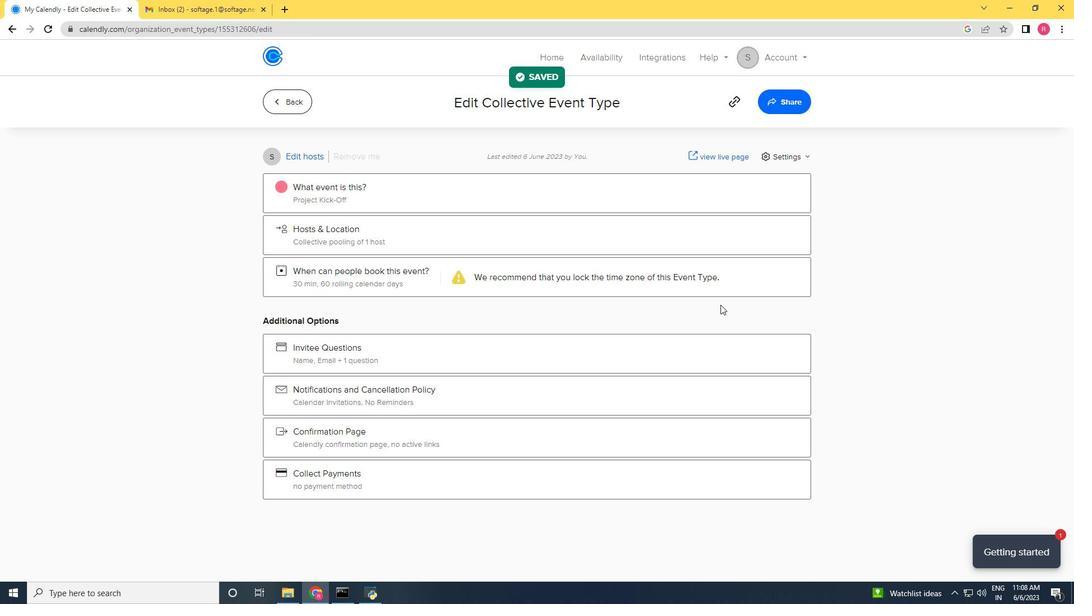 
Action: Mouse scrolled (719, 304) with delta (0, 0)
Screenshot: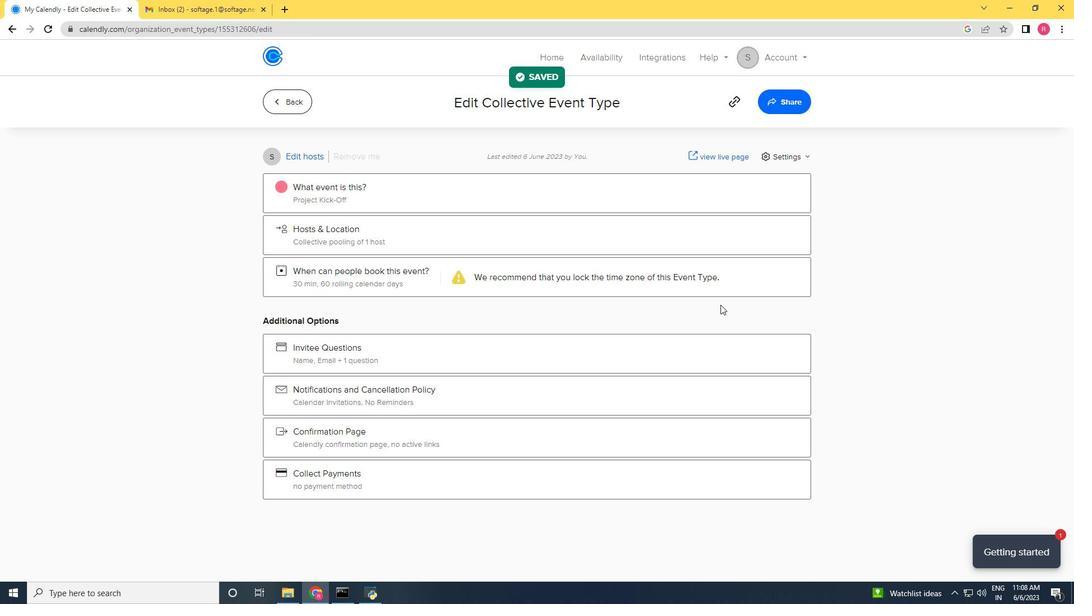 
Action: Mouse scrolled (719, 304) with delta (0, 0)
Screenshot: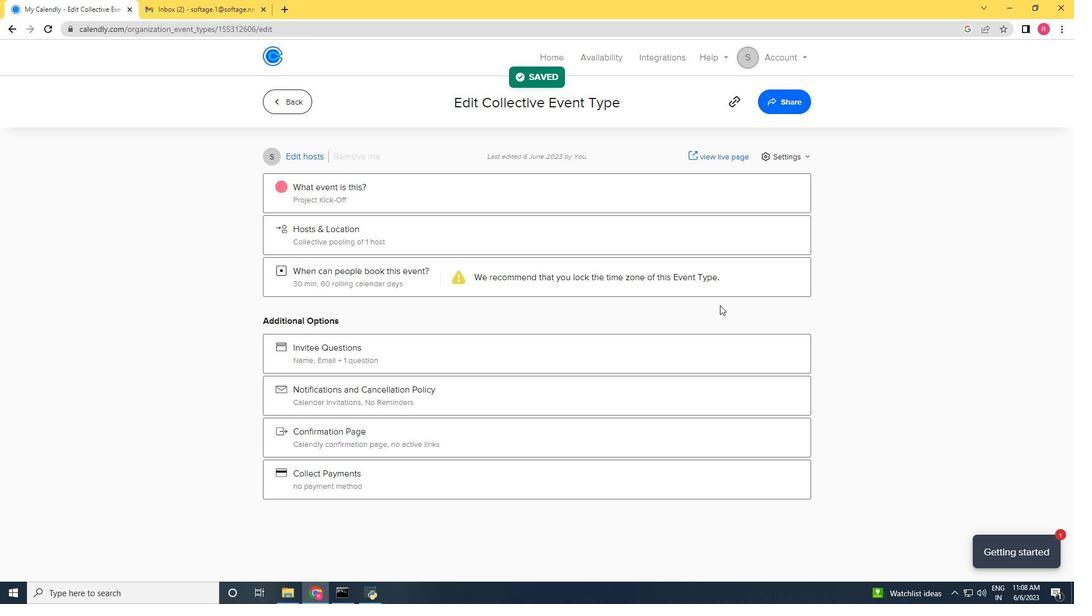 
Action: Mouse moved to (719, 305)
Screenshot: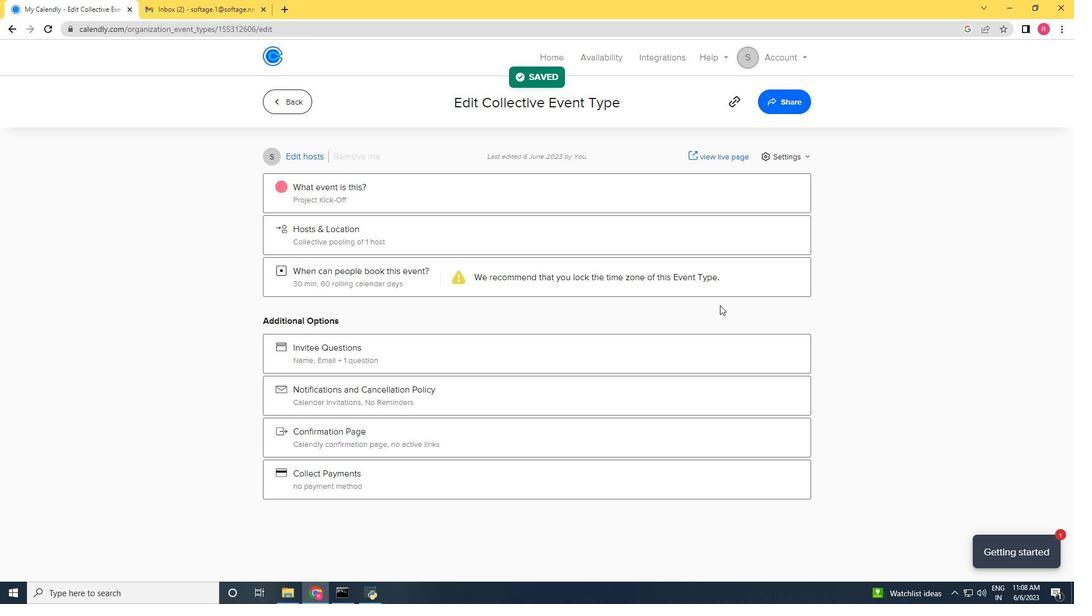 
Action: Mouse scrolled (719, 305) with delta (0, 0)
Screenshot: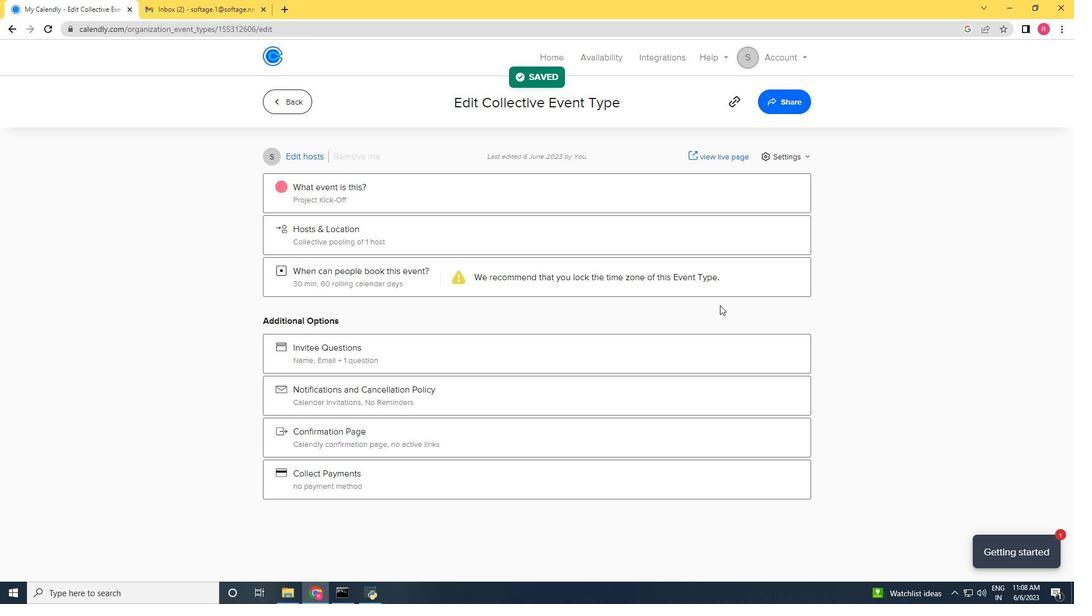 
Action: Mouse moved to (698, 316)
Screenshot: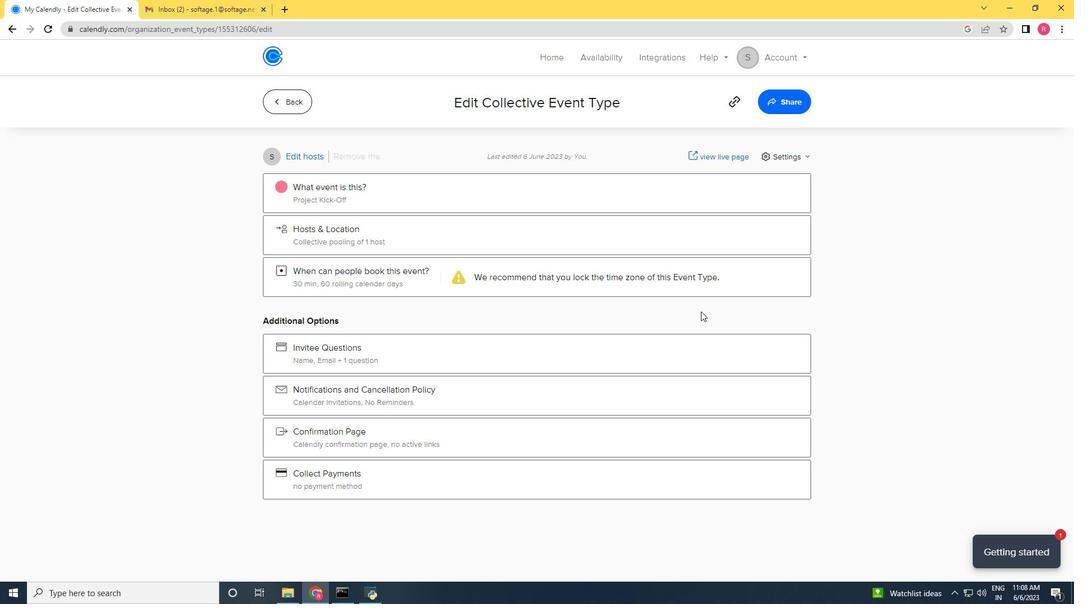 
Action: Mouse scrolled (698, 316) with delta (0, 0)
Screenshot: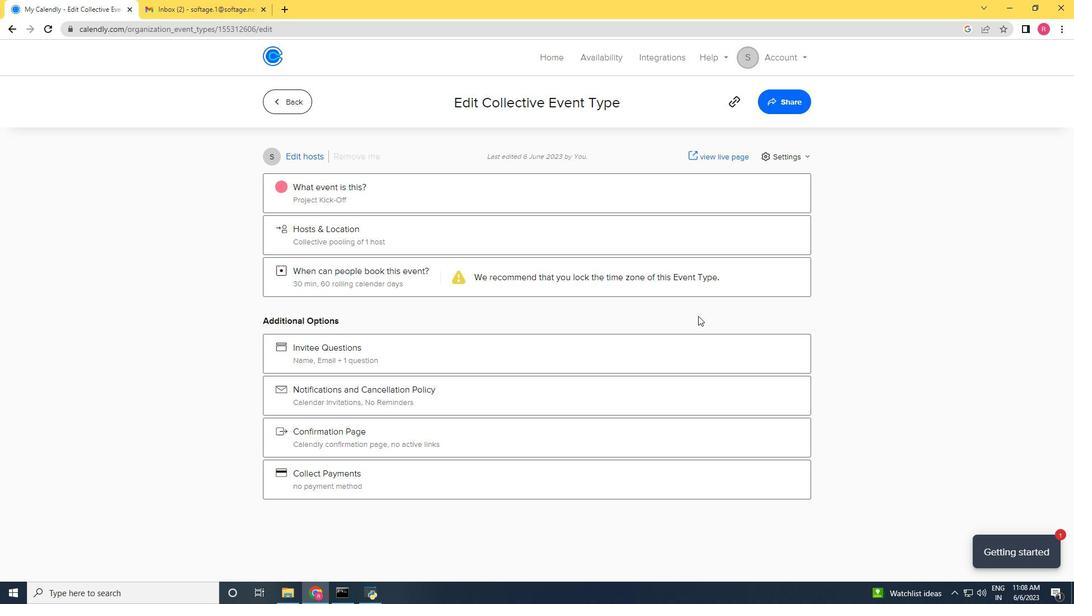 
Action: Mouse scrolled (698, 316) with delta (0, 0)
Screenshot: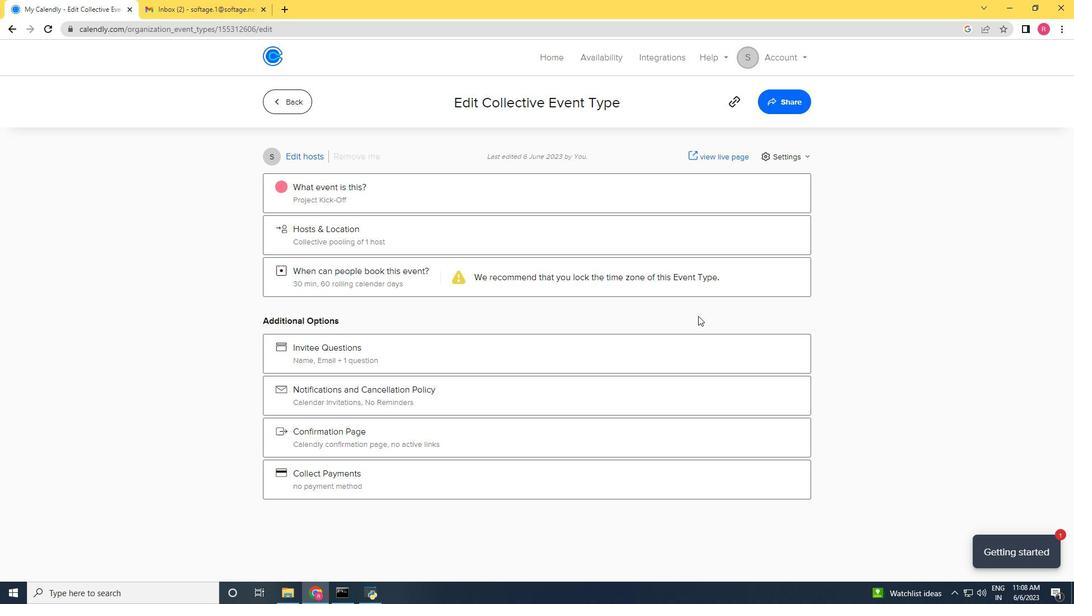 
Action: Mouse moved to (698, 312)
Screenshot: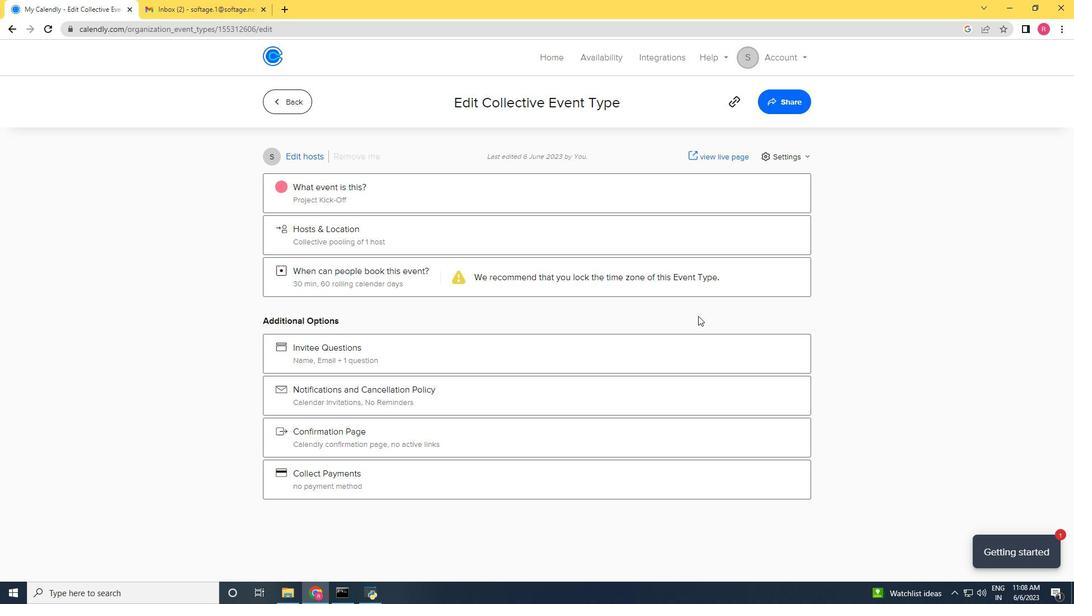 
Action: Mouse scrolled (698, 313) with delta (0, 0)
Screenshot: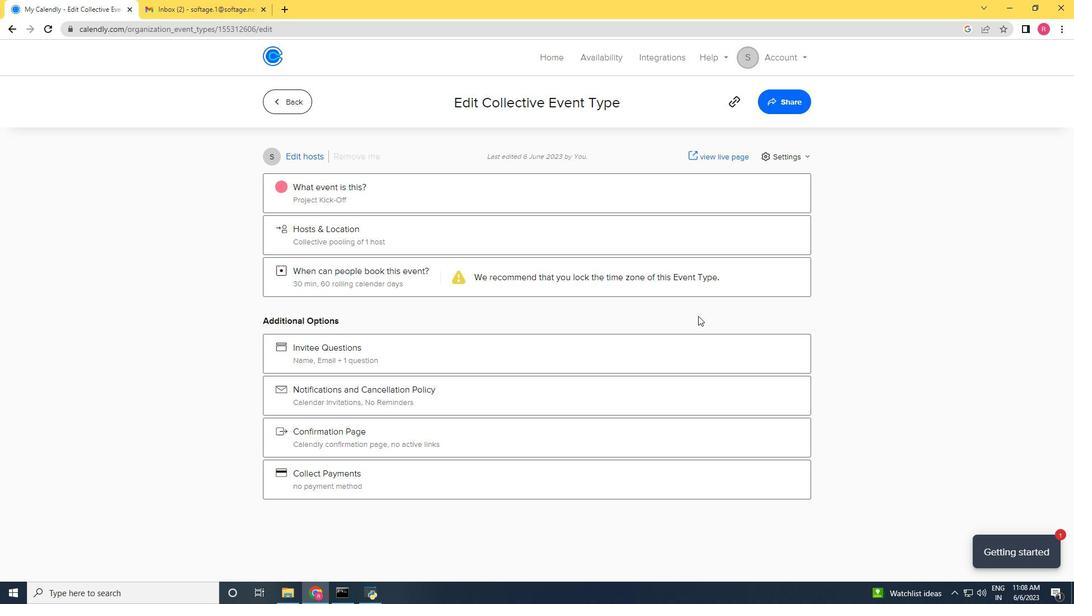 
Action: Mouse moved to (699, 312)
Screenshot: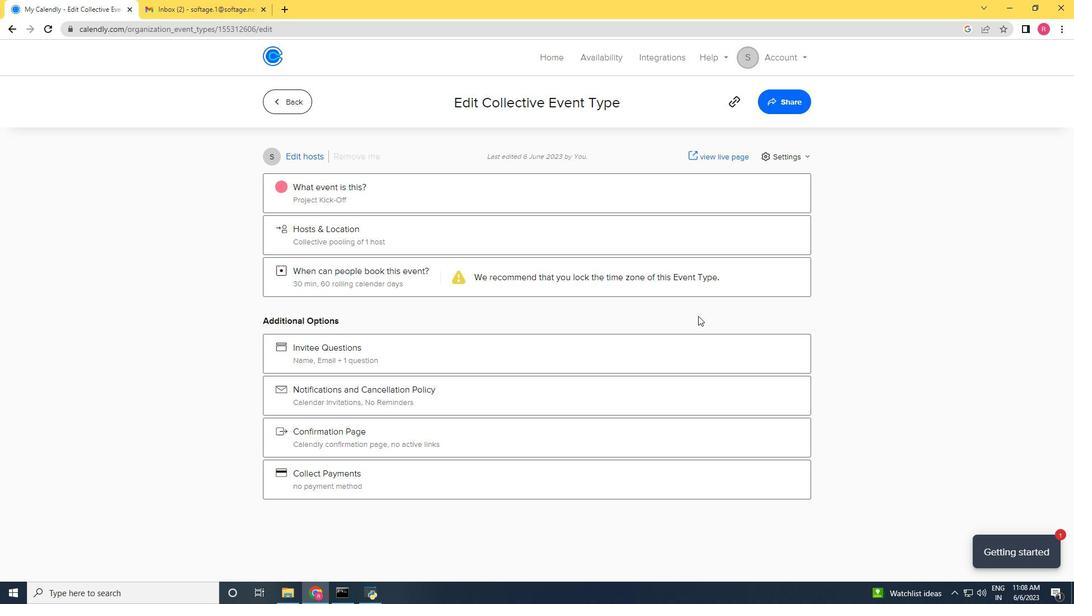 
Action: Mouse scrolled (699, 312) with delta (0, 0)
Screenshot: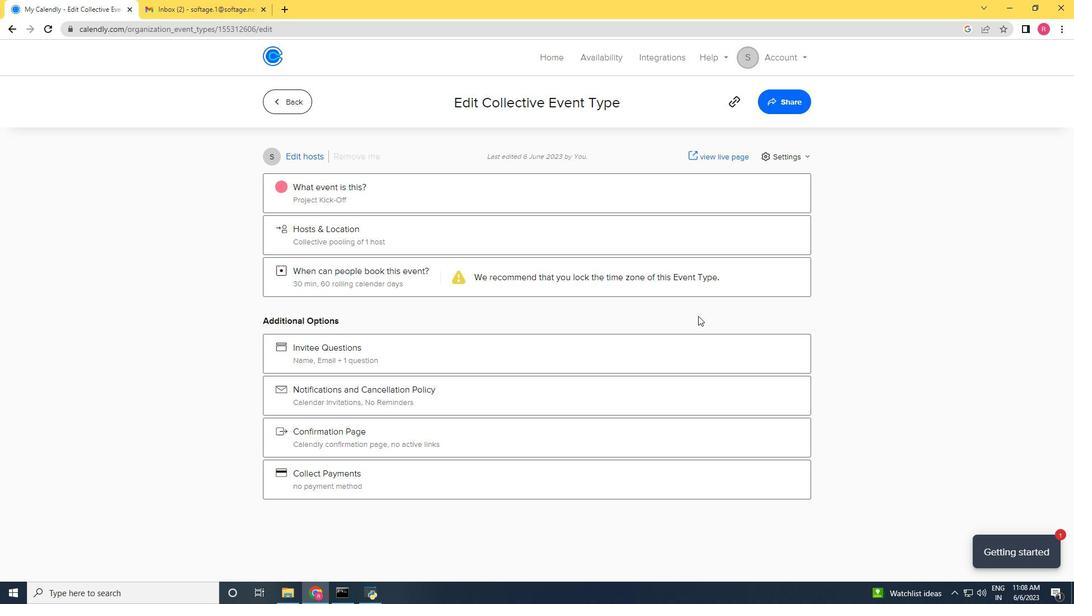 
Action: Mouse moved to (707, 333)
Screenshot: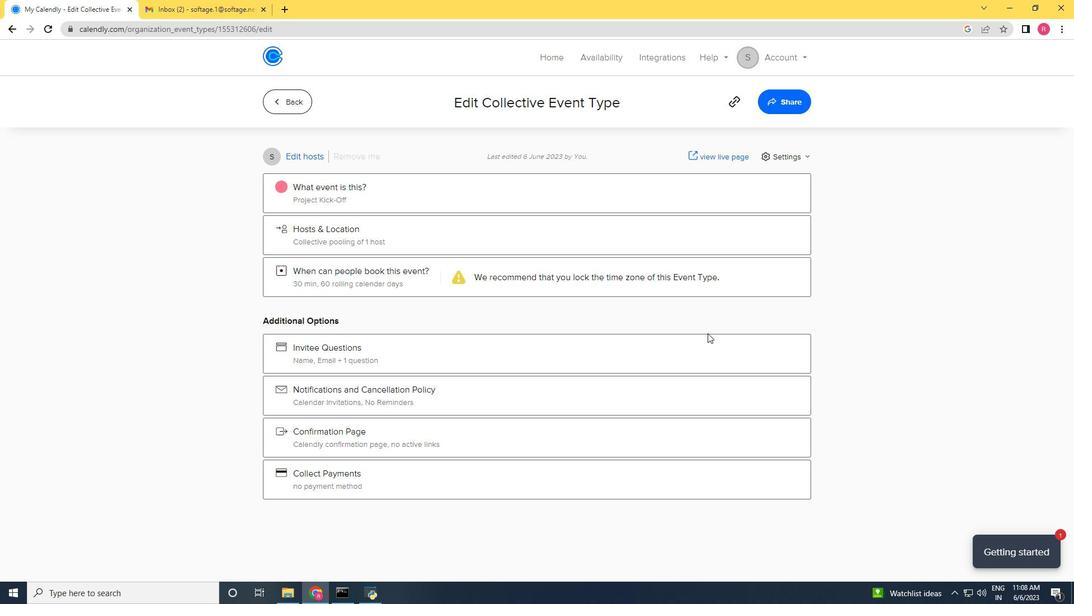 
Action: Mouse scrolled (707, 334) with delta (0, 0)
Screenshot: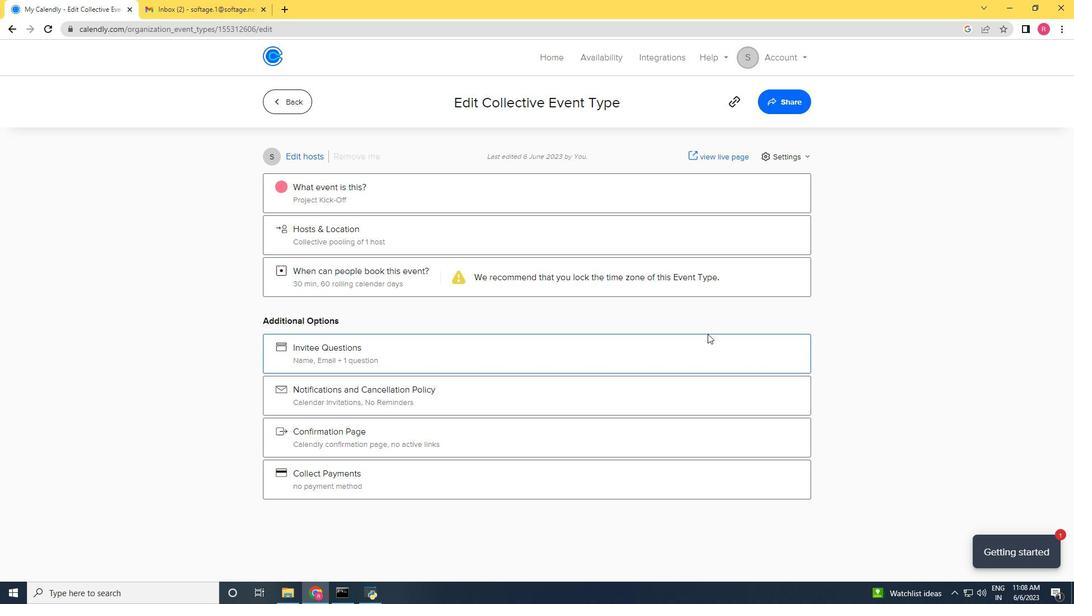 
Action: Mouse scrolled (707, 334) with delta (0, 0)
Screenshot: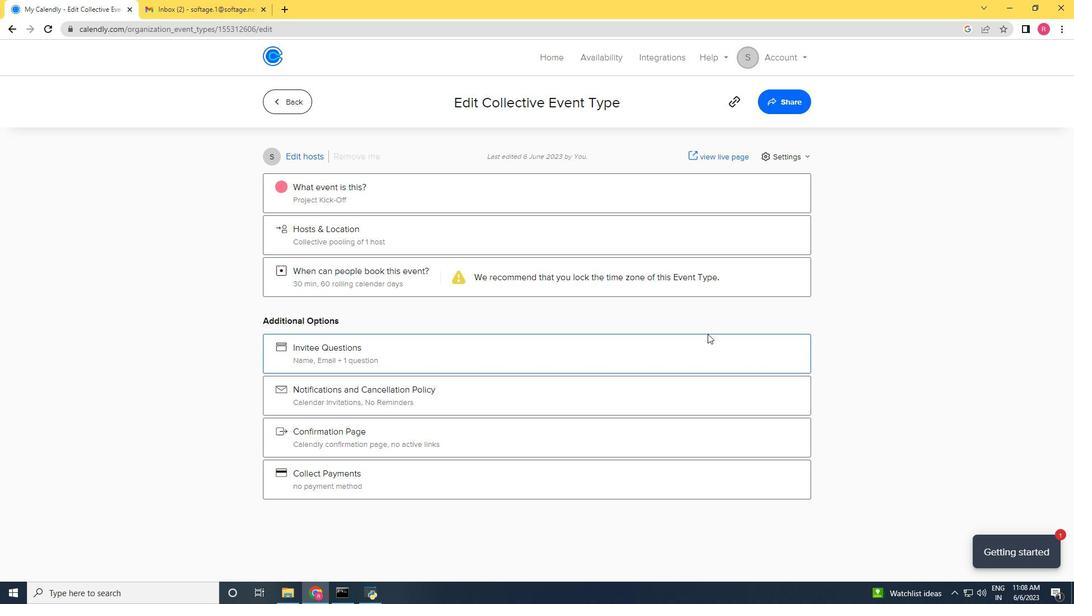 
Action: Mouse scrolled (707, 334) with delta (0, 0)
Screenshot: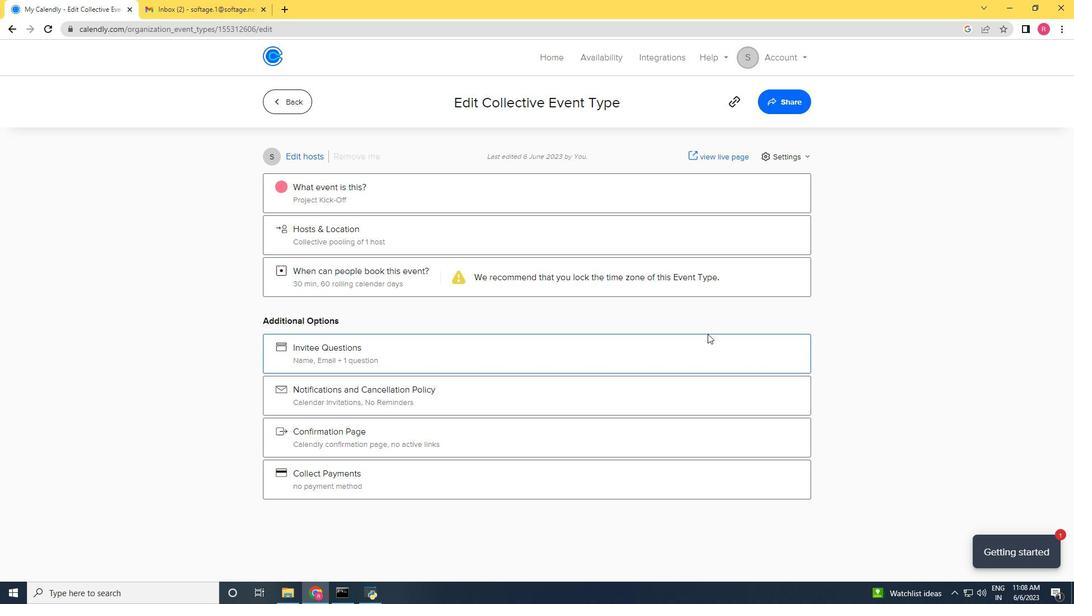 
Action: Mouse scrolled (707, 334) with delta (0, 0)
Screenshot: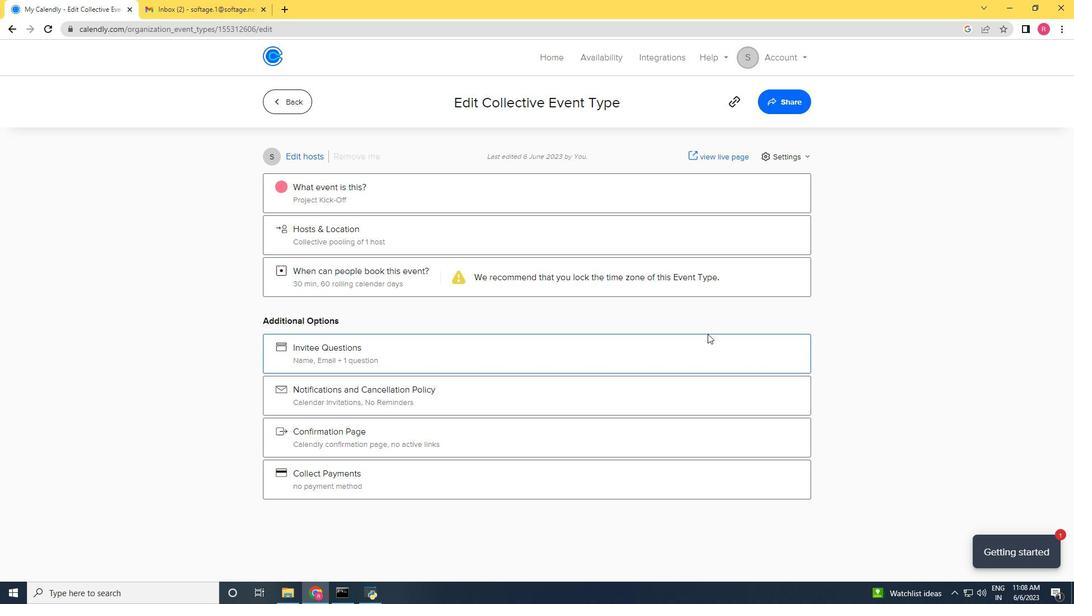 
Action: Mouse scrolled (707, 334) with delta (0, 0)
Screenshot: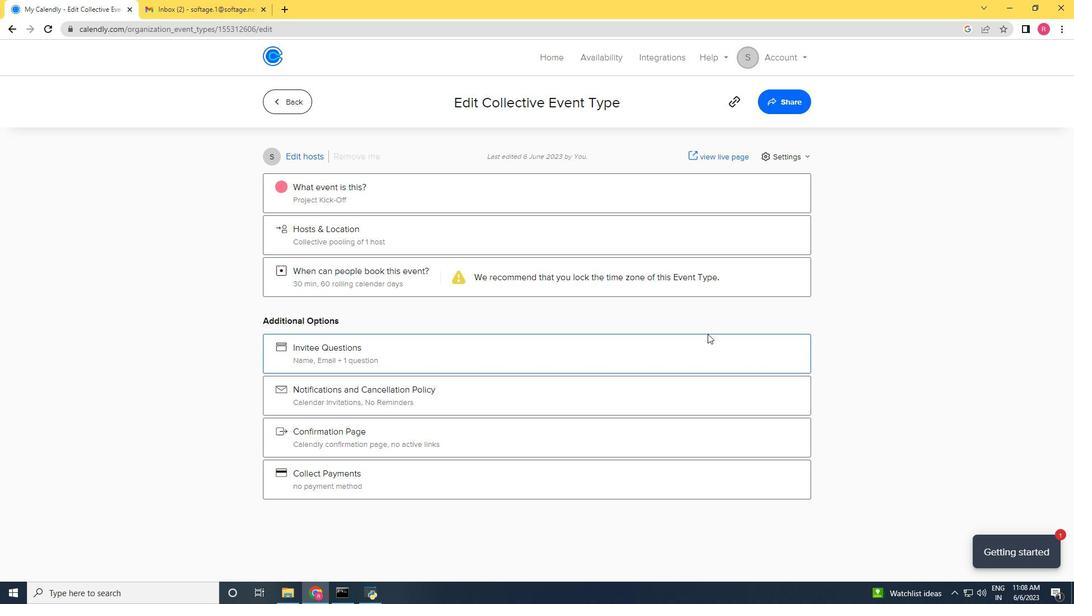 
Action: Mouse moved to (765, 106)
Screenshot: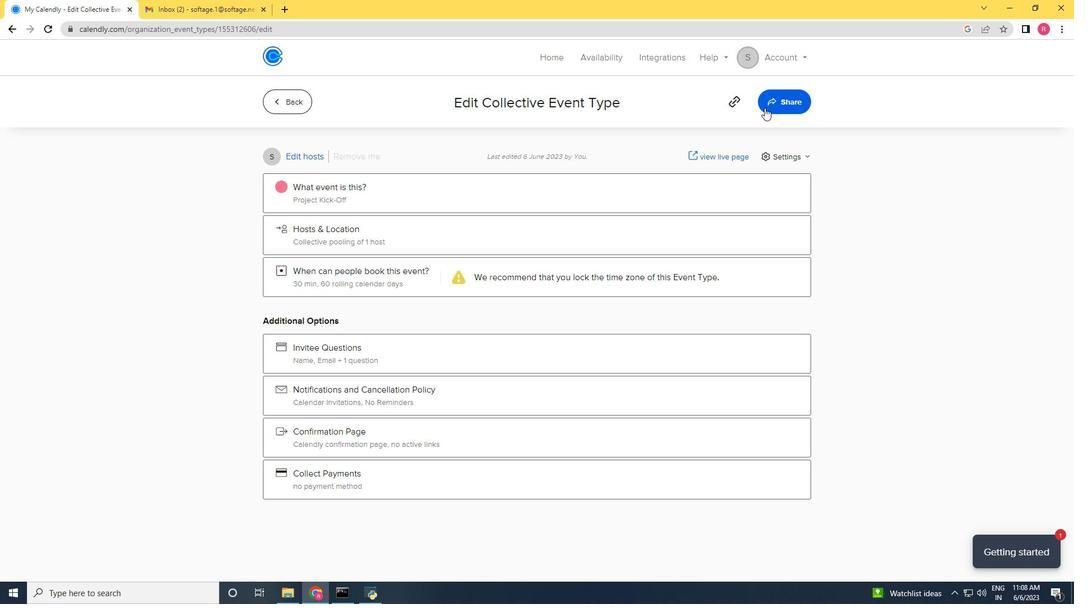 
Action: Mouse pressed left at (765, 106)
Screenshot: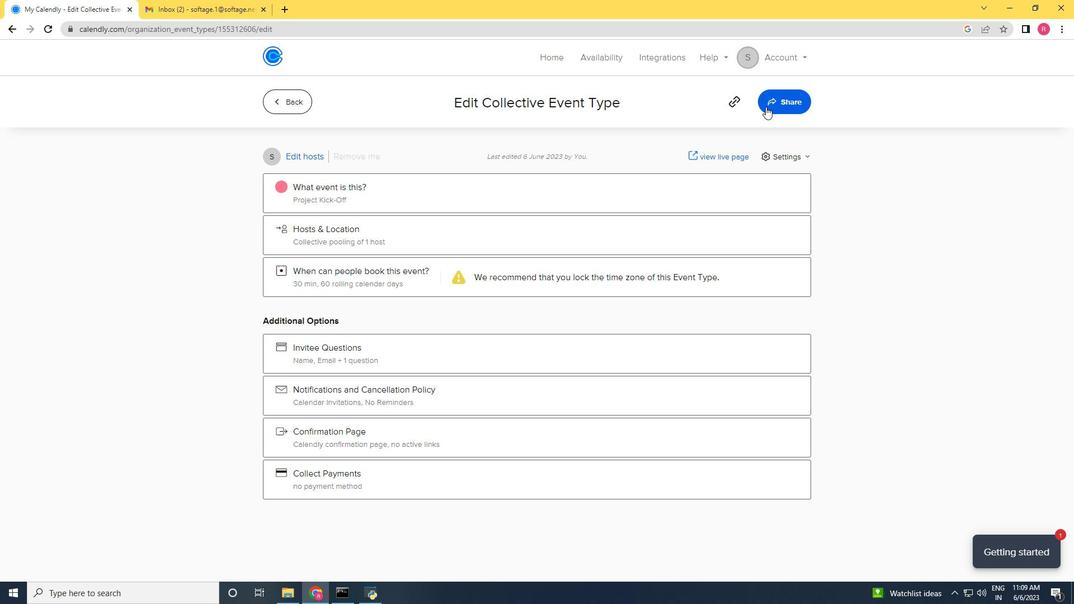 
Action: Mouse moved to (679, 210)
Screenshot: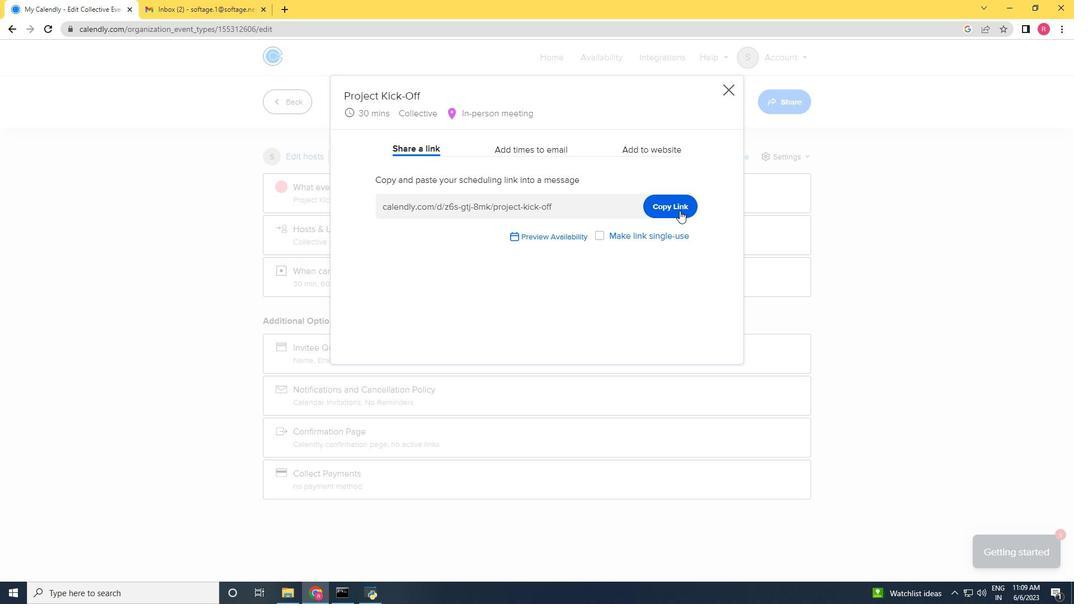 
Action: Mouse pressed left at (679, 210)
Screenshot: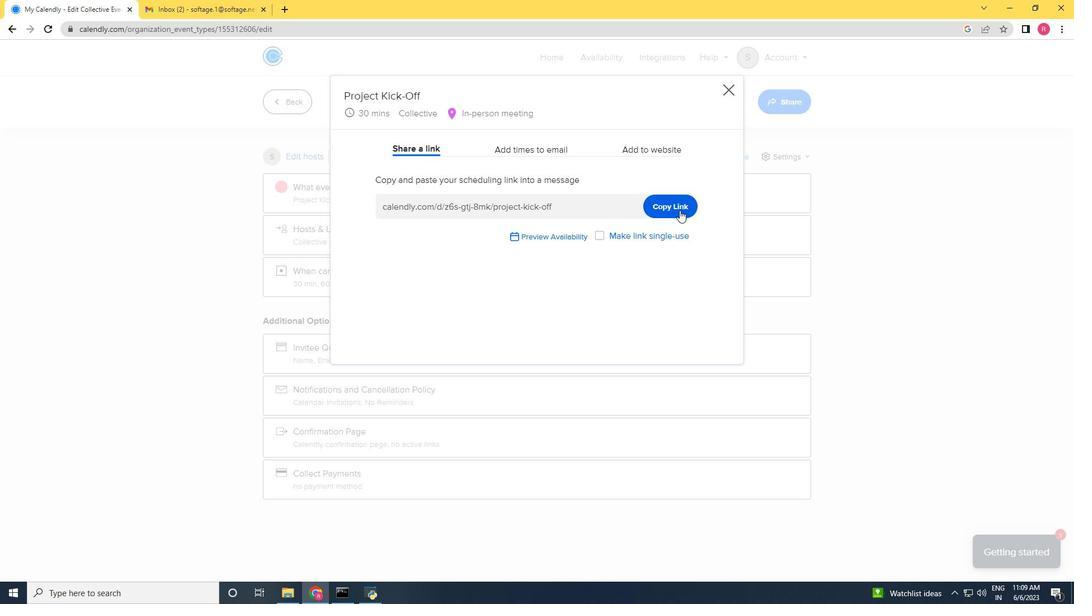 
Action: Mouse moved to (175, 11)
Screenshot: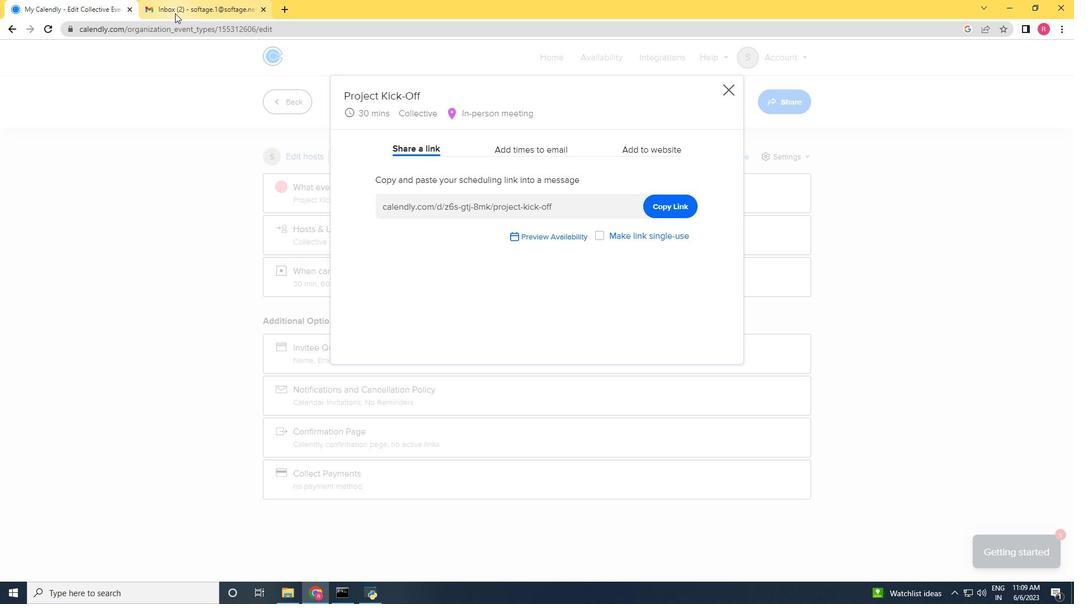 
Action: Mouse pressed left at (175, 11)
Screenshot: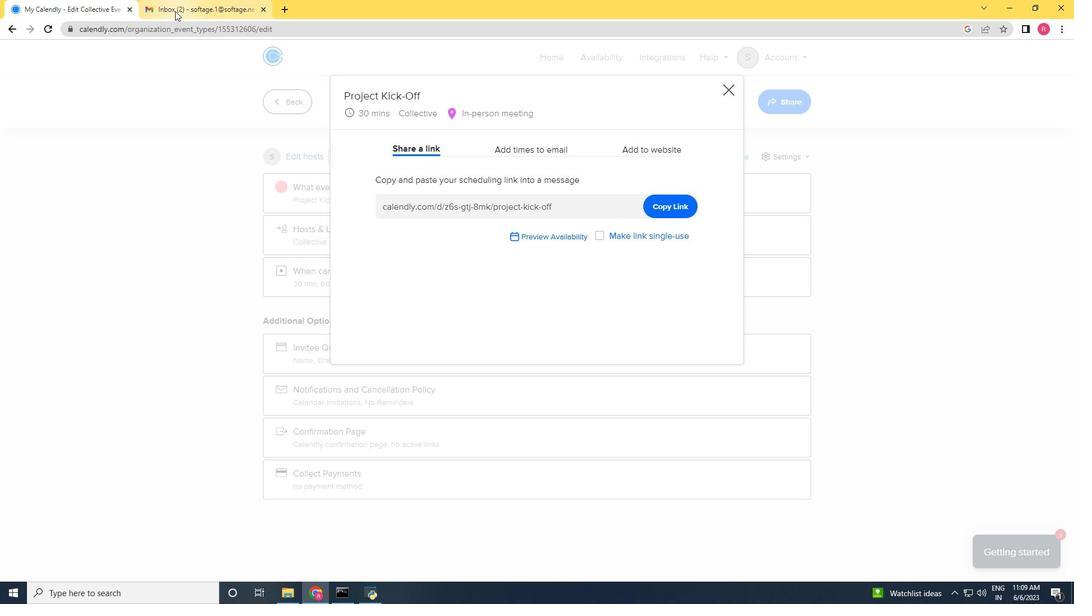 
Action: Mouse moved to (100, 97)
Screenshot: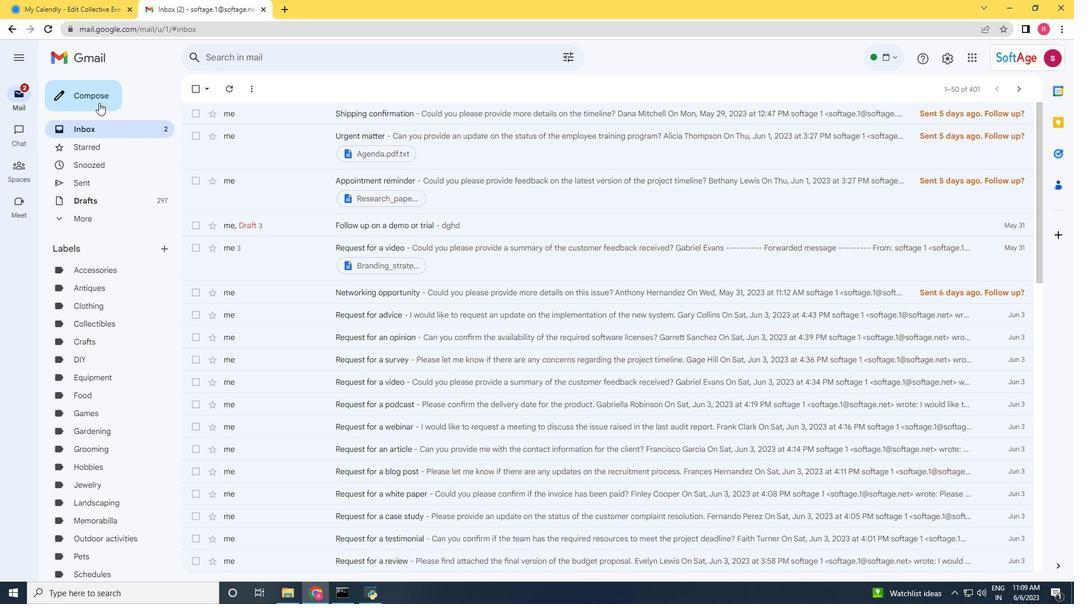 
Action: Mouse pressed left at (100, 97)
Screenshot: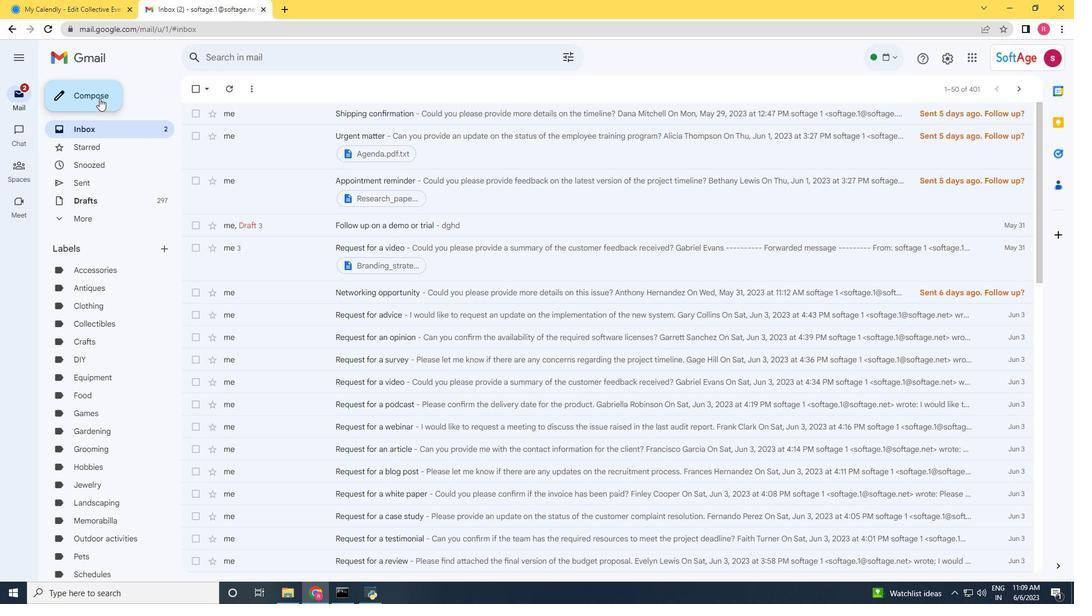 
Action: Mouse moved to (797, 297)
Screenshot: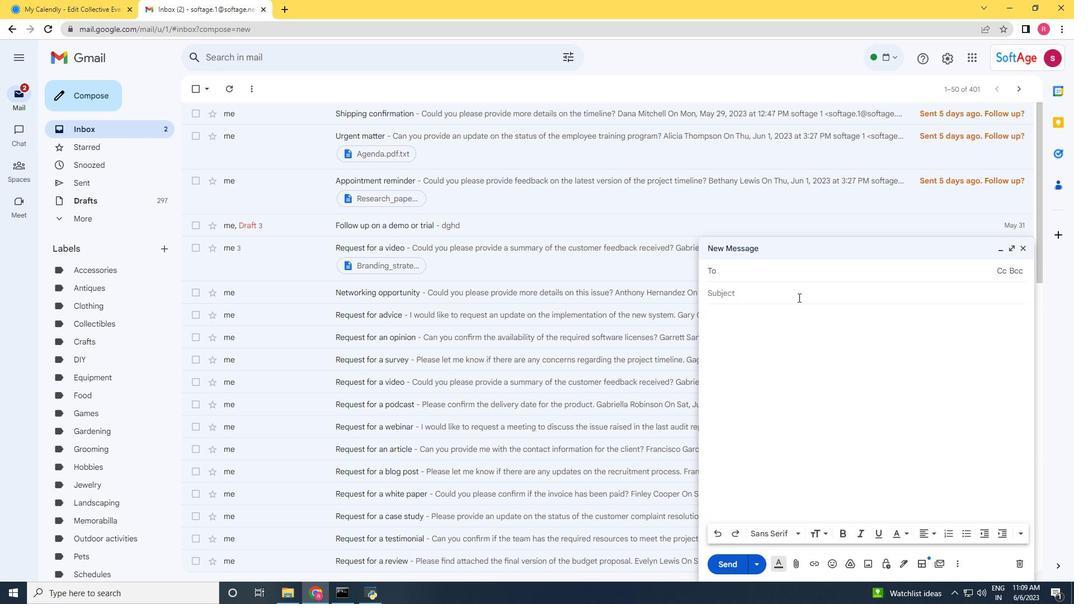 
Action: Key pressed softage.4
Screenshot: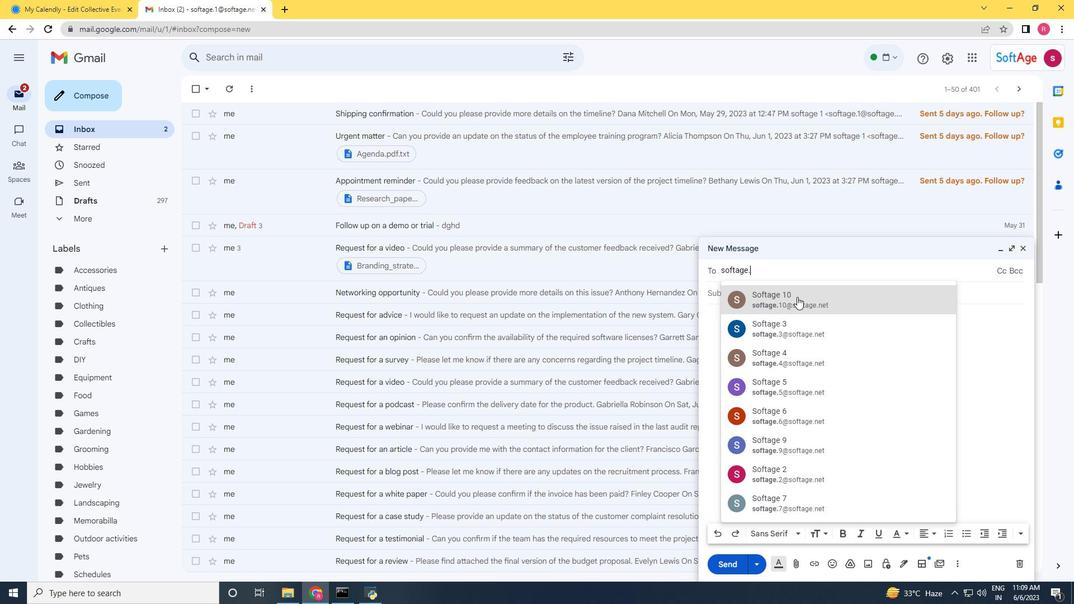 
Action: Mouse moved to (798, 294)
Screenshot: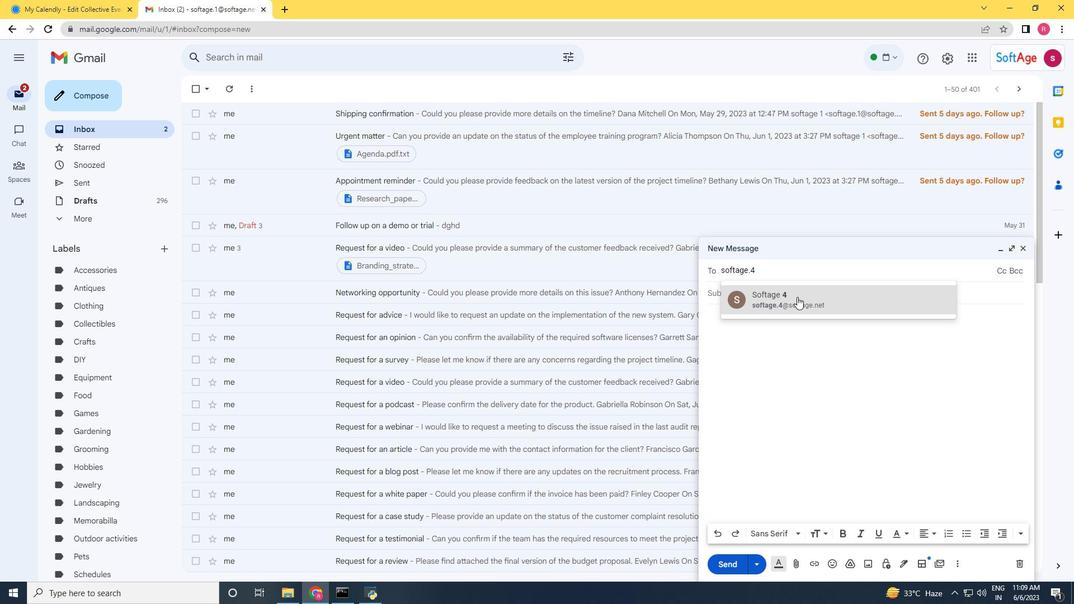 
Action: Mouse pressed left at (798, 294)
Screenshot: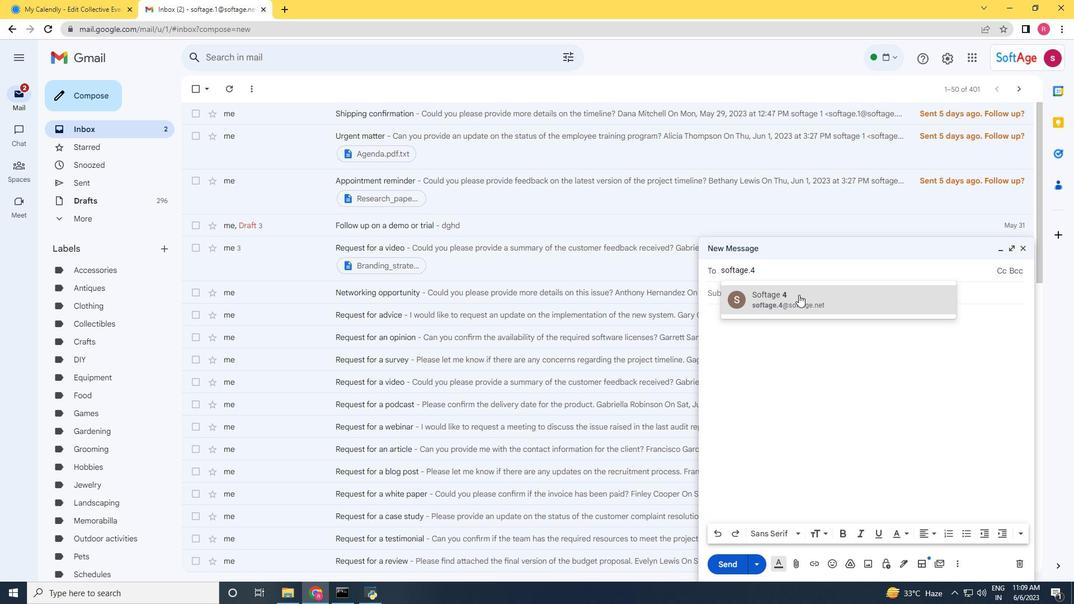 
Action: Key pressed softage.5
Screenshot: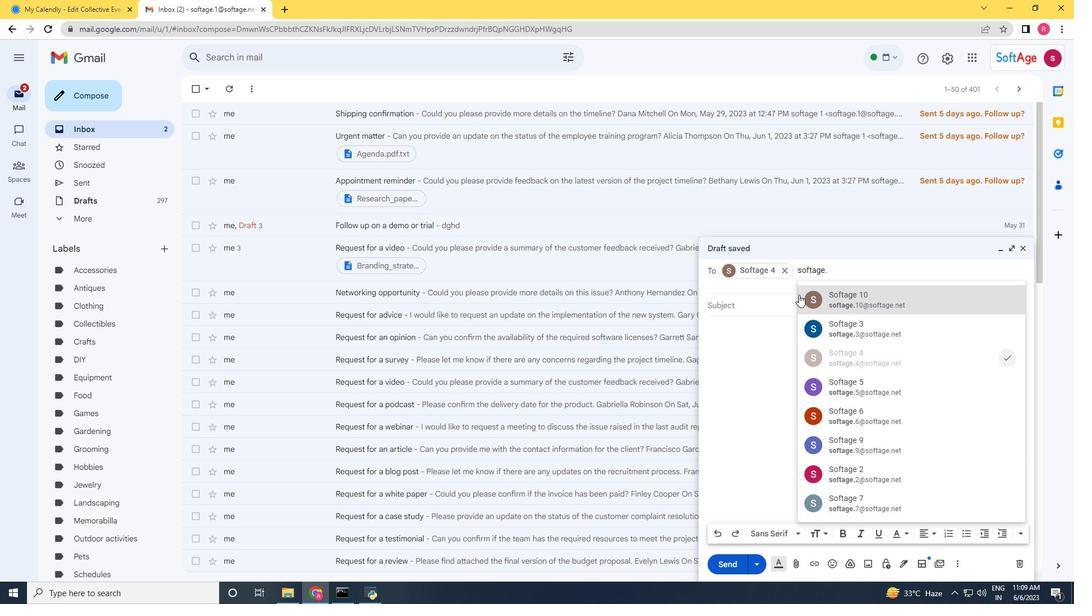 
Action: Mouse moved to (848, 300)
Screenshot: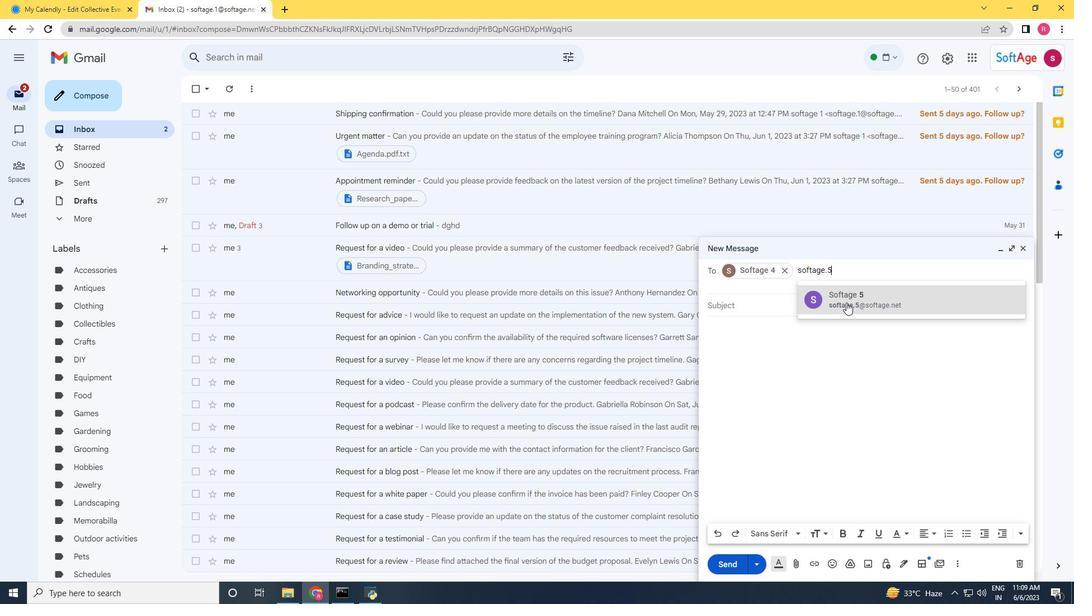 
Action: Mouse pressed left at (848, 300)
Screenshot: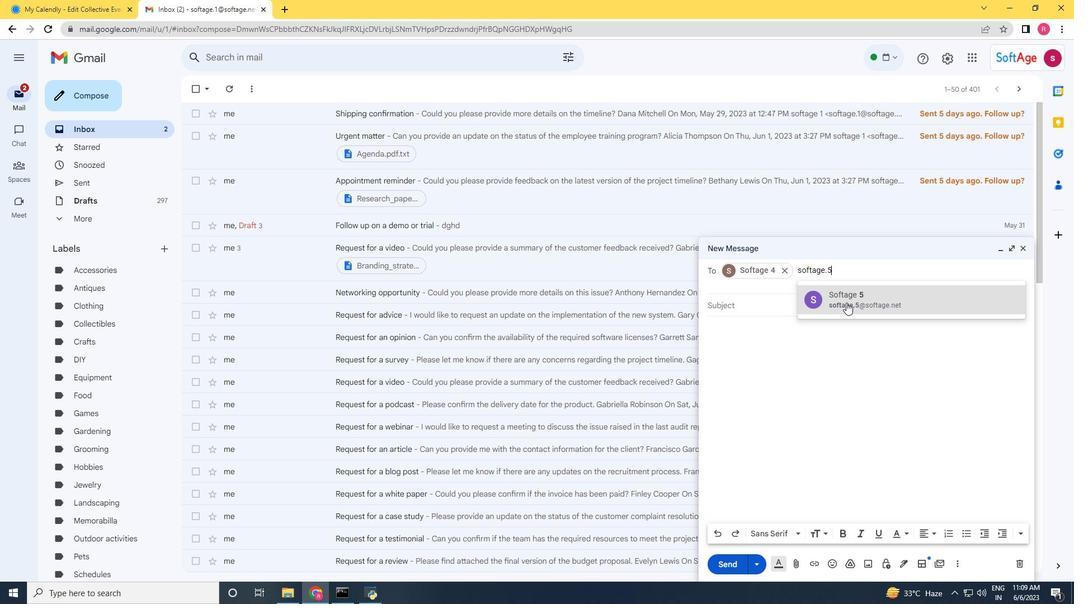
Action: Mouse moved to (774, 367)
Screenshot: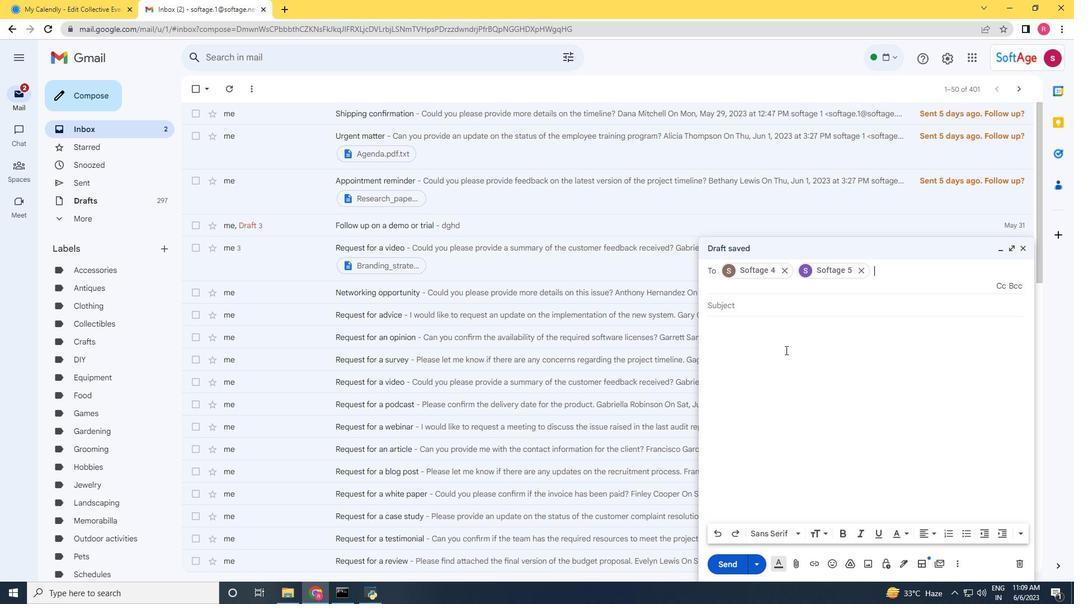 
Action: Mouse pressed left at (774, 367)
Screenshot: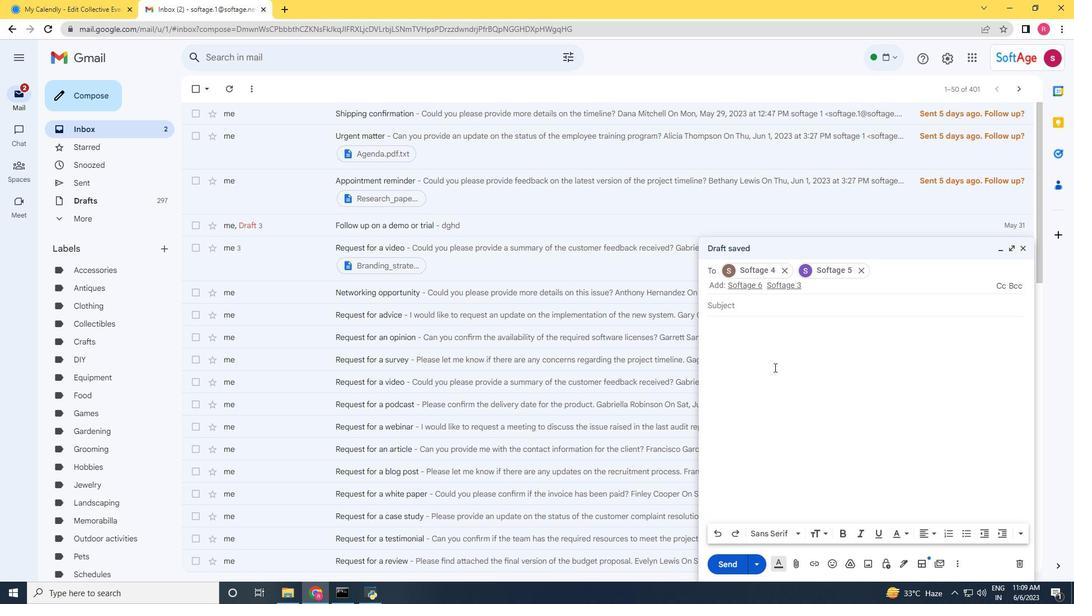 
Action: Mouse moved to (774, 367)
Screenshot: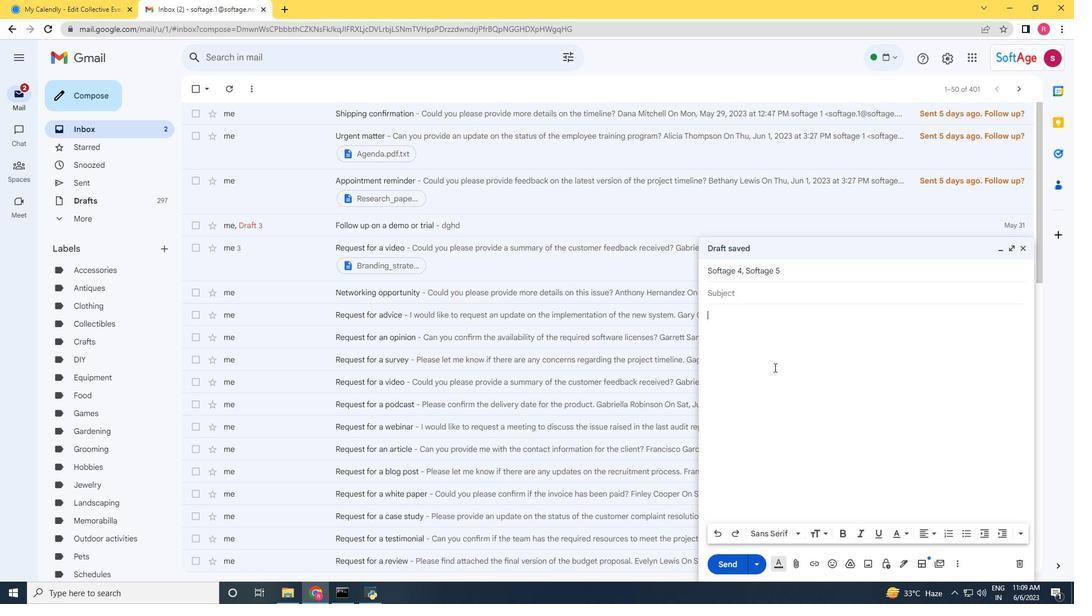 
Action: Mouse pressed right at (774, 367)
Screenshot: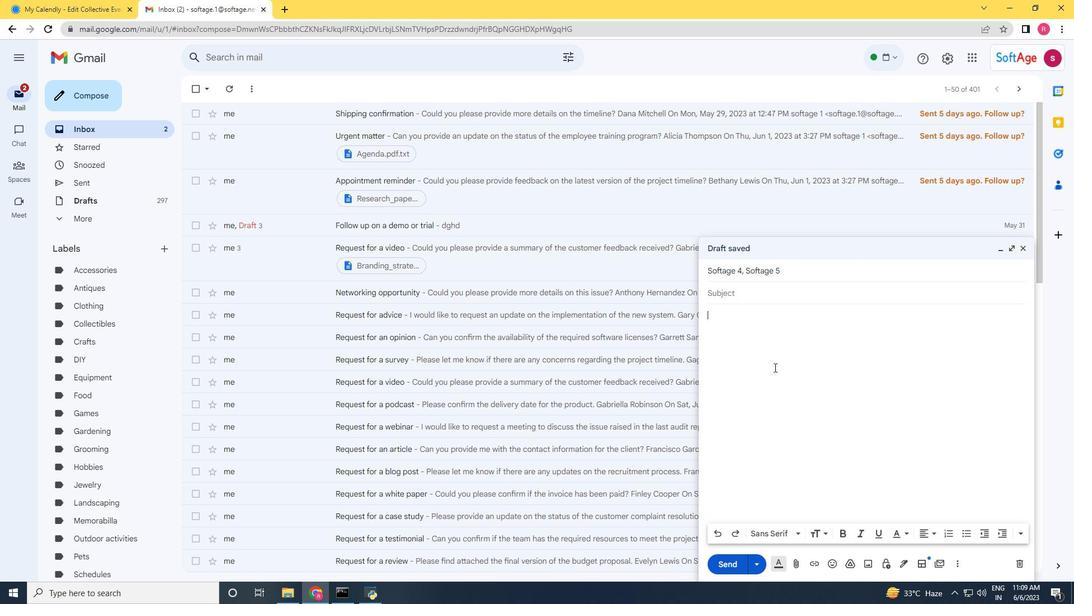 
Action: Mouse moved to (806, 453)
Screenshot: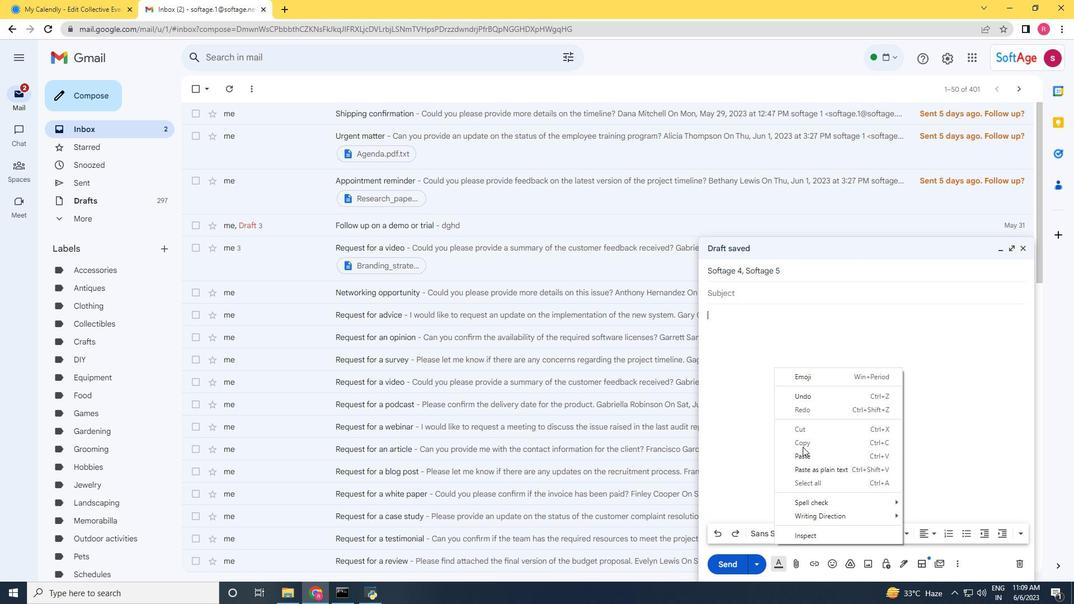 
Action: Mouse pressed left at (806, 453)
Screenshot: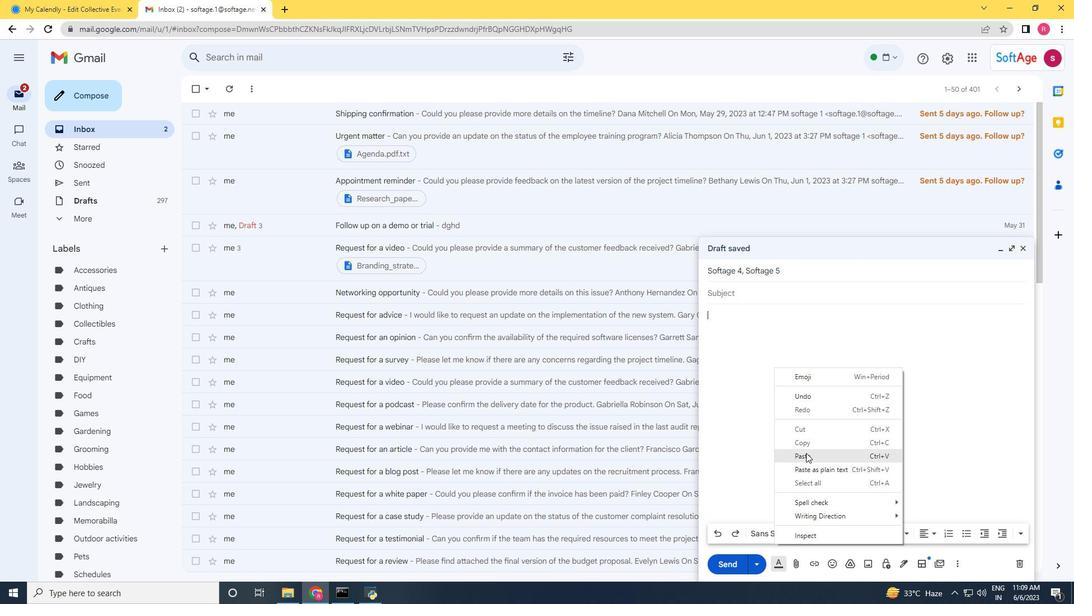 
Action: Mouse moved to (734, 562)
Screenshot: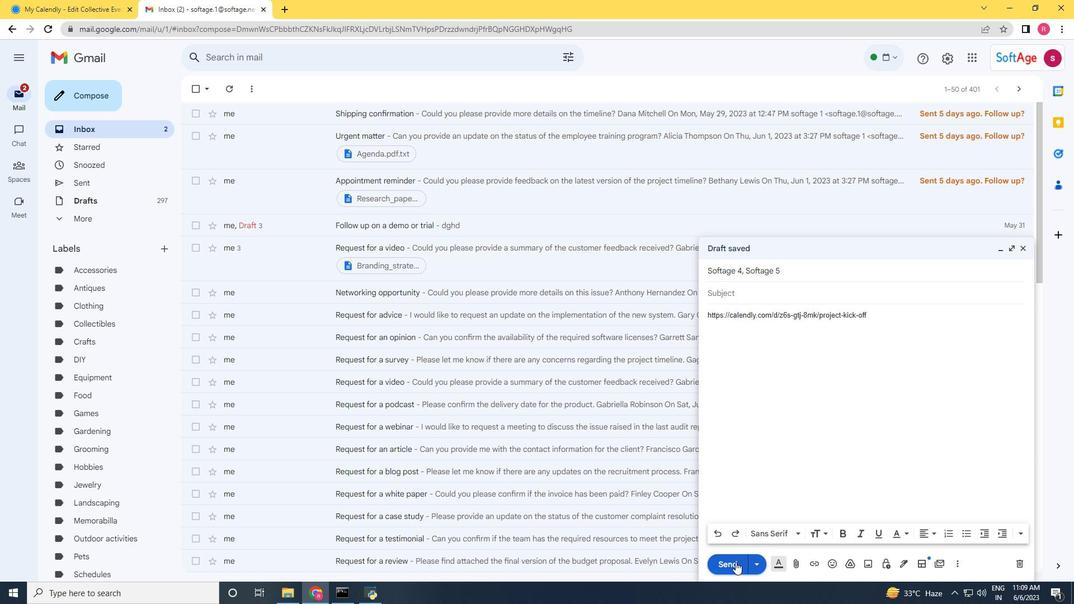 
Action: Mouse pressed left at (734, 562)
Screenshot: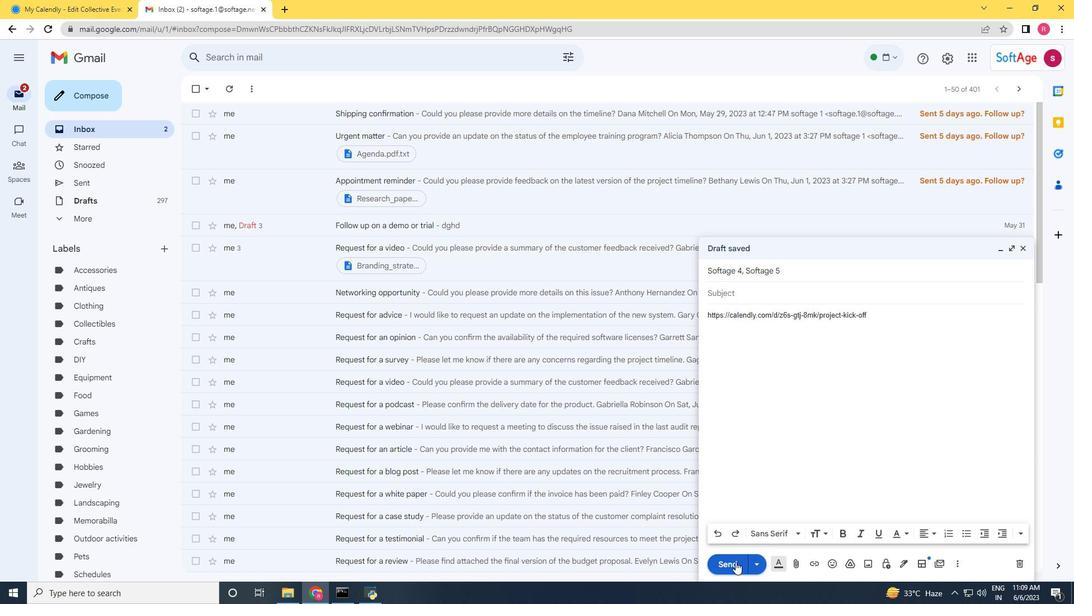 
Action: Mouse moved to (692, 494)
Screenshot: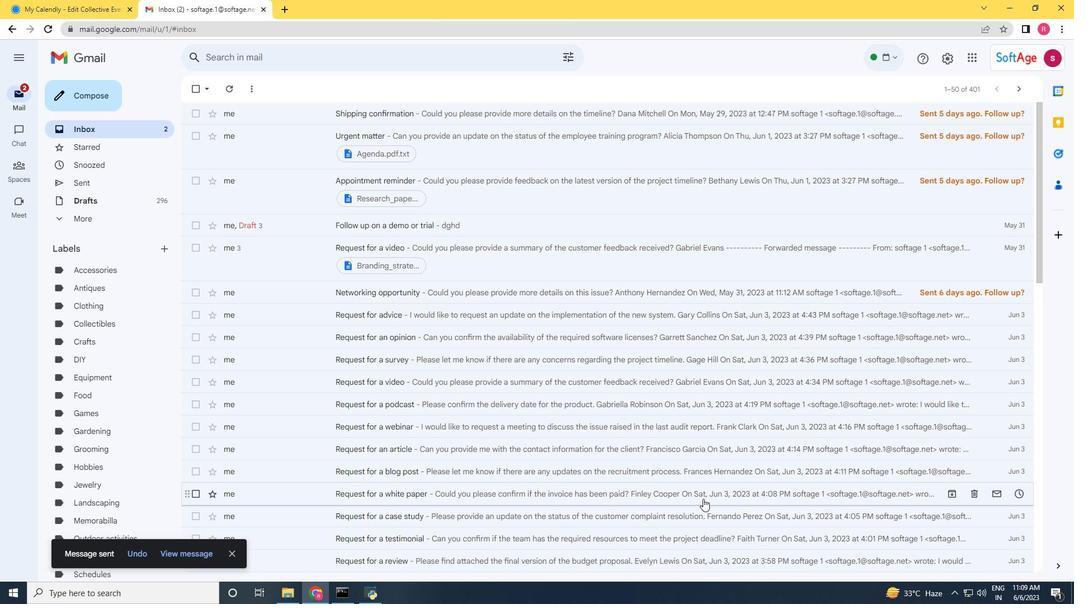 
